 Task: Explore Airbnb accommodation in Lumut, Malaysia from 4th November, 2023 to 15th November, 2023 for 2 adults. Place can be entire room with 1  bedroom having 1 bed and 1 bathroom. Property type can be hotel.
Action: Mouse moved to (334, 100)
Screenshot: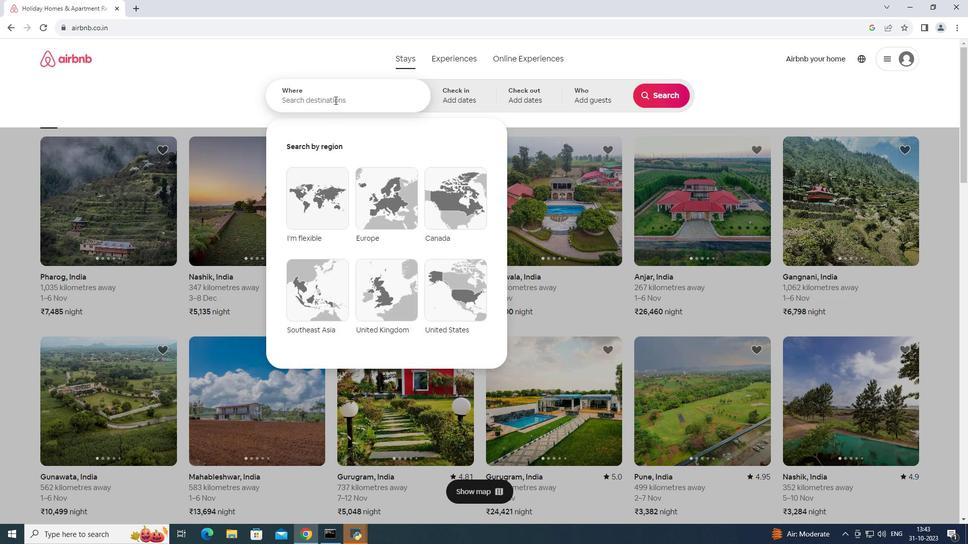 
Action: Mouse pressed left at (334, 100)
Screenshot: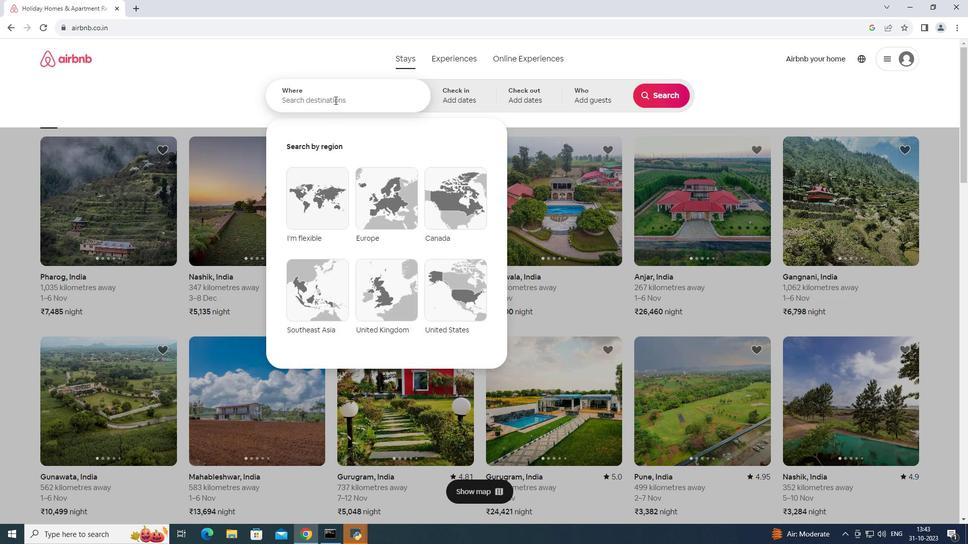 
Action: Key pressed lumut,<Key.space>mak<Key.backspace>laysis<Key.backspace>a
Screenshot: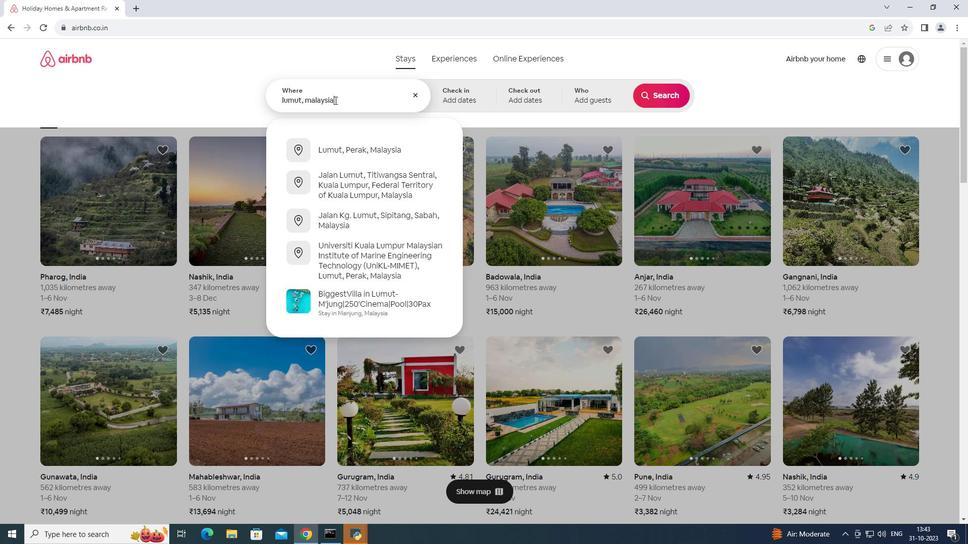 
Action: Mouse moved to (442, 93)
Screenshot: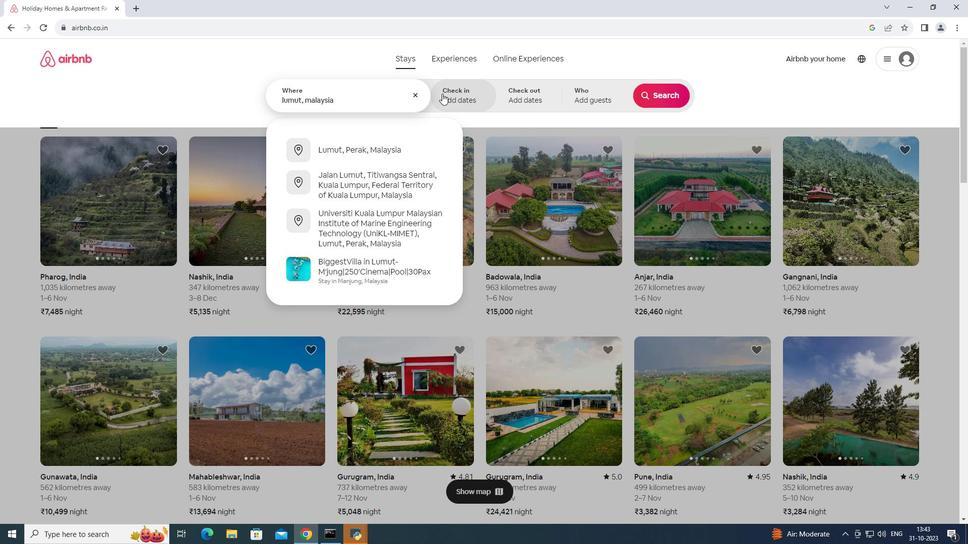 
Action: Mouse pressed left at (442, 93)
Screenshot: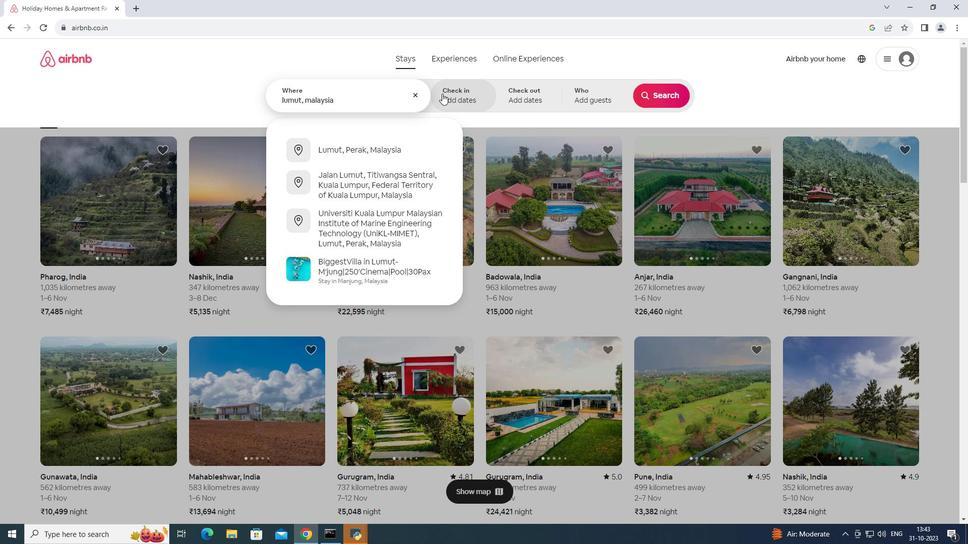 
Action: Mouse moved to (655, 222)
Screenshot: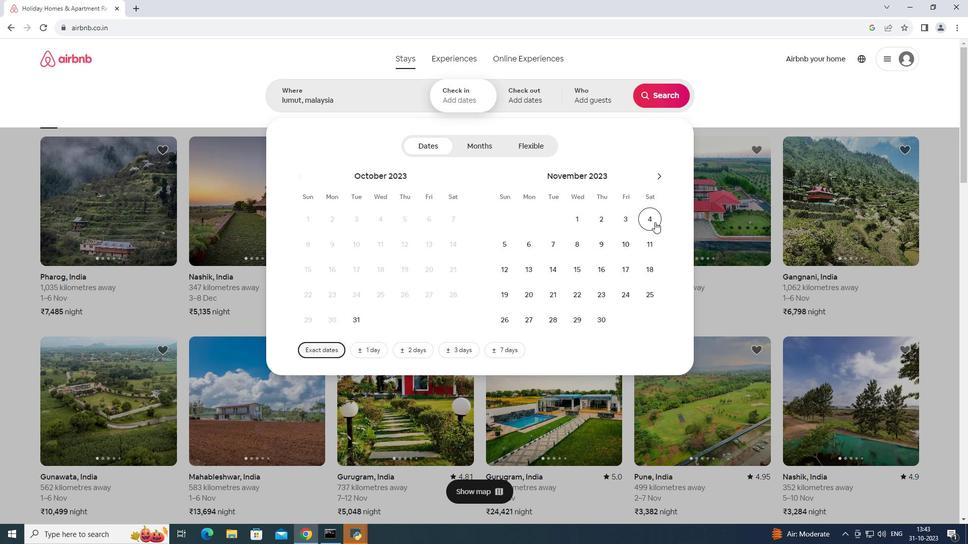 
Action: Mouse pressed left at (655, 222)
Screenshot: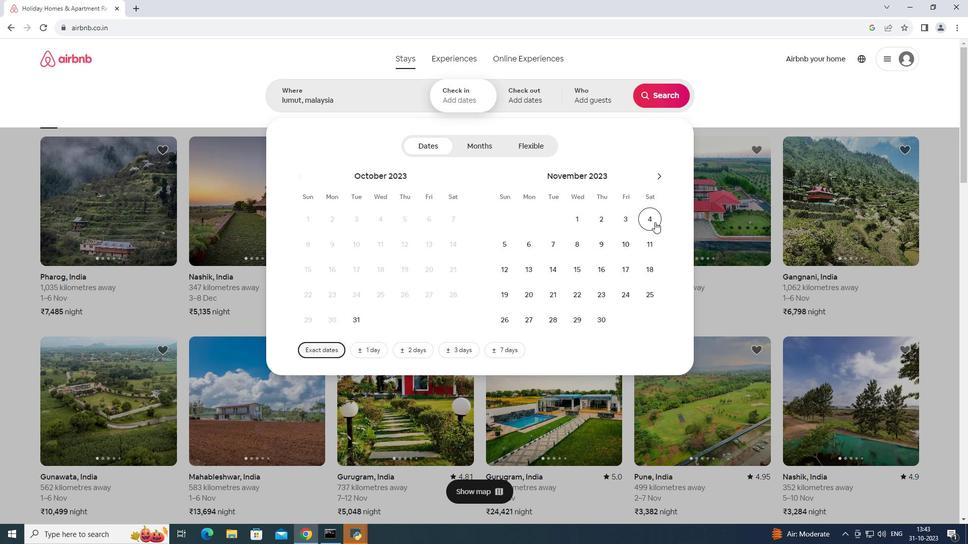 
Action: Mouse moved to (578, 267)
Screenshot: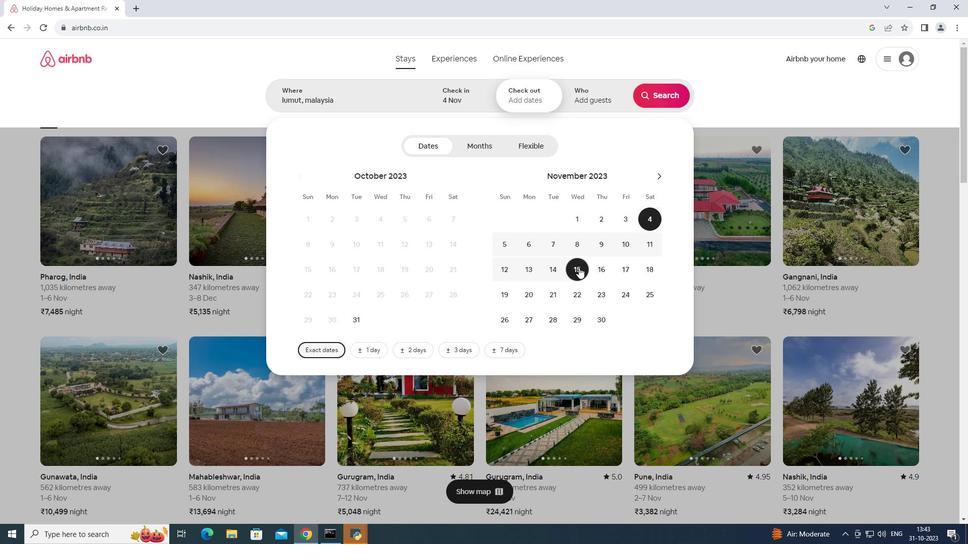 
Action: Mouse pressed left at (578, 267)
Screenshot: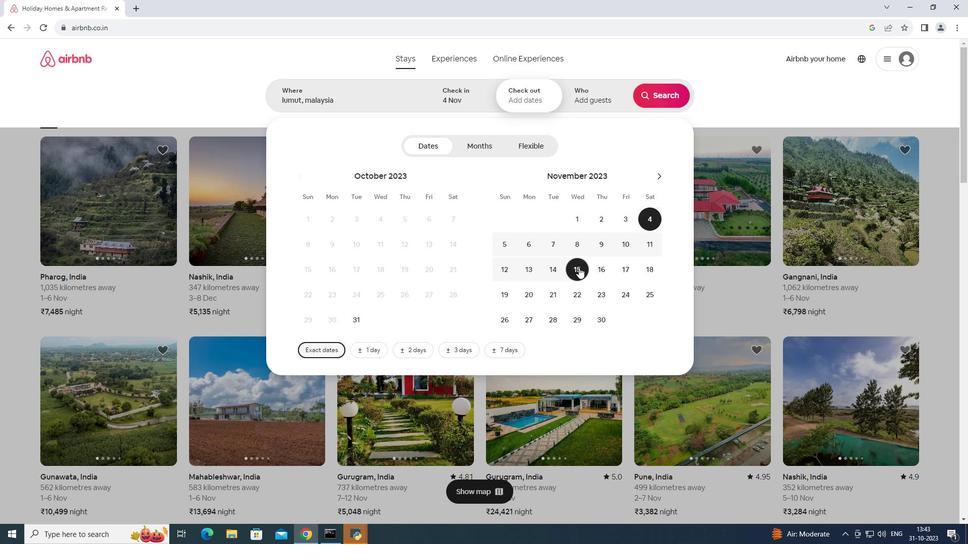 
Action: Mouse moved to (594, 99)
Screenshot: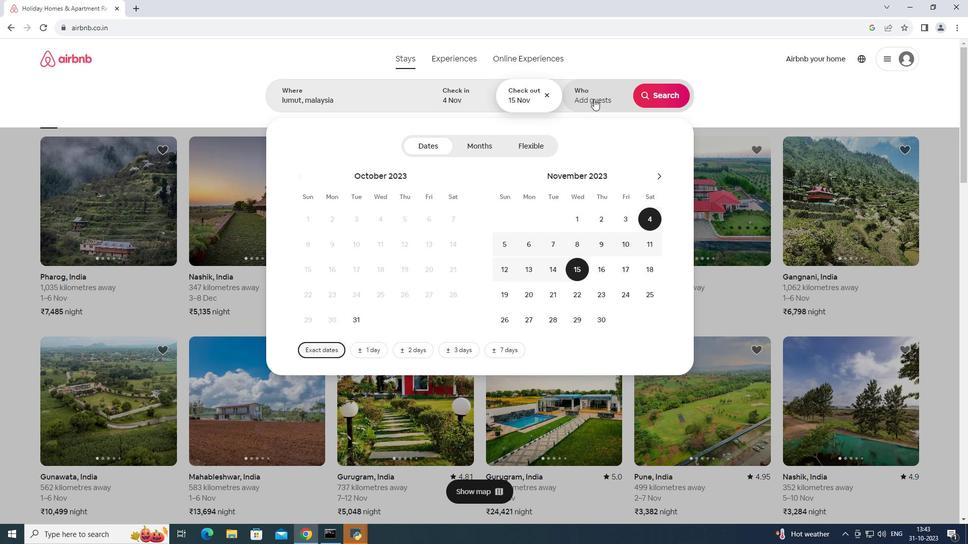 
Action: Mouse pressed left at (594, 99)
Screenshot: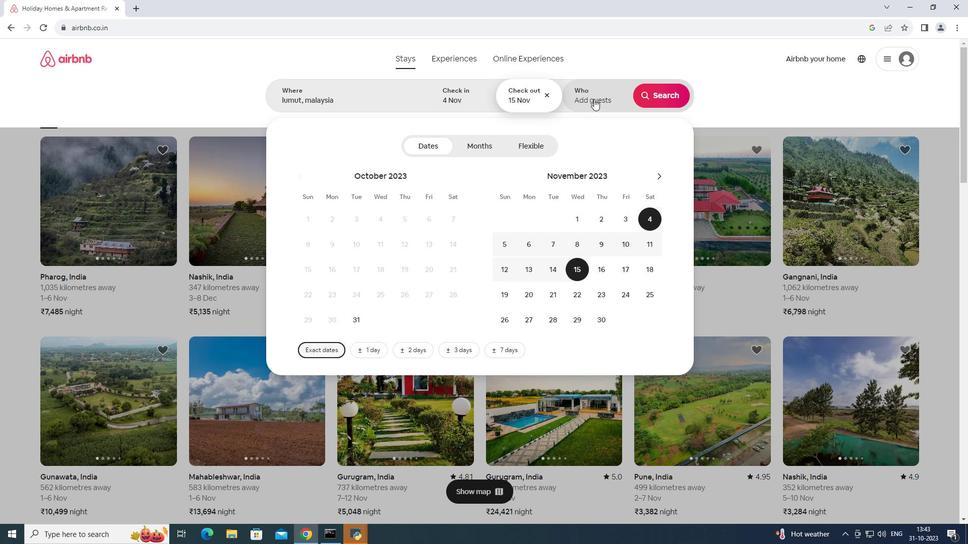 
Action: Mouse moved to (667, 146)
Screenshot: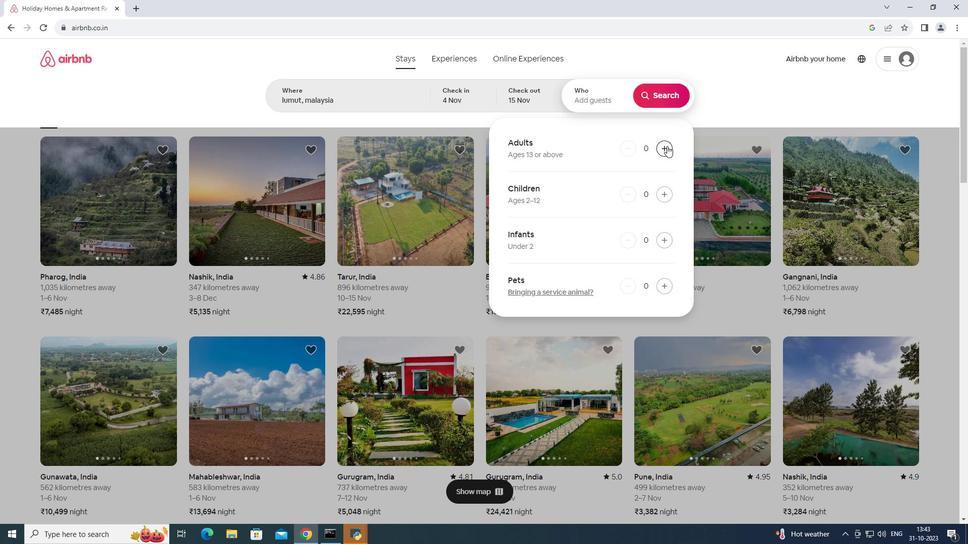 
Action: Mouse pressed left at (667, 146)
Screenshot: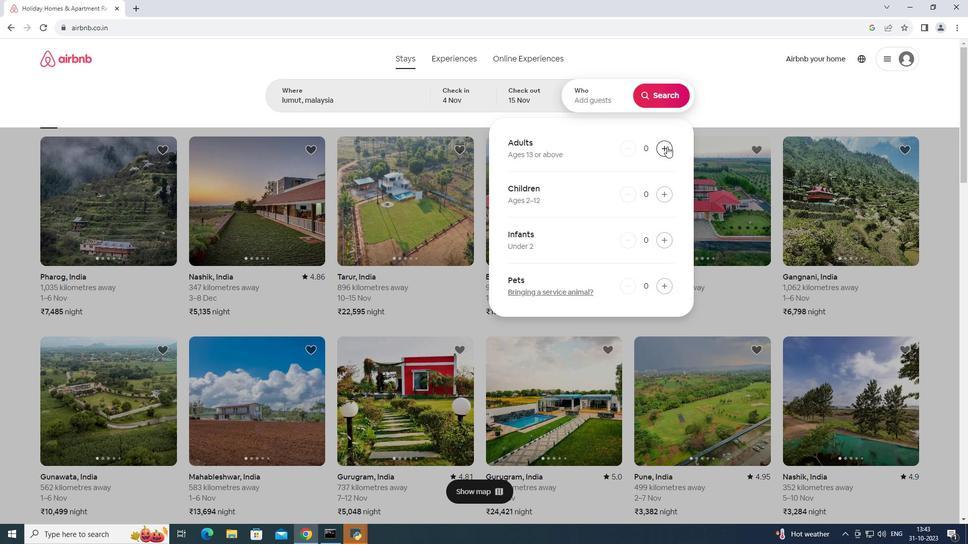 
Action: Mouse moved to (667, 146)
Screenshot: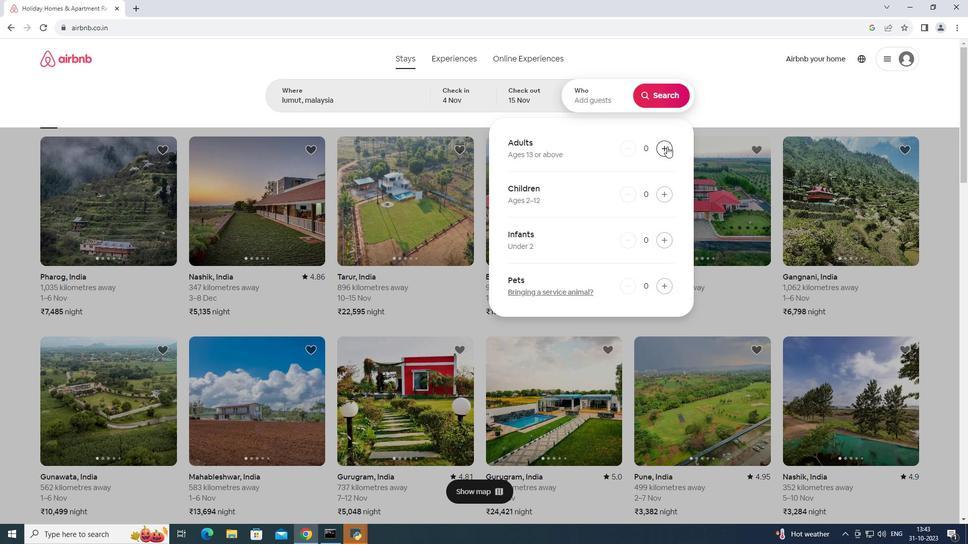 
Action: Mouse pressed left at (667, 146)
Screenshot: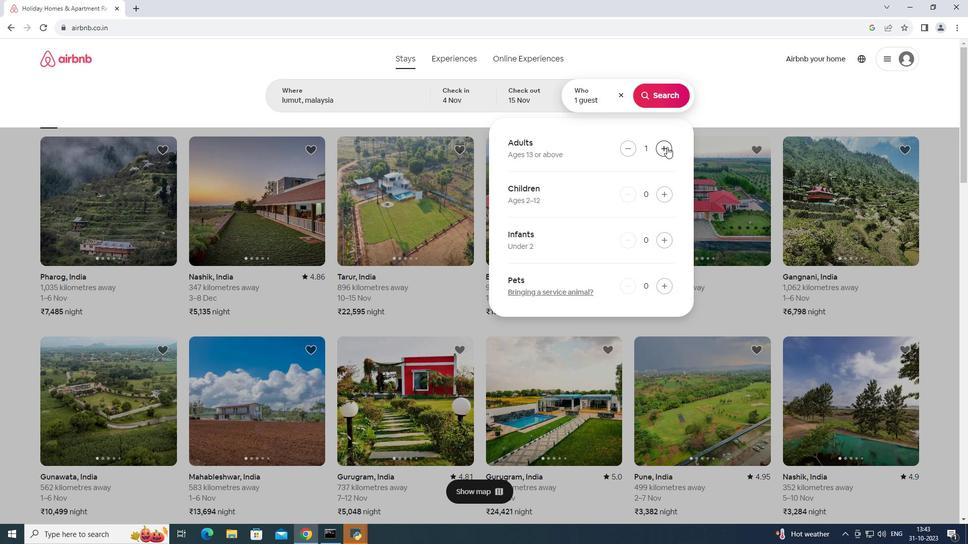 
Action: Mouse moved to (646, 86)
Screenshot: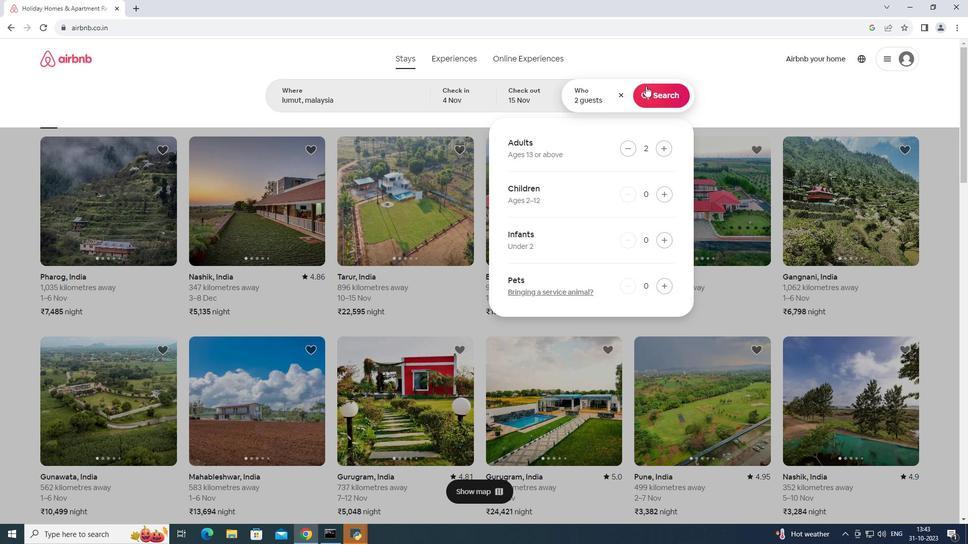 
Action: Mouse pressed left at (646, 86)
Screenshot: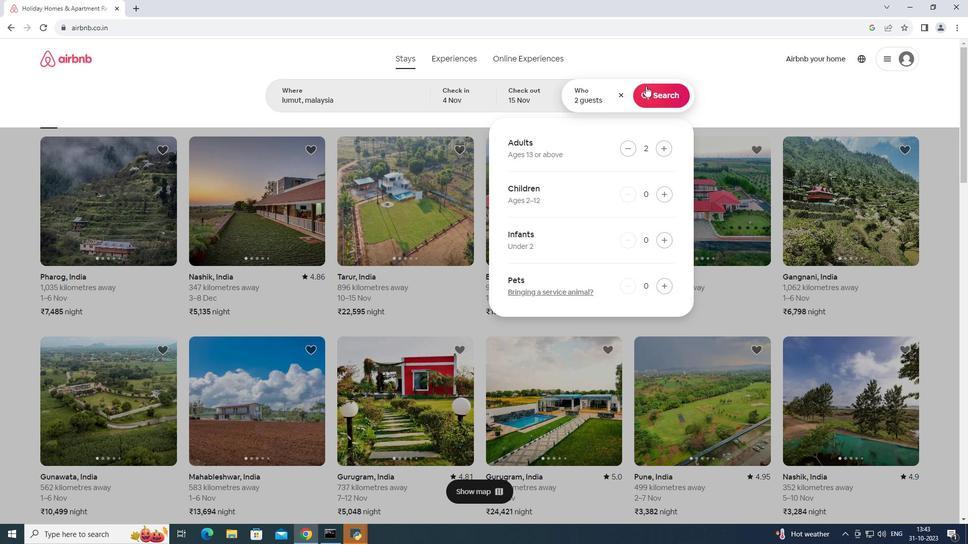 
Action: Mouse moved to (798, 98)
Screenshot: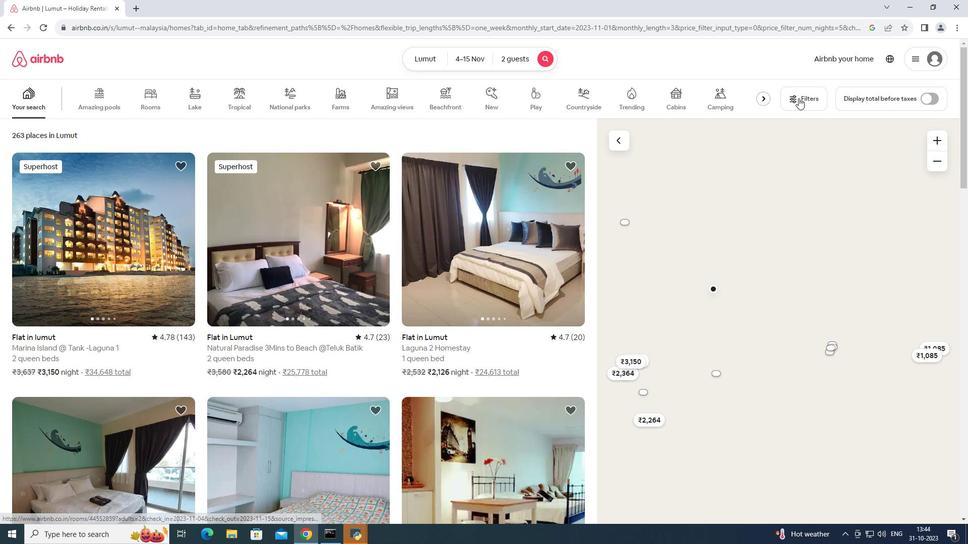
Action: Mouse pressed left at (798, 98)
Screenshot: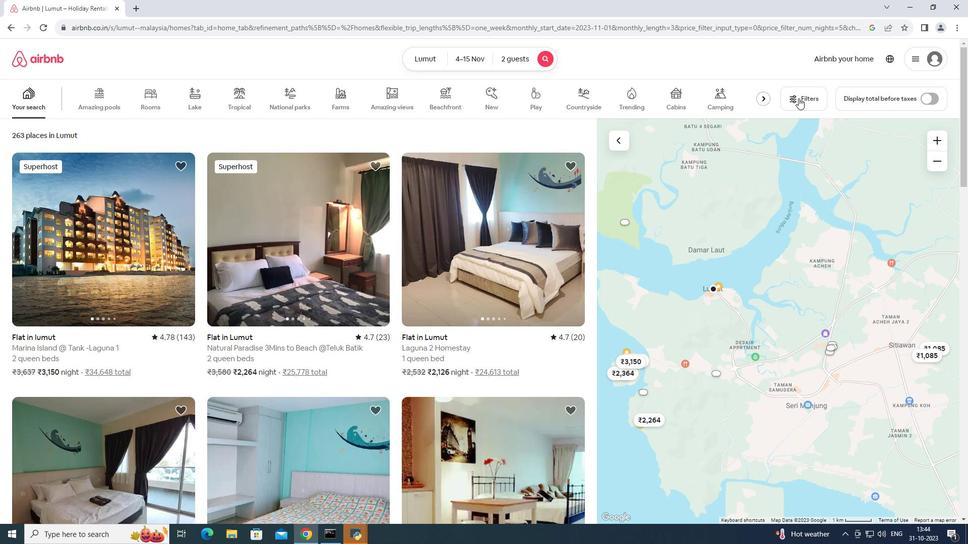 
Action: Mouse moved to (364, 419)
Screenshot: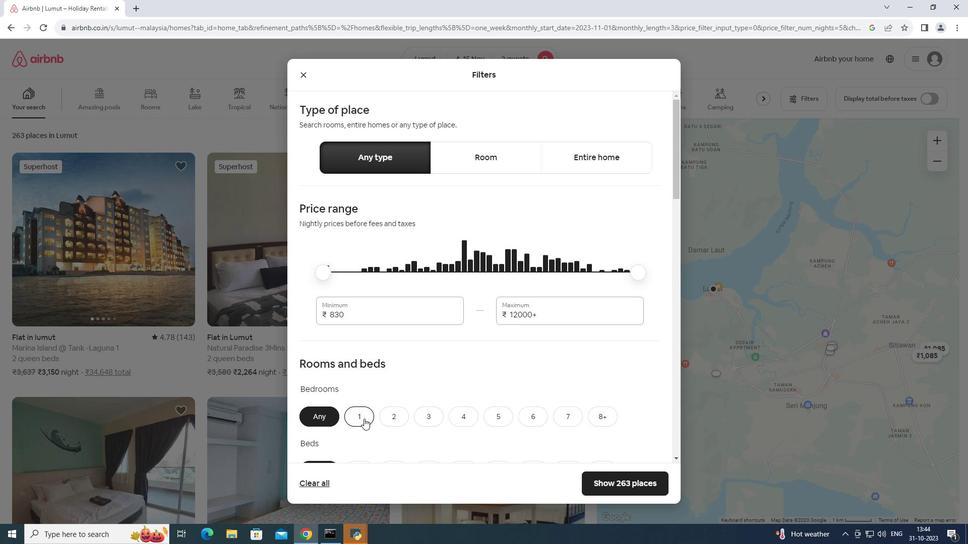 
Action: Mouse pressed left at (364, 419)
Screenshot: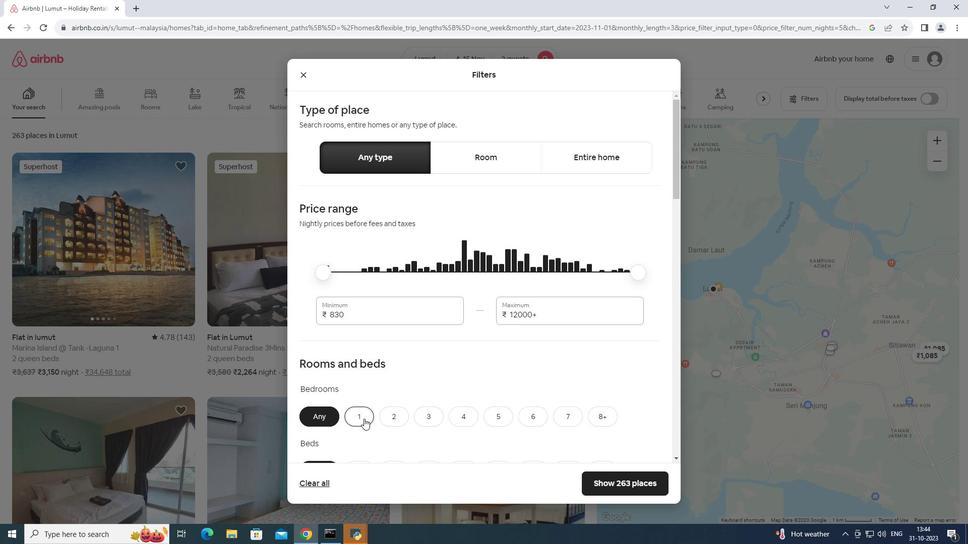 
Action: Mouse scrolled (364, 418) with delta (0, 0)
Screenshot: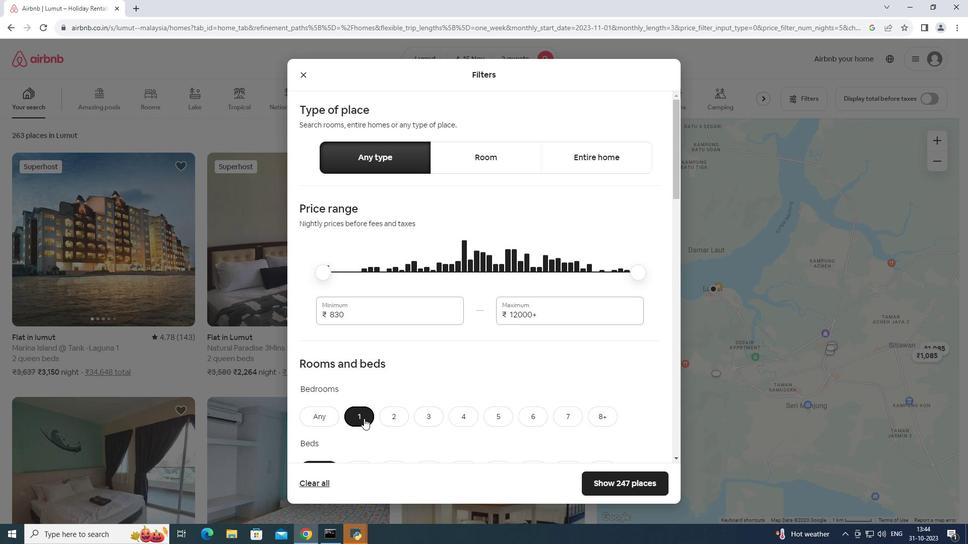 
Action: Mouse scrolled (364, 418) with delta (0, 0)
Screenshot: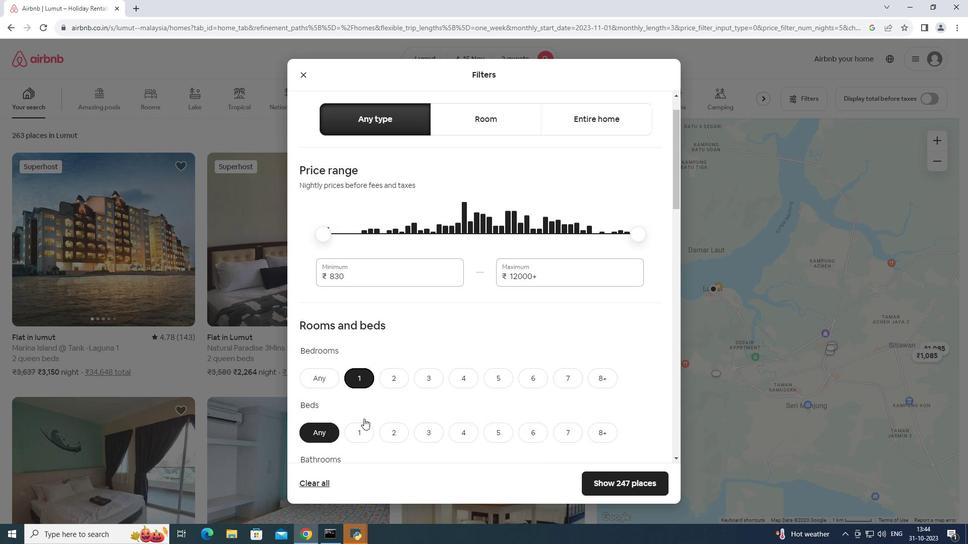 
Action: Mouse scrolled (364, 418) with delta (0, 0)
Screenshot: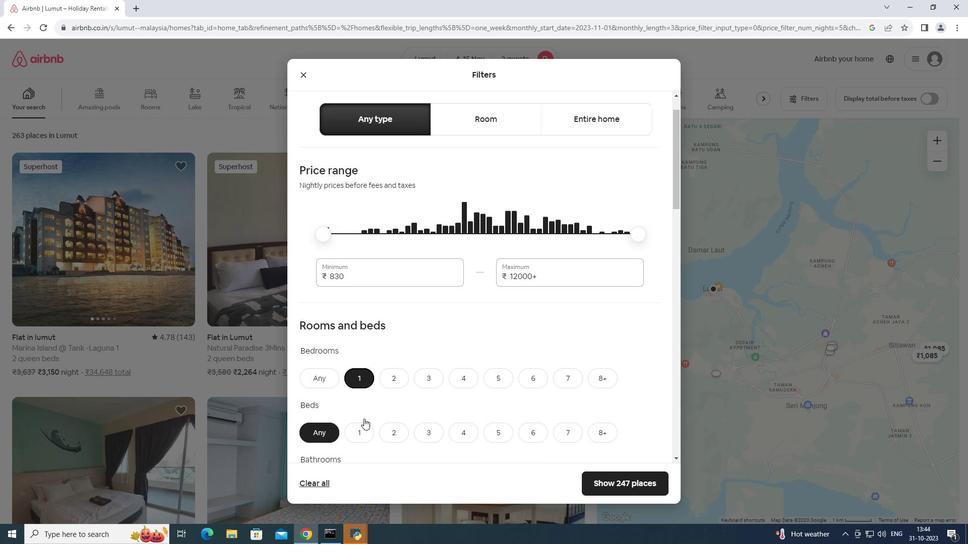
Action: Mouse moved to (364, 324)
Screenshot: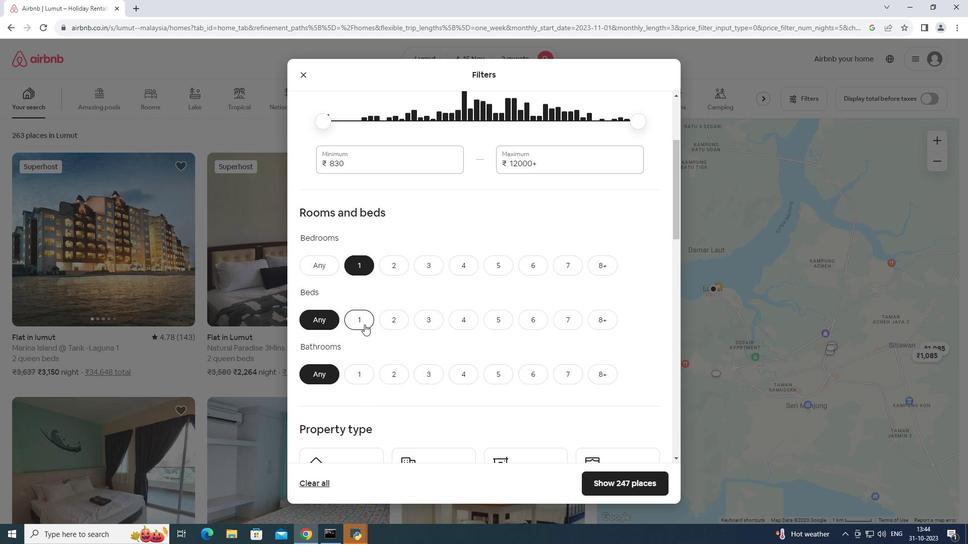 
Action: Mouse pressed left at (364, 324)
Screenshot: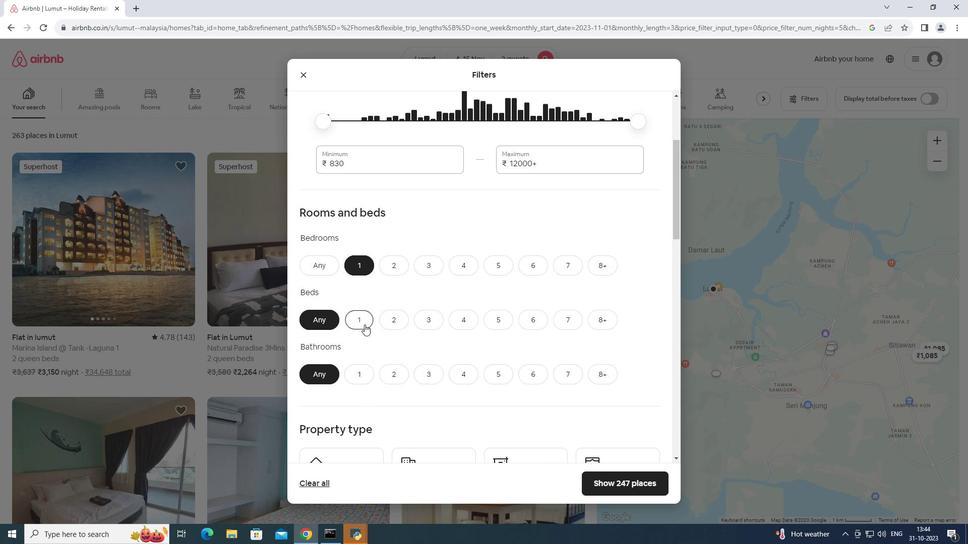 
Action: Mouse moved to (354, 367)
Screenshot: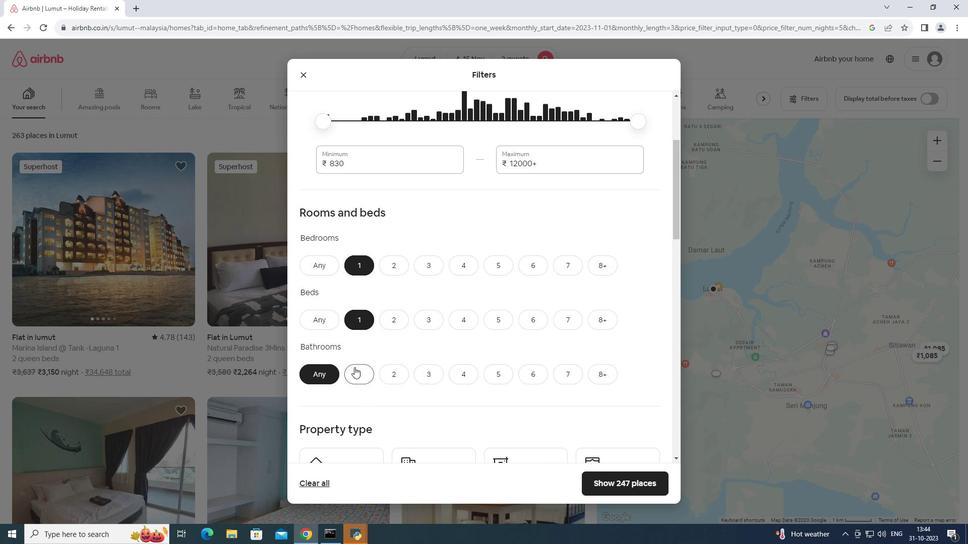 
Action: Mouse pressed left at (354, 367)
Screenshot: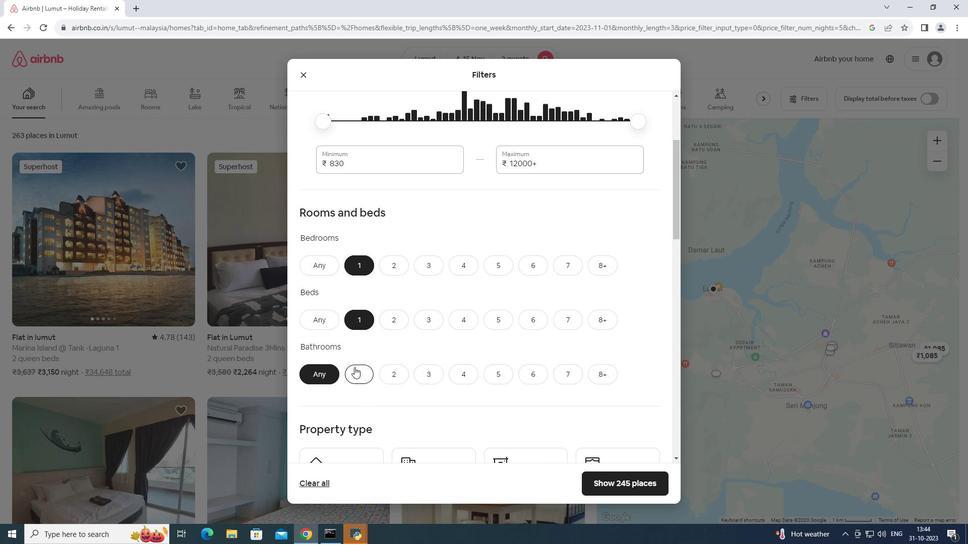 
Action: Mouse moved to (356, 366)
Screenshot: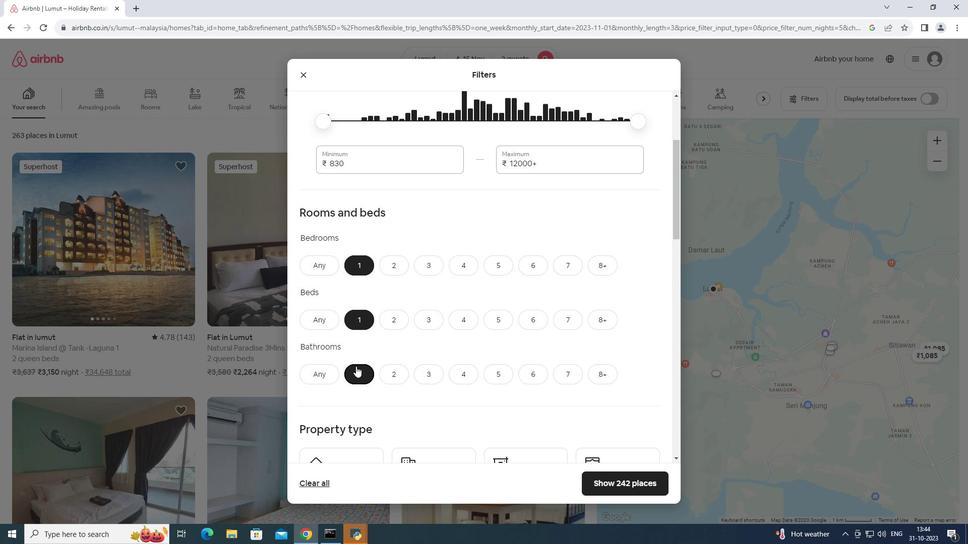 
Action: Mouse scrolled (356, 366) with delta (0, 0)
Screenshot: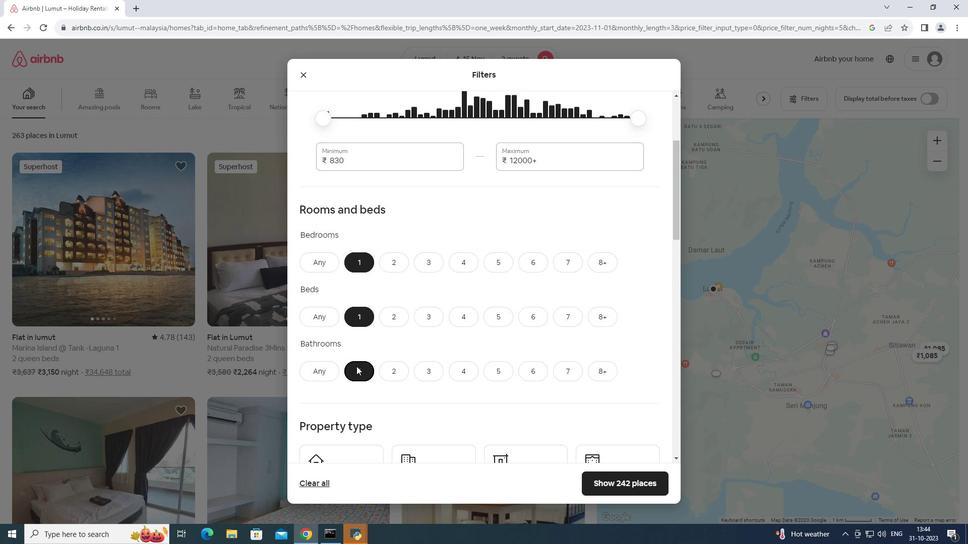 
Action: Mouse scrolled (356, 366) with delta (0, 0)
Screenshot: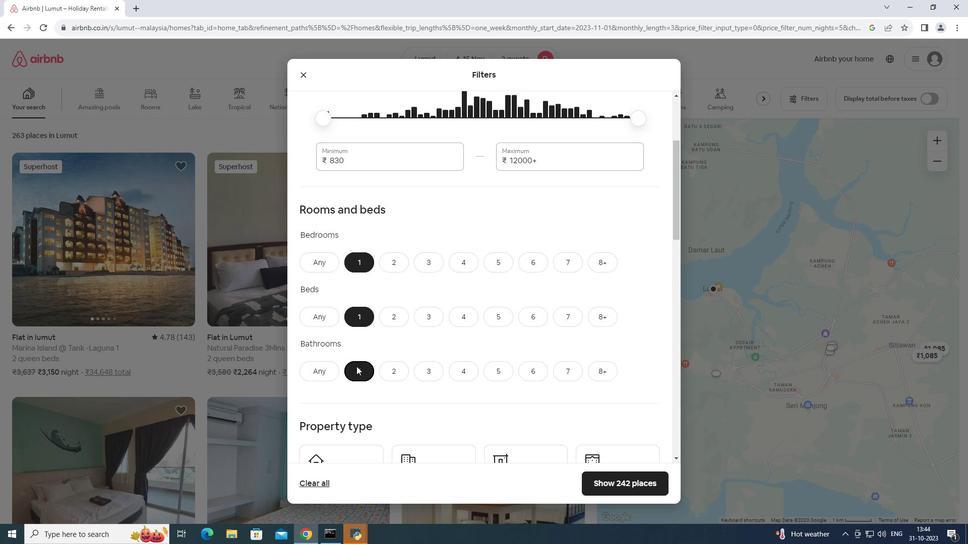 
Action: Mouse moved to (356, 366)
Screenshot: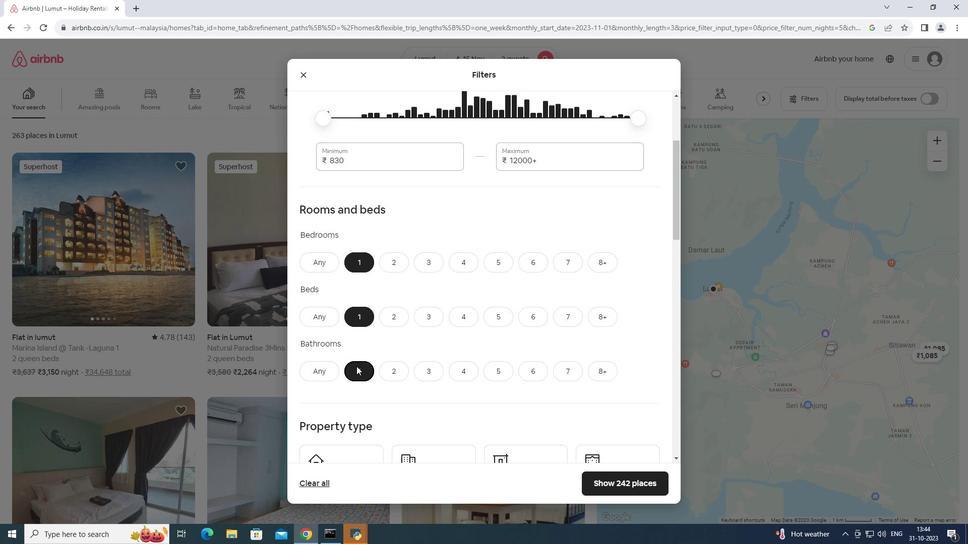 
Action: Mouse scrolled (356, 366) with delta (0, 0)
Screenshot: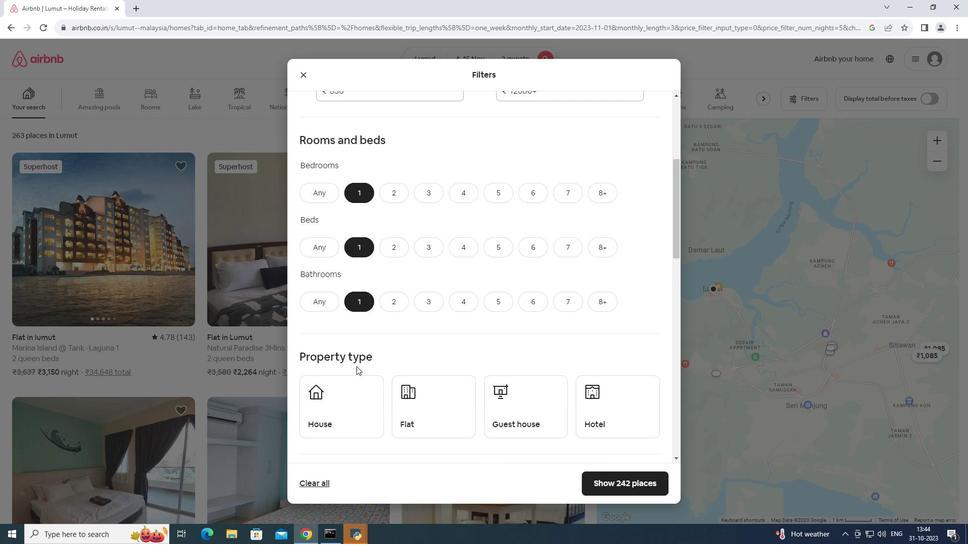
Action: Mouse moved to (590, 329)
Screenshot: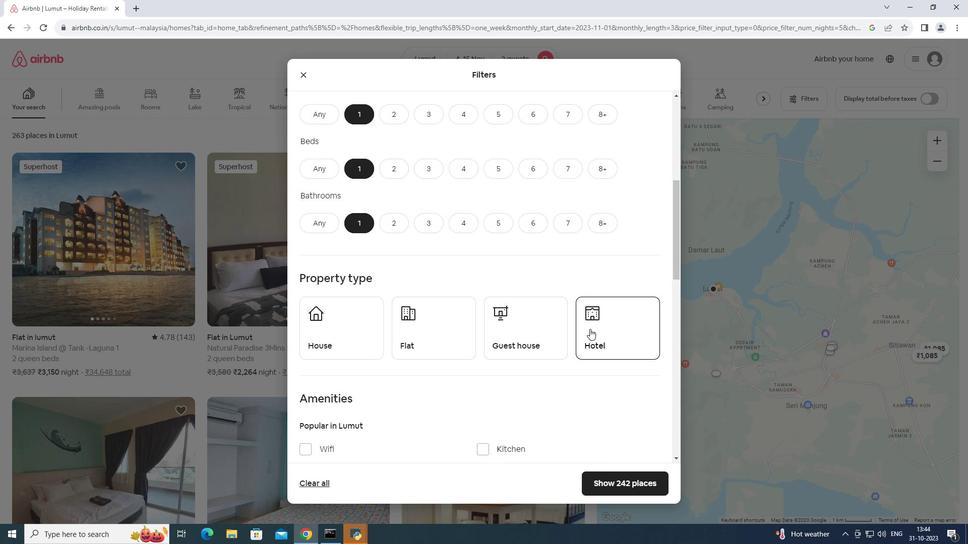 
Action: Mouse pressed left at (590, 329)
Screenshot: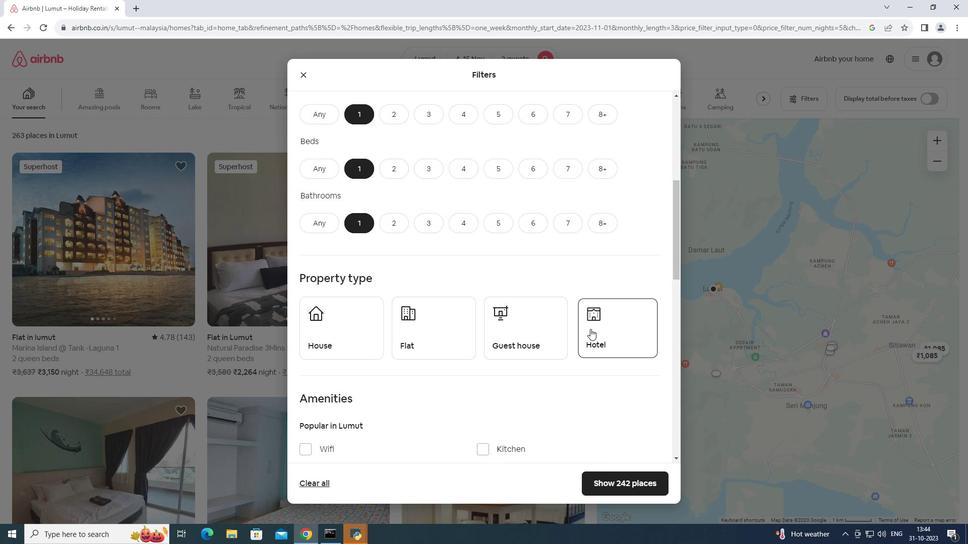 
Action: Mouse moved to (632, 482)
Screenshot: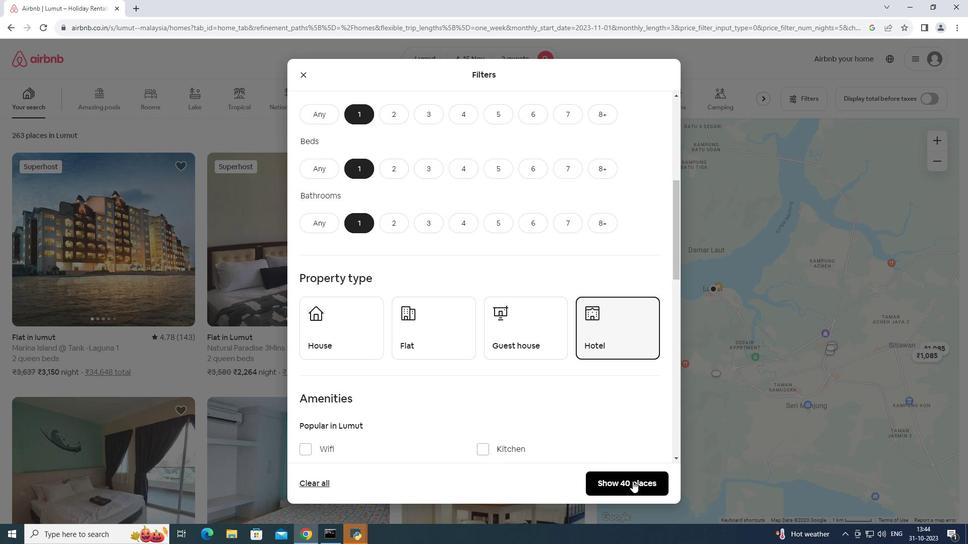
Action: Mouse pressed left at (632, 482)
Screenshot: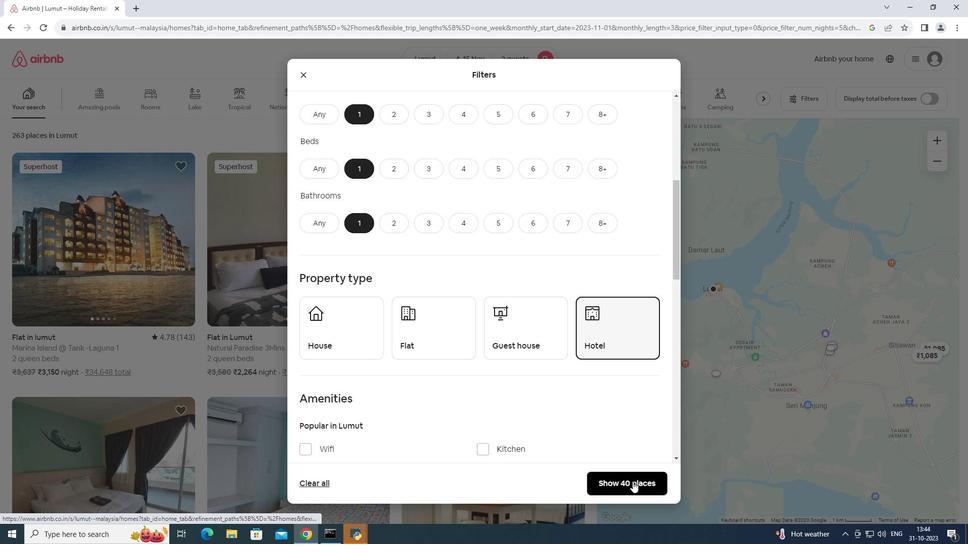 
Action: Mouse moved to (108, 289)
Screenshot: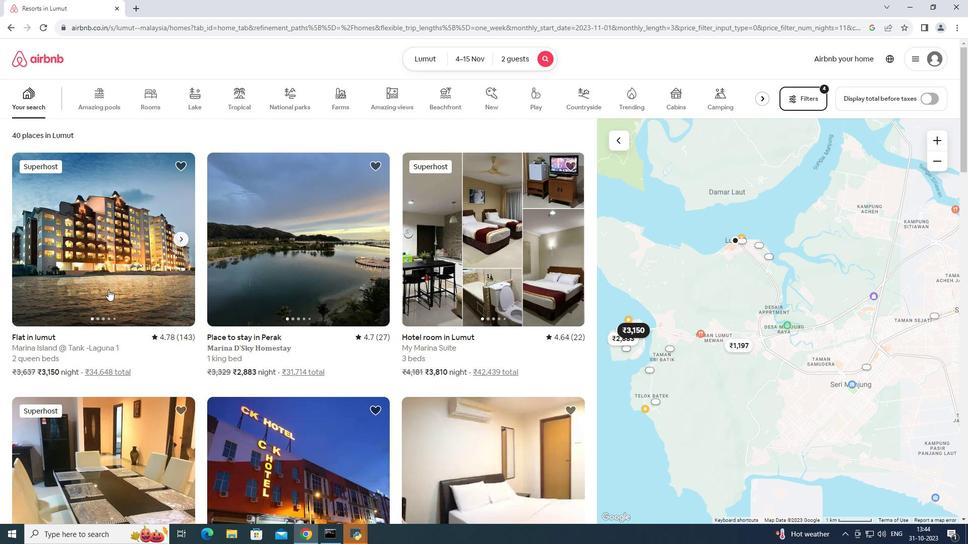 
Action: Mouse pressed left at (108, 289)
Screenshot: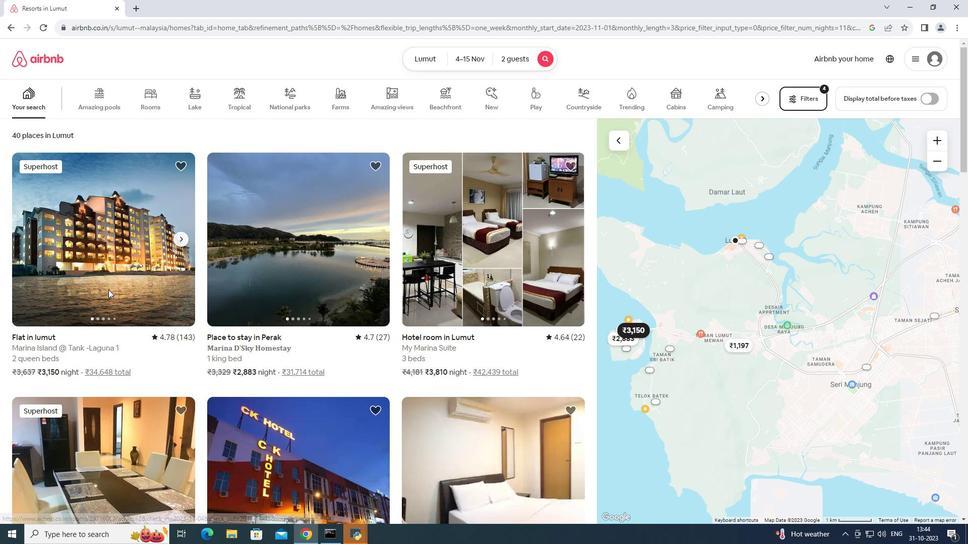 
Action: Mouse moved to (237, 6)
Screenshot: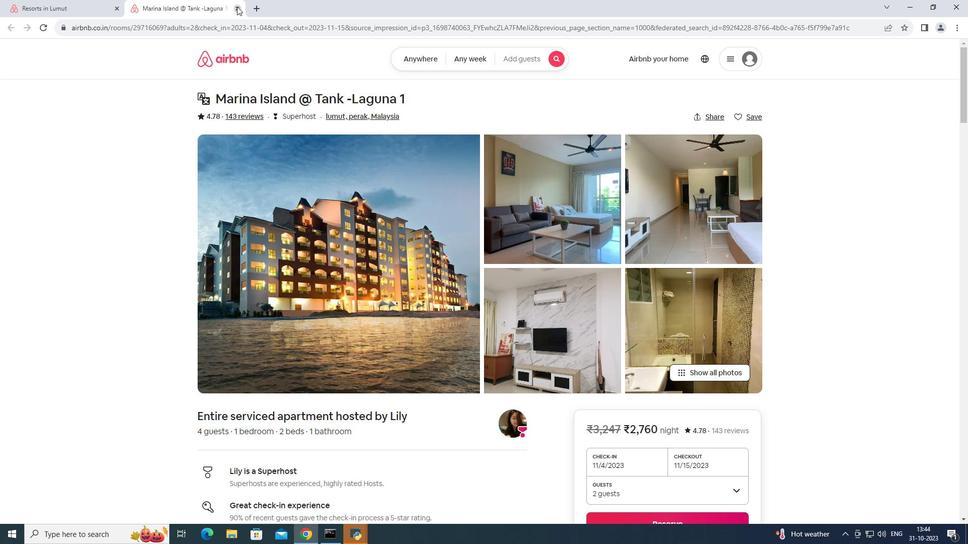 
Action: Mouse pressed left at (237, 6)
Screenshot: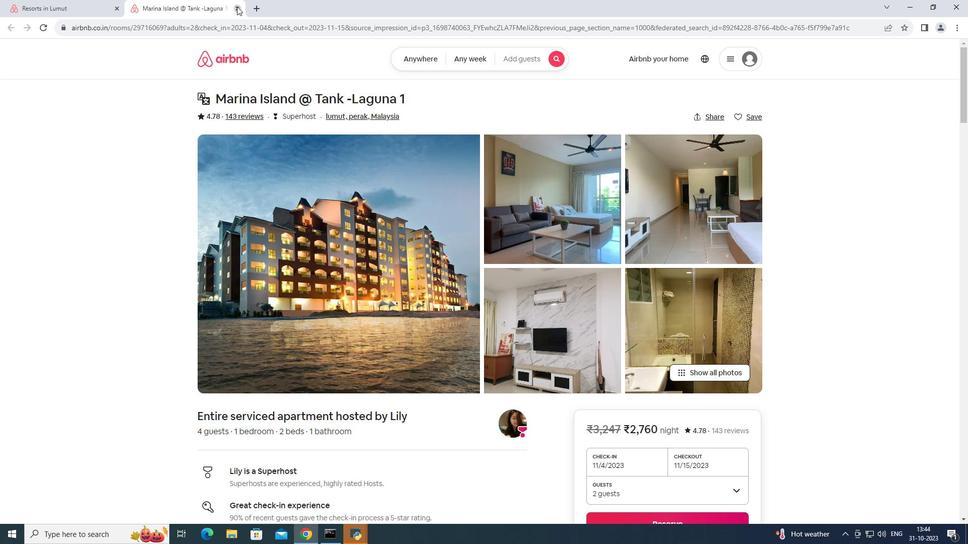 
Action: Mouse moved to (325, 256)
Screenshot: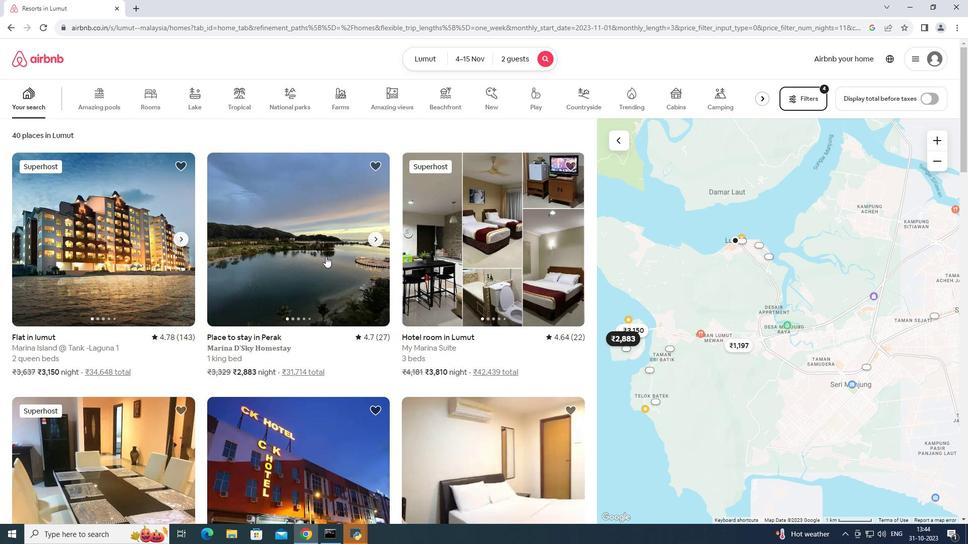 
Action: Mouse pressed left at (325, 256)
Screenshot: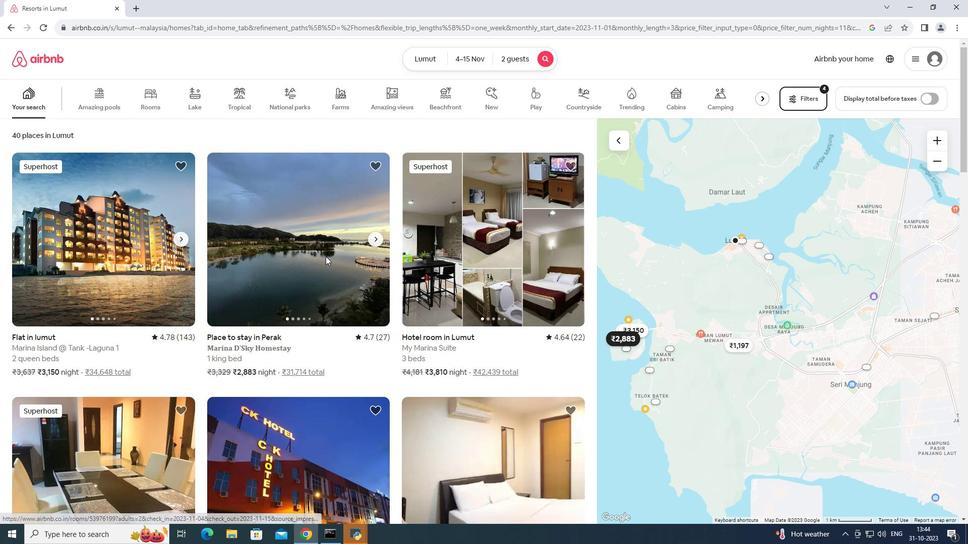
Action: Mouse moved to (711, 370)
Screenshot: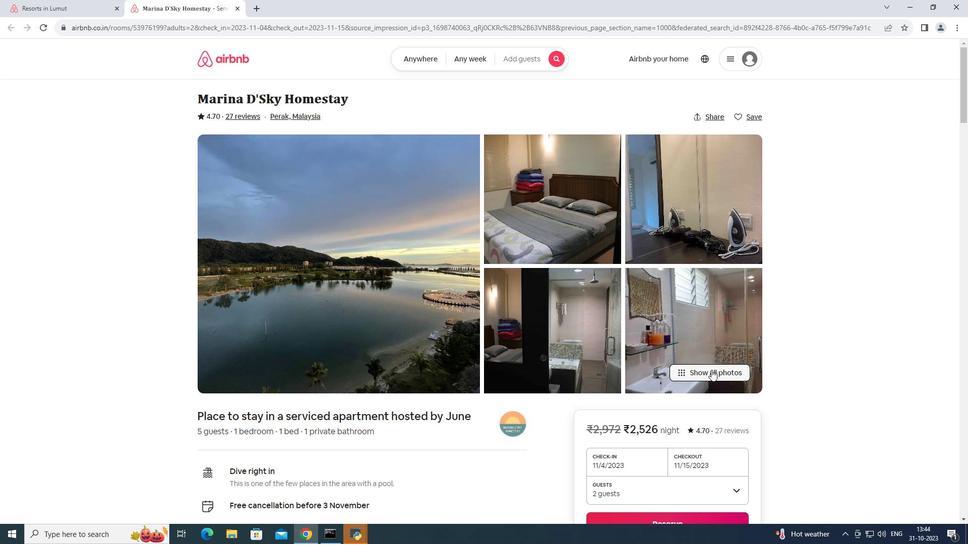 
Action: Mouse pressed left at (711, 370)
Screenshot: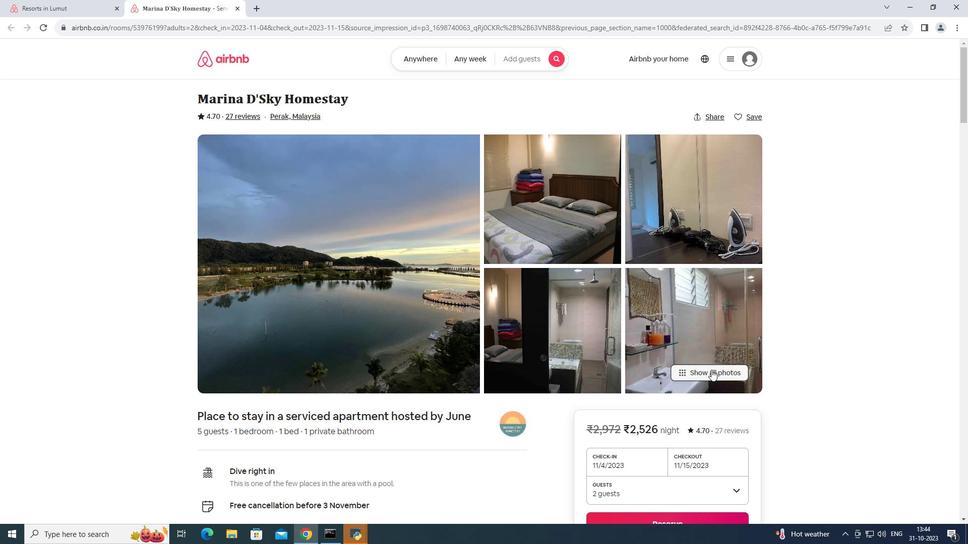 
Action: Mouse moved to (588, 343)
Screenshot: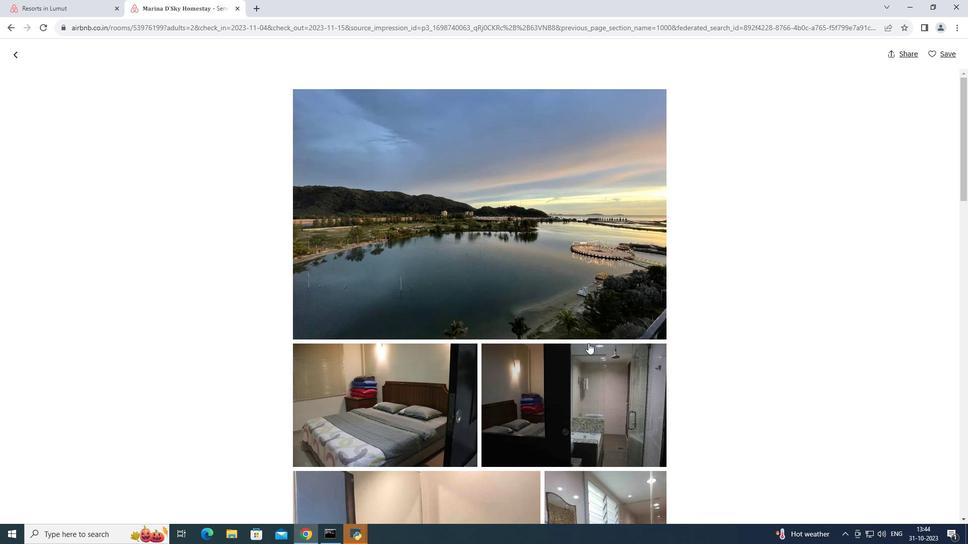 
Action: Mouse scrolled (588, 342) with delta (0, 0)
Screenshot: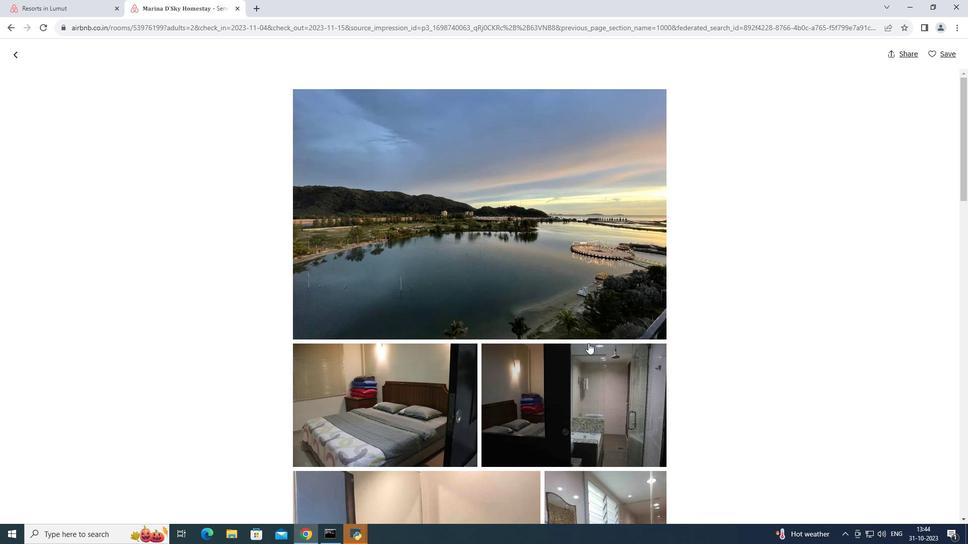 
Action: Mouse scrolled (588, 342) with delta (0, 0)
Screenshot: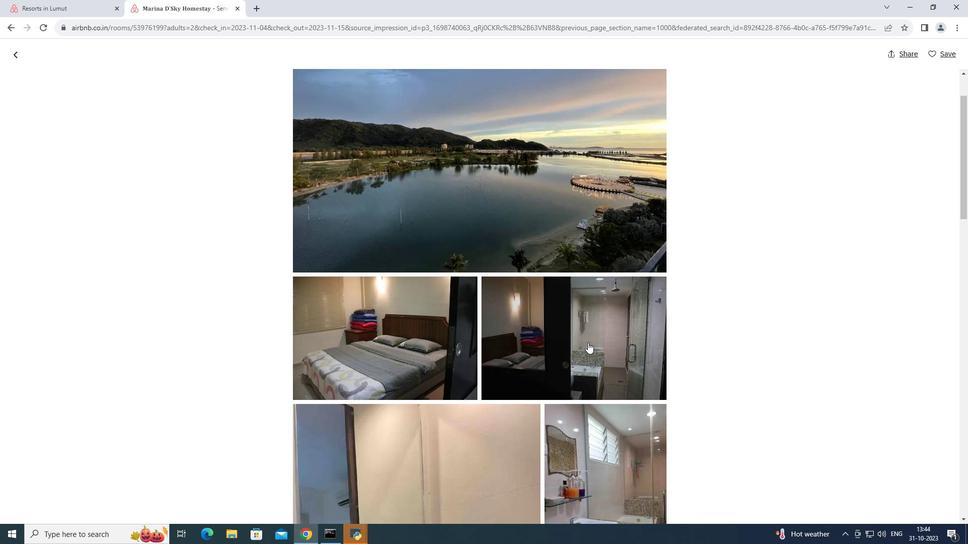 
Action: Mouse moved to (588, 342)
Screenshot: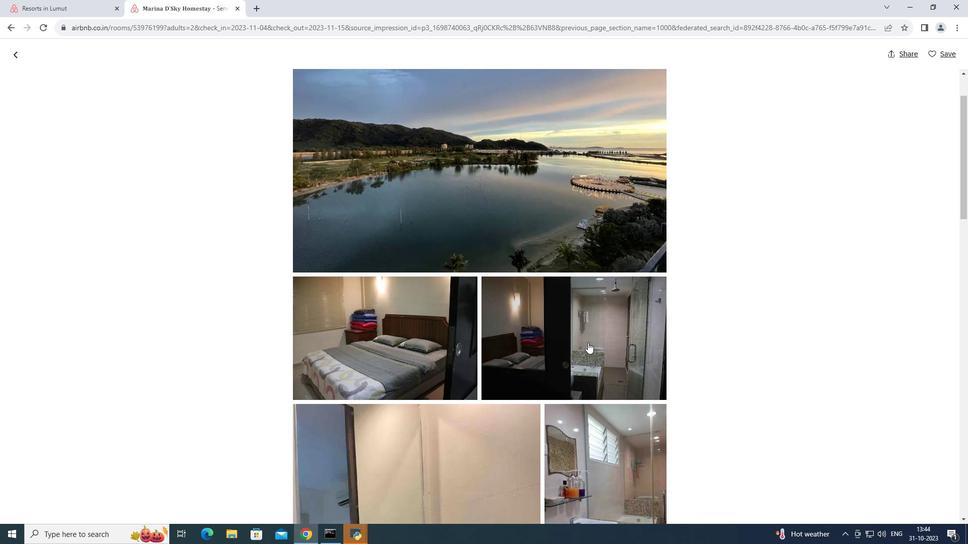 
Action: Mouse scrolled (588, 342) with delta (0, 0)
Screenshot: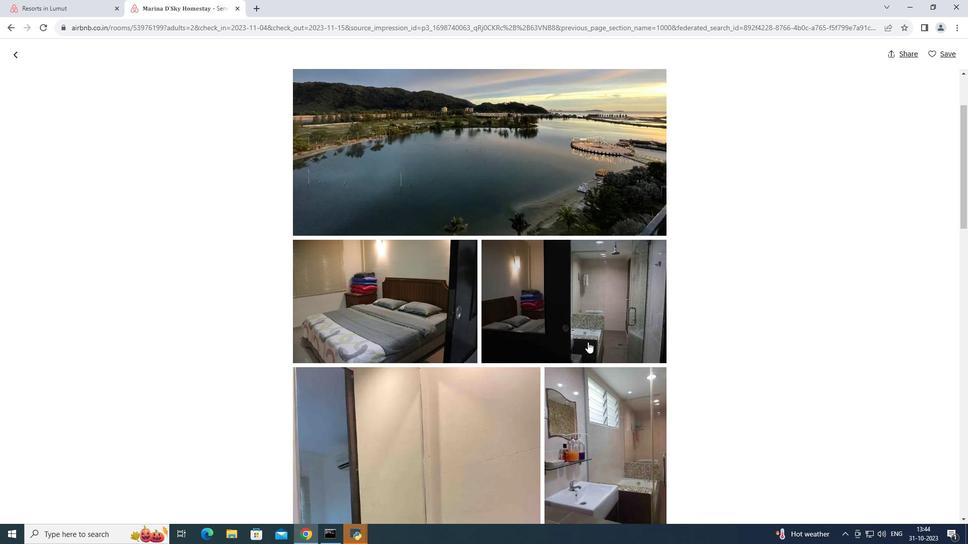 
Action: Mouse scrolled (588, 342) with delta (0, 0)
Screenshot: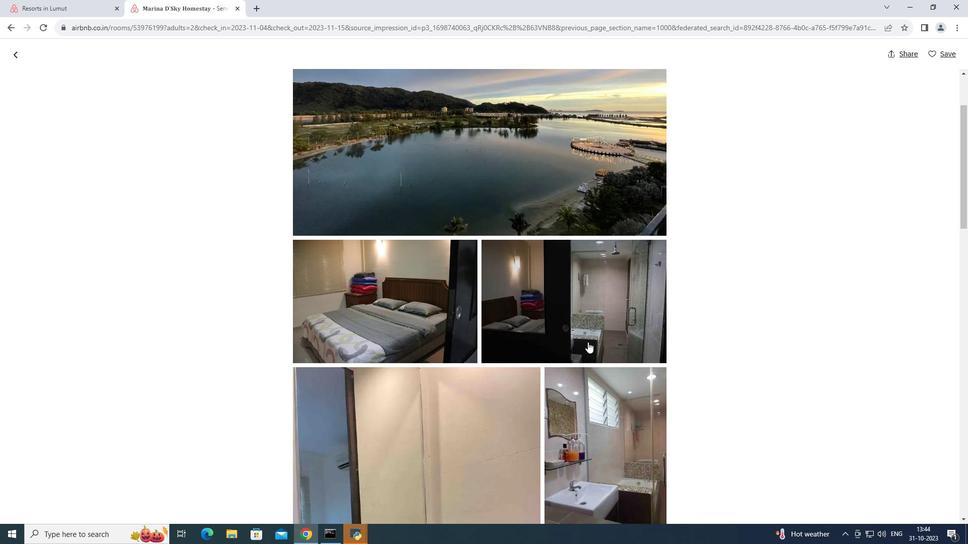 
Action: Mouse moved to (588, 342)
Screenshot: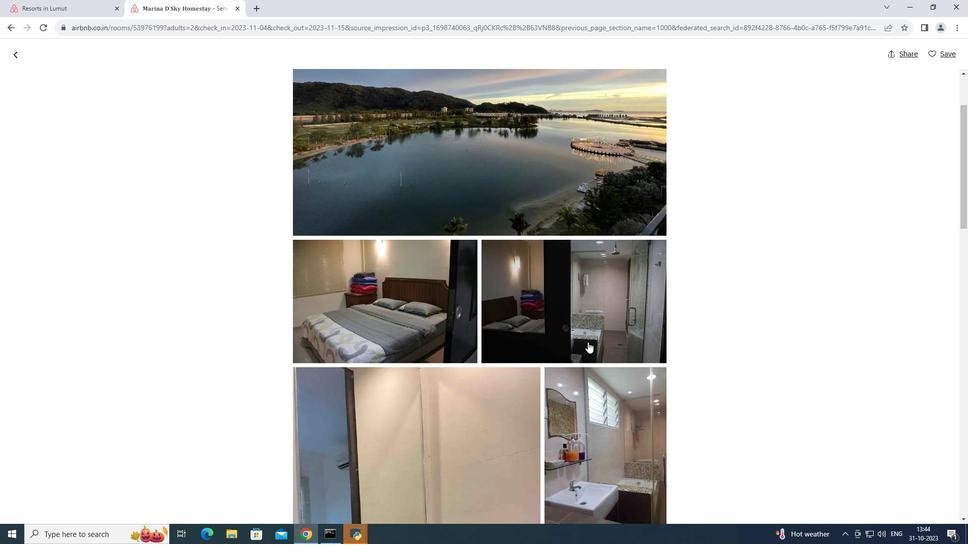 
Action: Mouse scrolled (588, 341) with delta (0, 0)
Screenshot: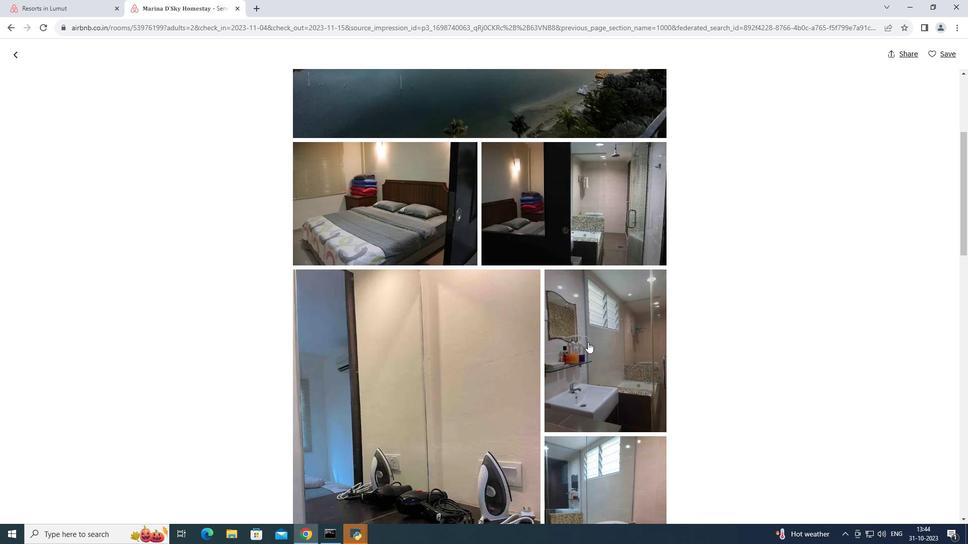 
Action: Mouse scrolled (588, 341) with delta (0, 0)
Screenshot: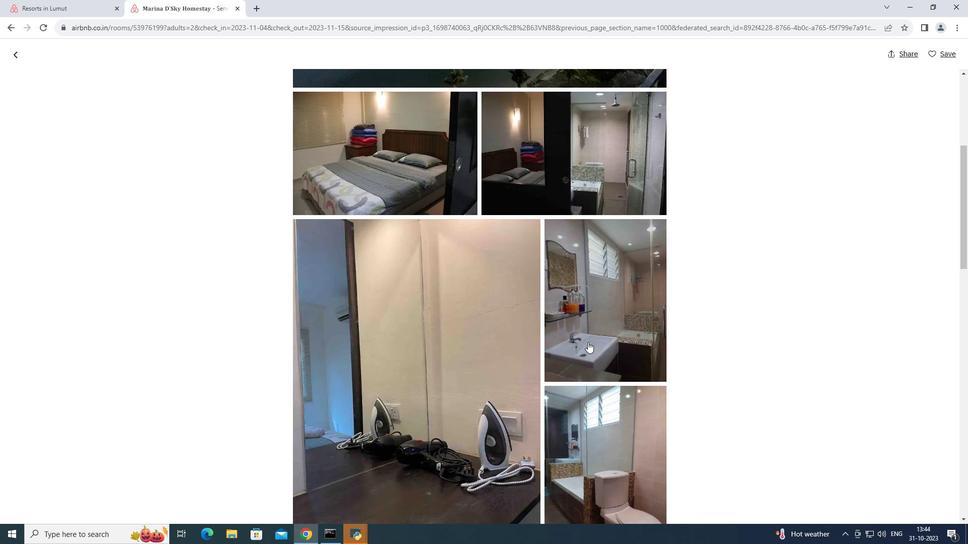 
Action: Mouse scrolled (588, 341) with delta (0, 0)
Screenshot: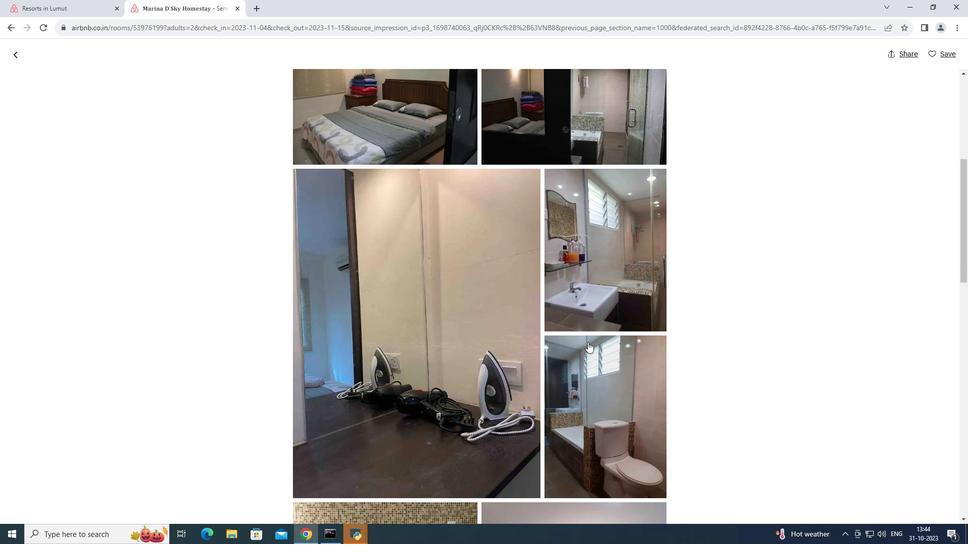 
Action: Mouse moved to (588, 340)
Screenshot: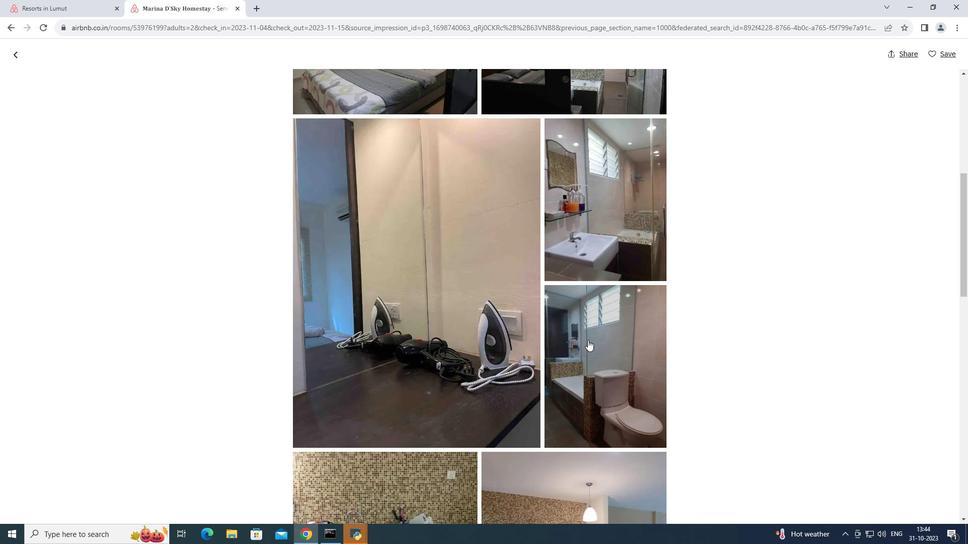 
Action: Mouse scrolled (588, 339) with delta (0, 0)
Screenshot: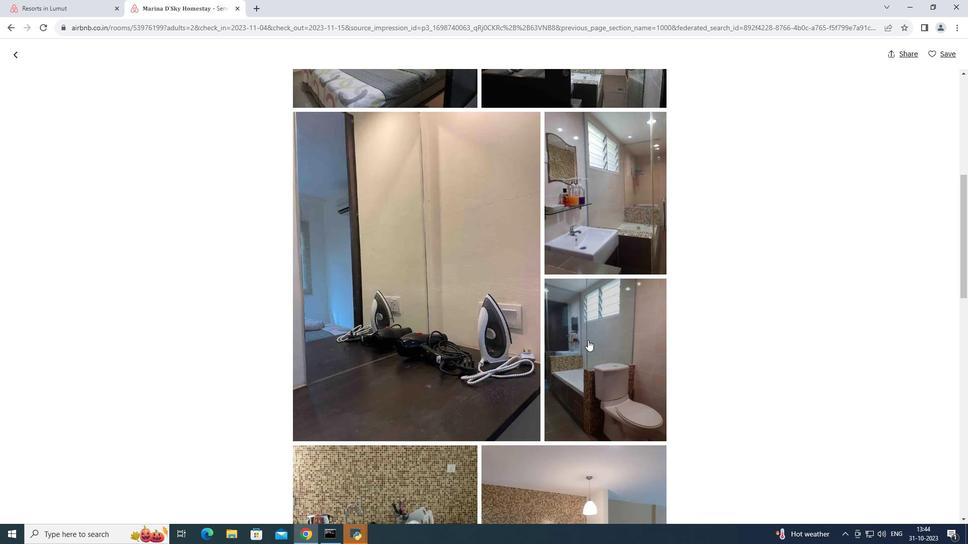 
Action: Mouse scrolled (588, 339) with delta (0, 0)
Screenshot: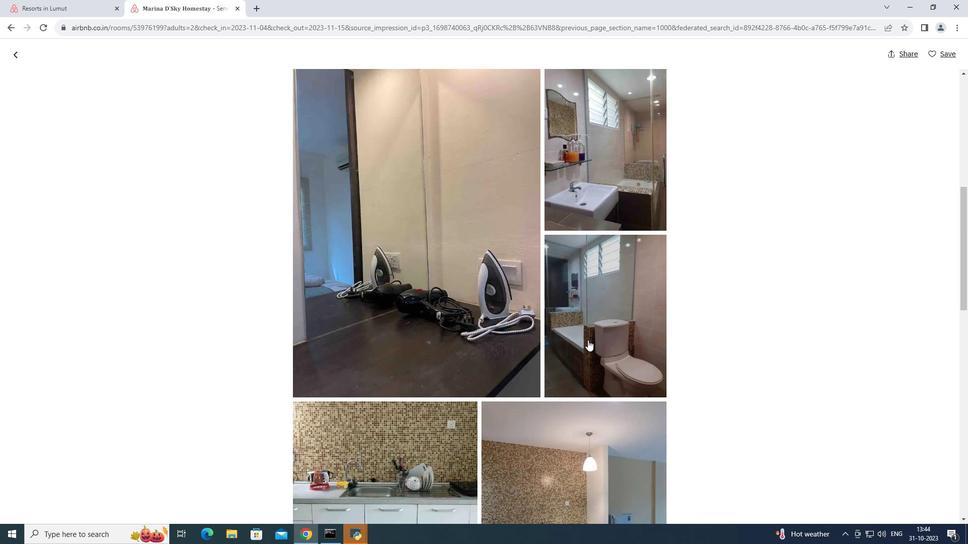 
Action: Mouse moved to (588, 340)
Screenshot: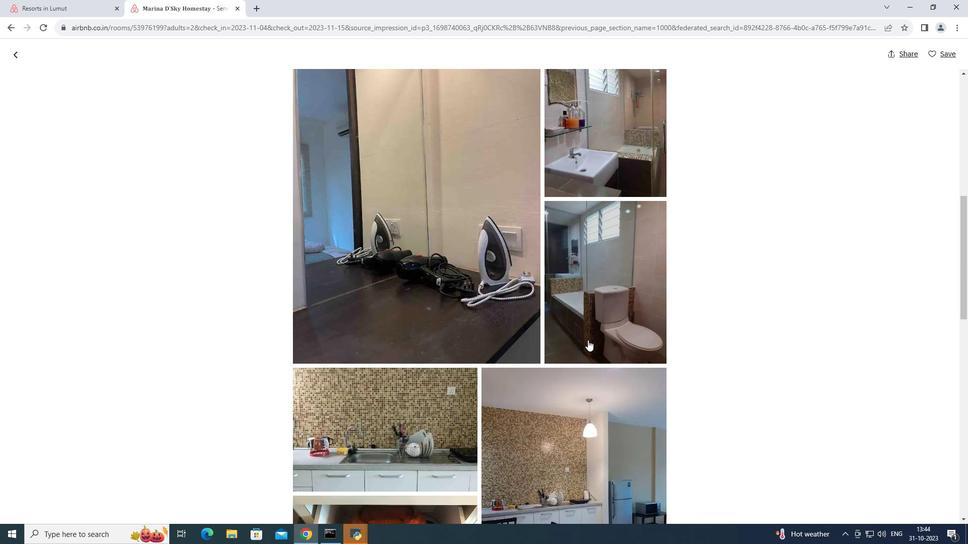 
Action: Mouse scrolled (588, 339) with delta (0, 0)
Screenshot: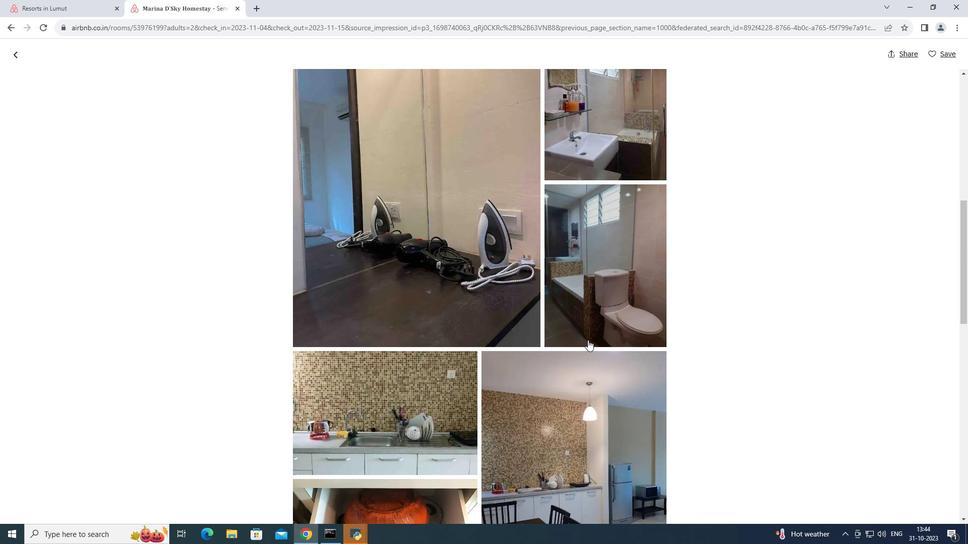 
Action: Mouse scrolled (588, 339) with delta (0, 0)
Screenshot: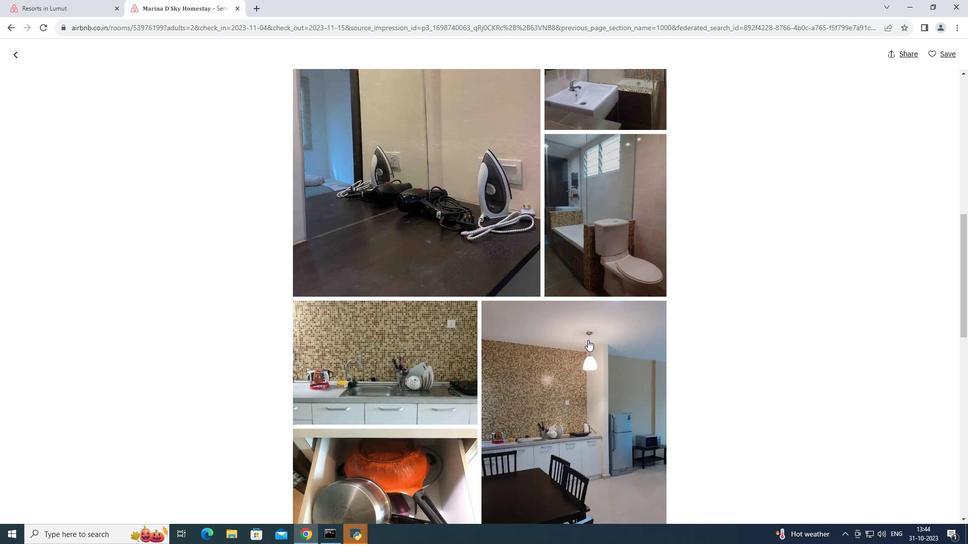 
Action: Mouse scrolled (588, 339) with delta (0, 0)
Screenshot: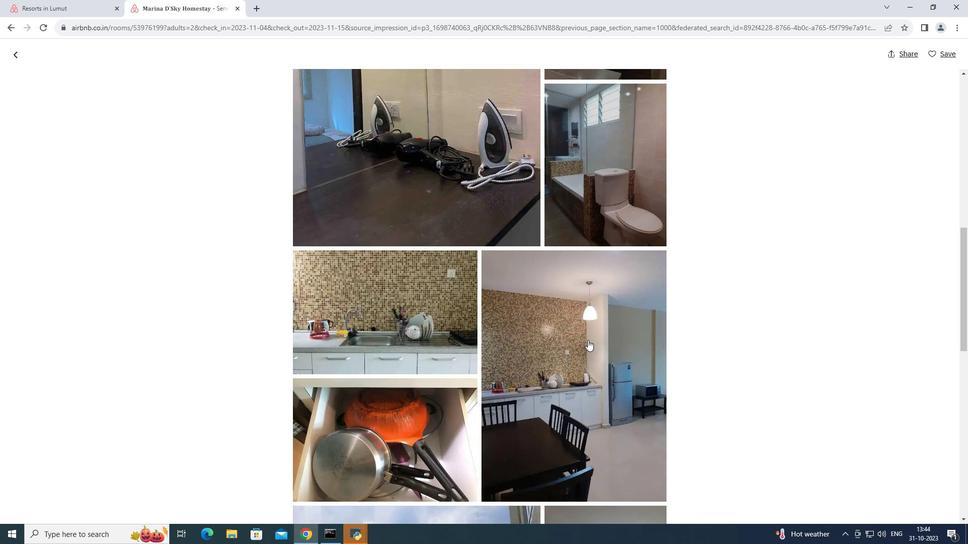 
Action: Mouse scrolled (588, 339) with delta (0, 0)
Screenshot: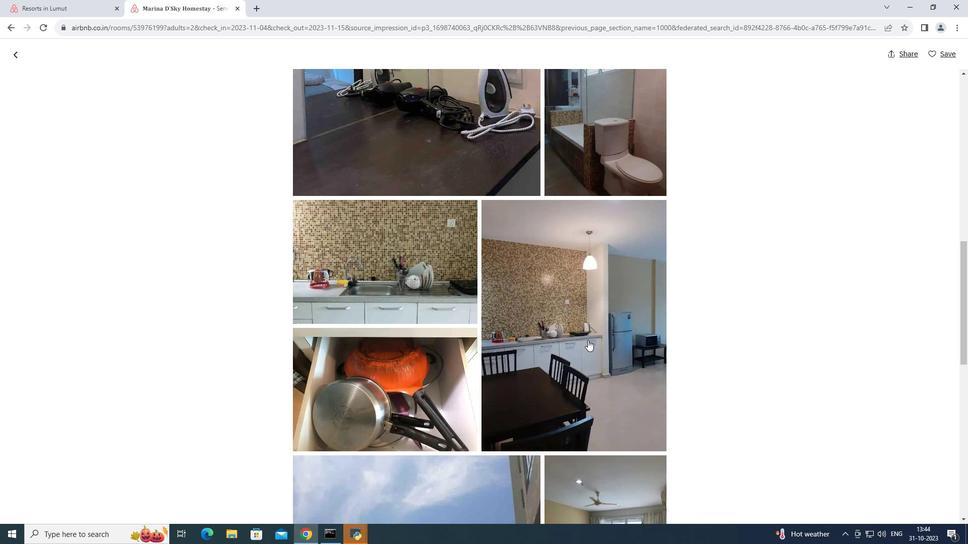 
Action: Mouse scrolled (588, 339) with delta (0, 0)
Screenshot: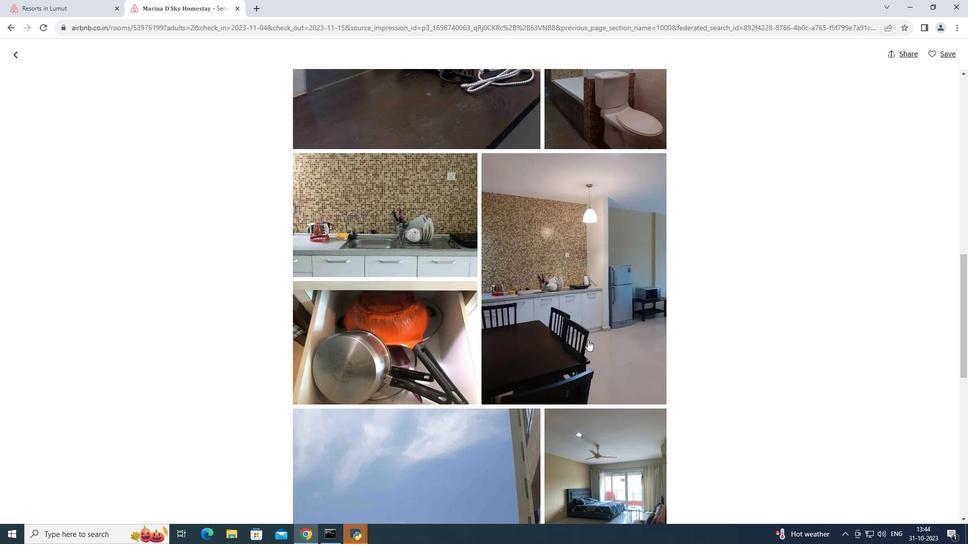 
Action: Mouse moved to (588, 339)
Screenshot: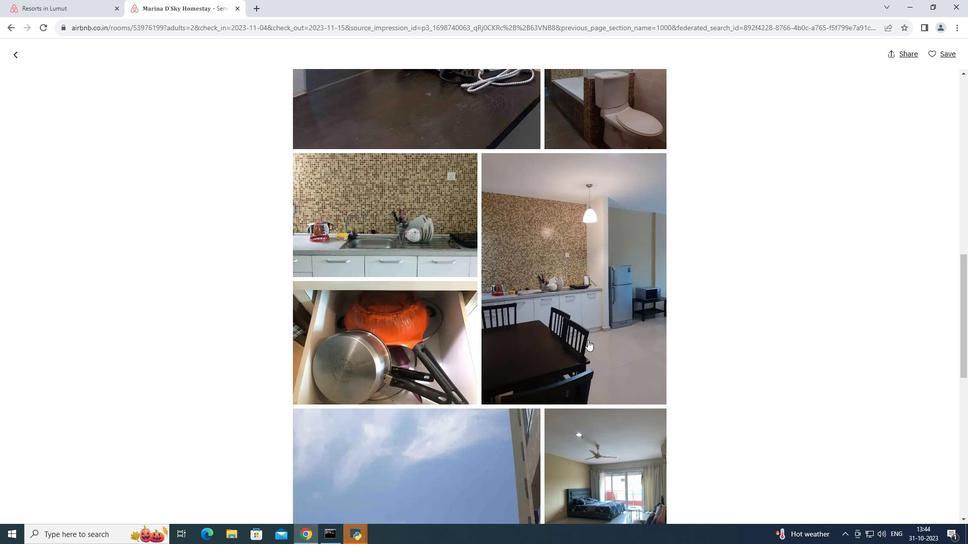 
Action: Mouse scrolled (588, 339) with delta (0, 0)
Screenshot: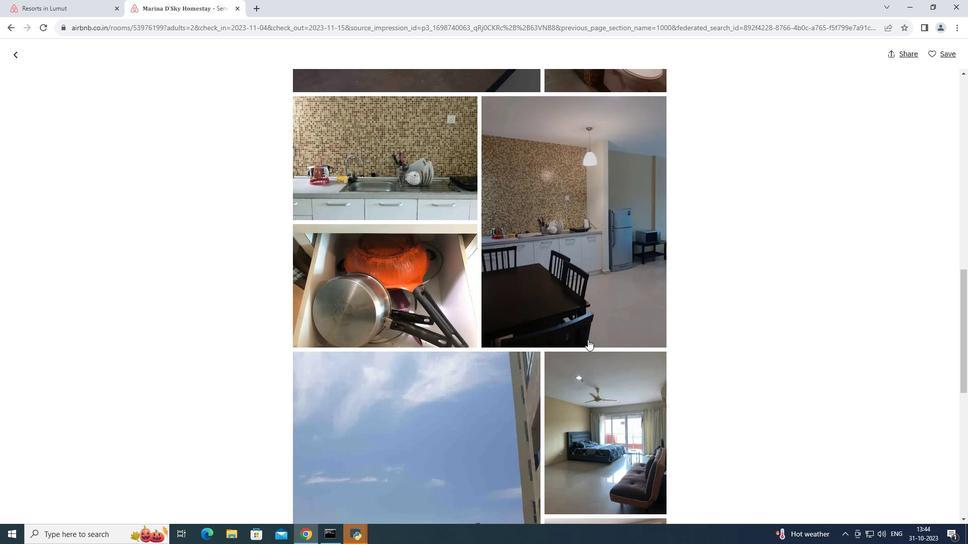 
Action: Mouse moved to (588, 339)
Screenshot: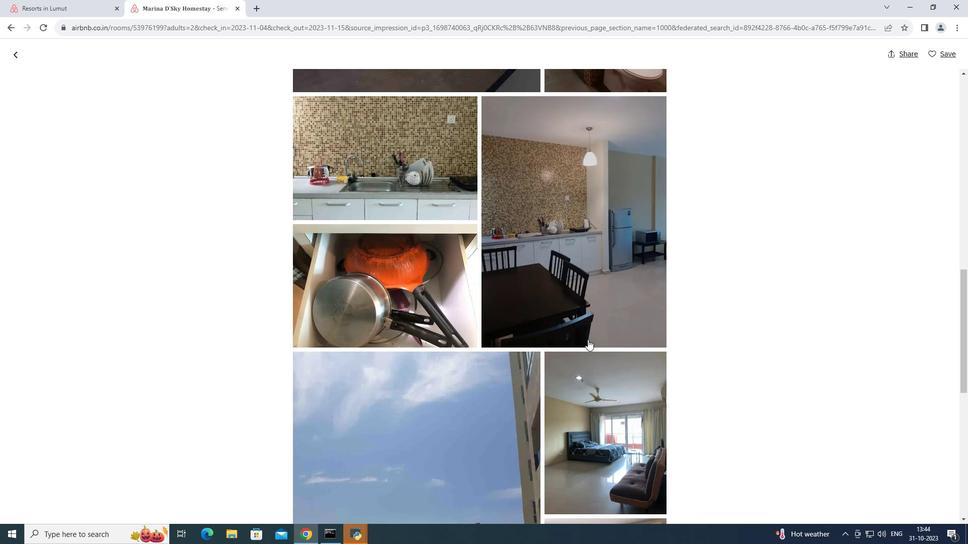 
Action: Mouse scrolled (588, 338) with delta (0, 0)
Screenshot: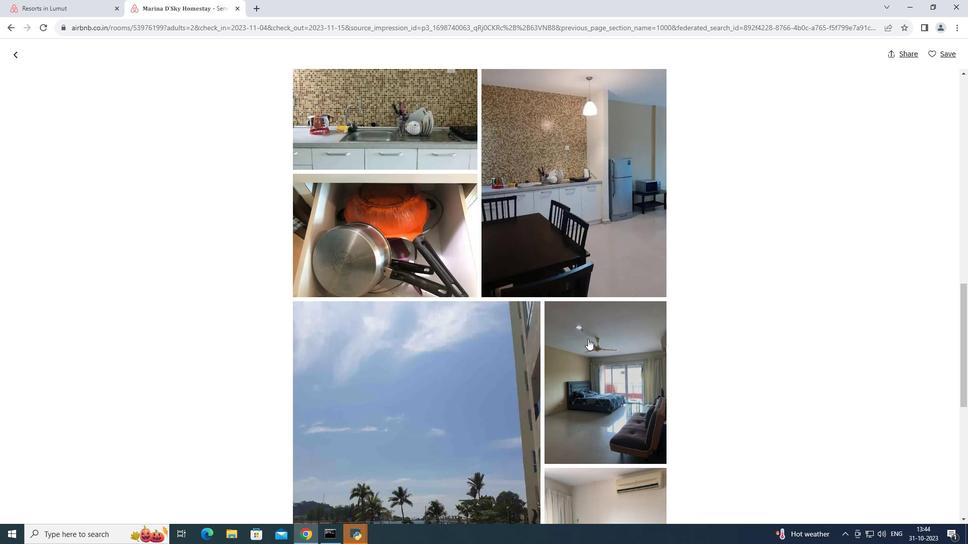 
Action: Mouse scrolled (588, 338) with delta (0, 0)
Screenshot: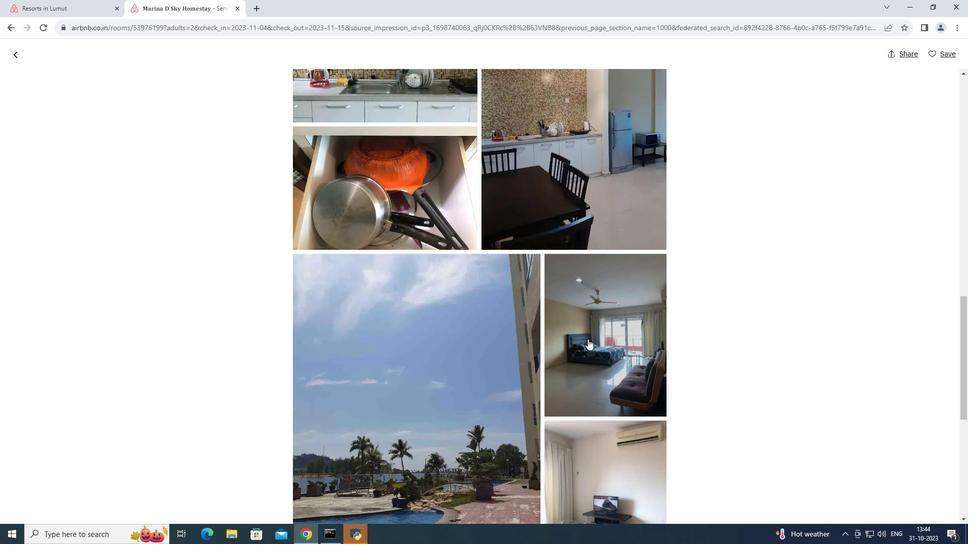 
Action: Mouse scrolled (588, 338) with delta (0, 0)
Screenshot: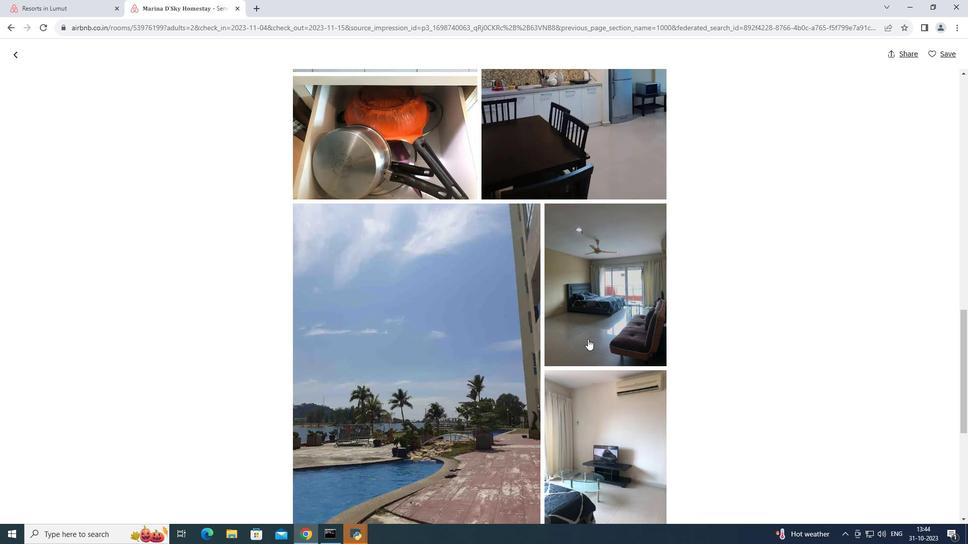 
Action: Mouse moved to (588, 338)
Screenshot: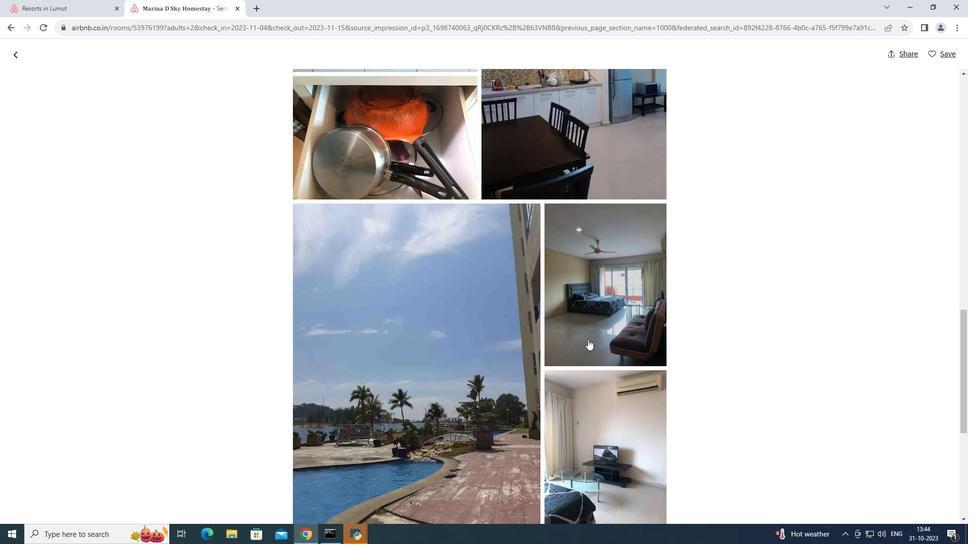 
Action: Mouse scrolled (588, 338) with delta (0, 0)
Screenshot: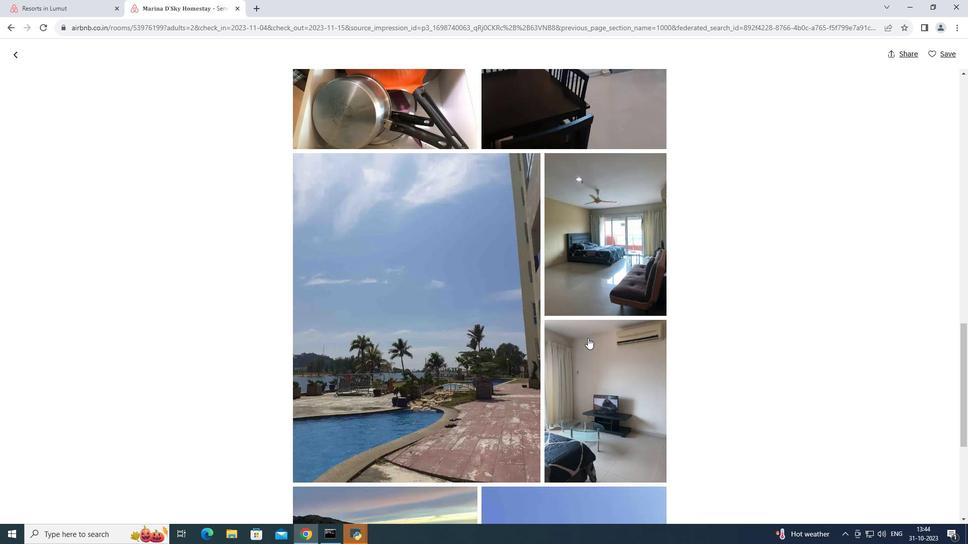 
Action: Mouse moved to (588, 337)
Screenshot: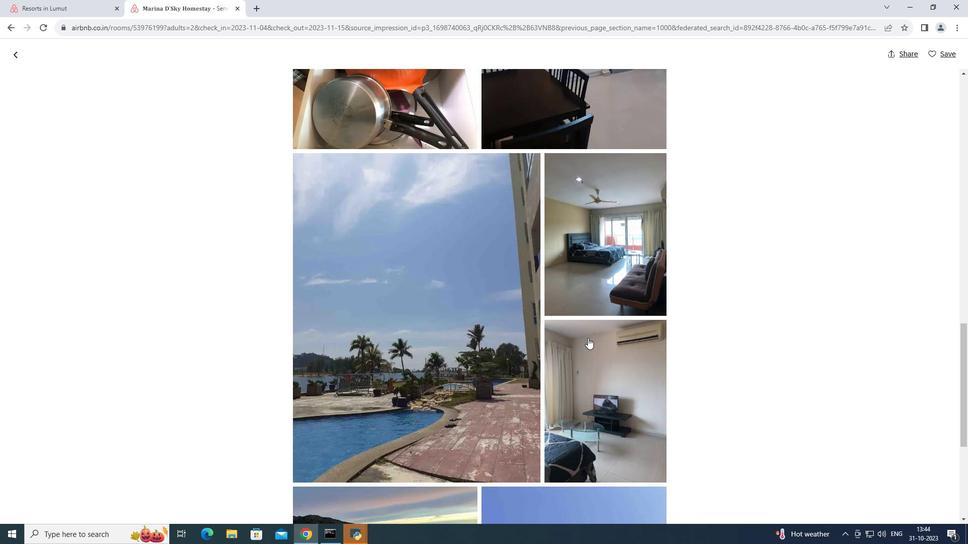 
Action: Mouse scrolled (588, 337) with delta (0, 0)
Screenshot: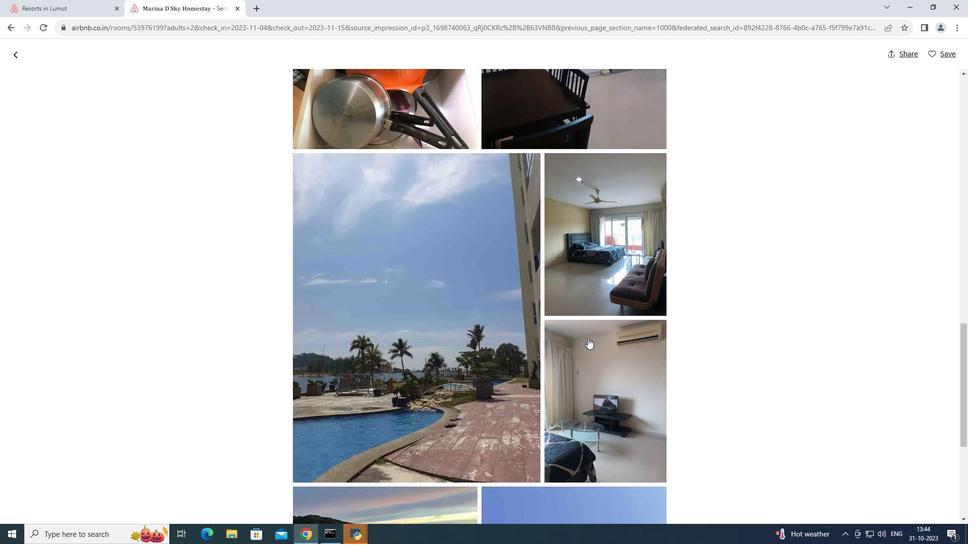 
Action: Mouse moved to (588, 336)
Screenshot: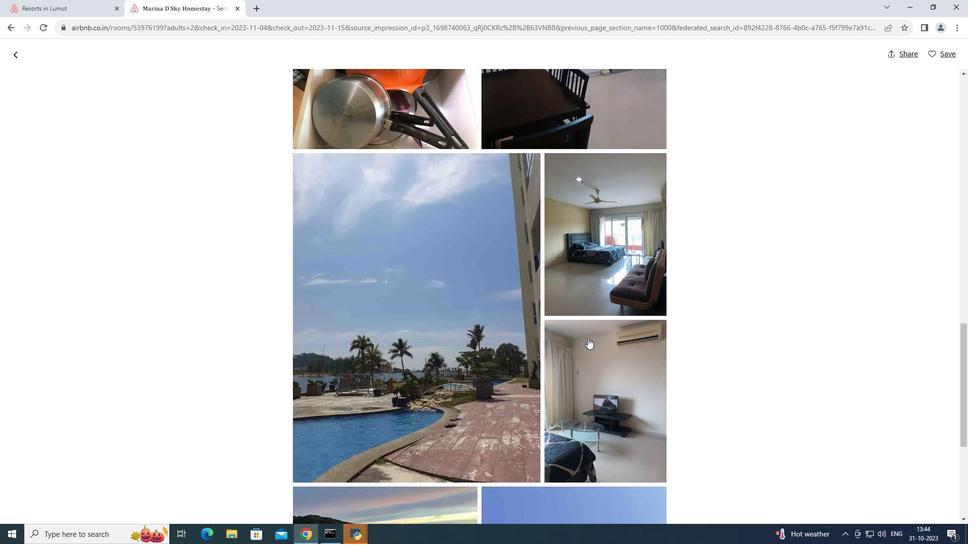 
Action: Mouse scrolled (588, 336) with delta (0, 0)
Screenshot: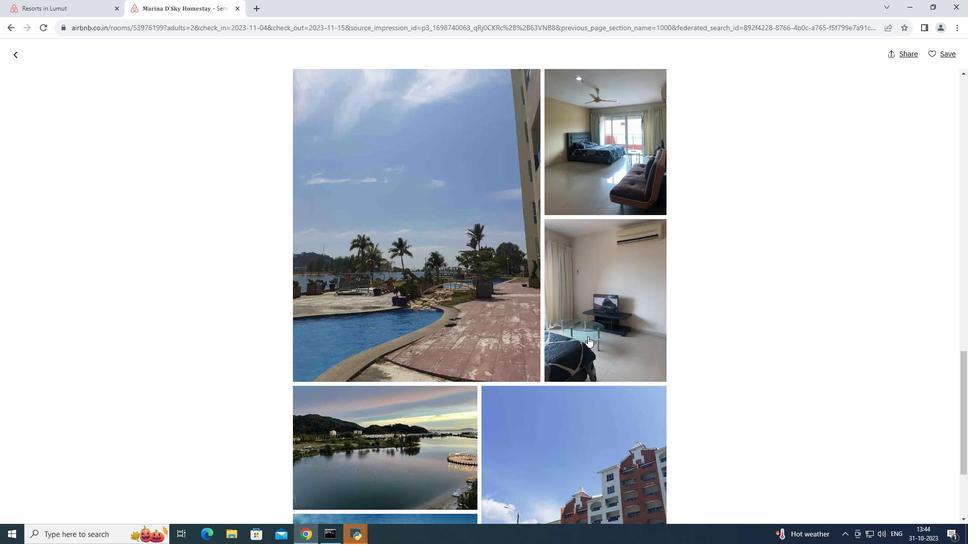 
Action: Mouse scrolled (588, 336) with delta (0, 0)
Screenshot: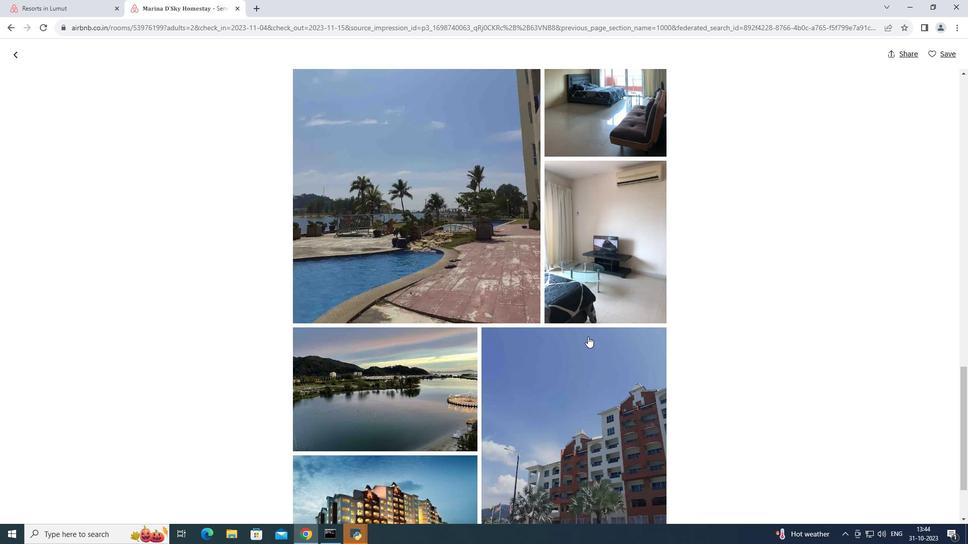 
Action: Mouse scrolled (588, 336) with delta (0, 0)
Screenshot: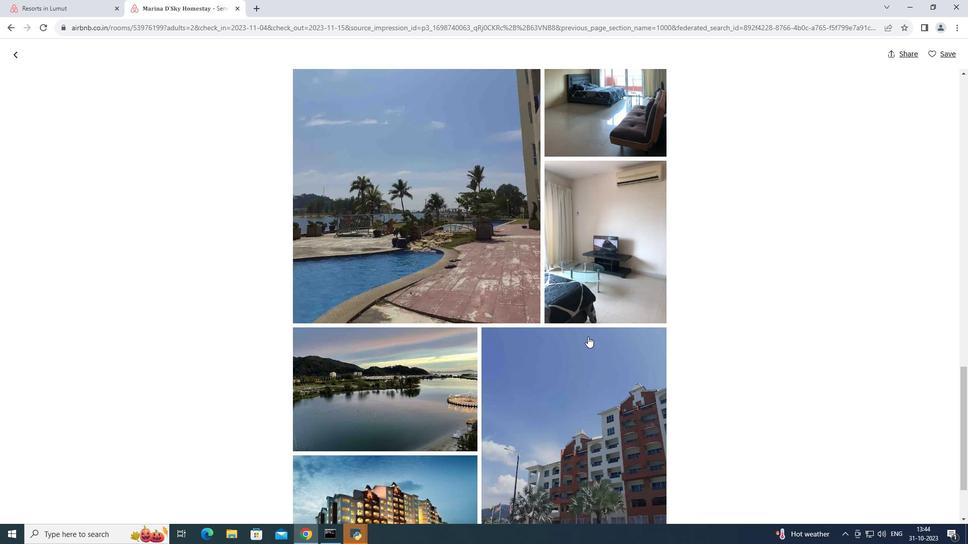 
Action: Mouse scrolled (588, 336) with delta (0, 0)
Screenshot: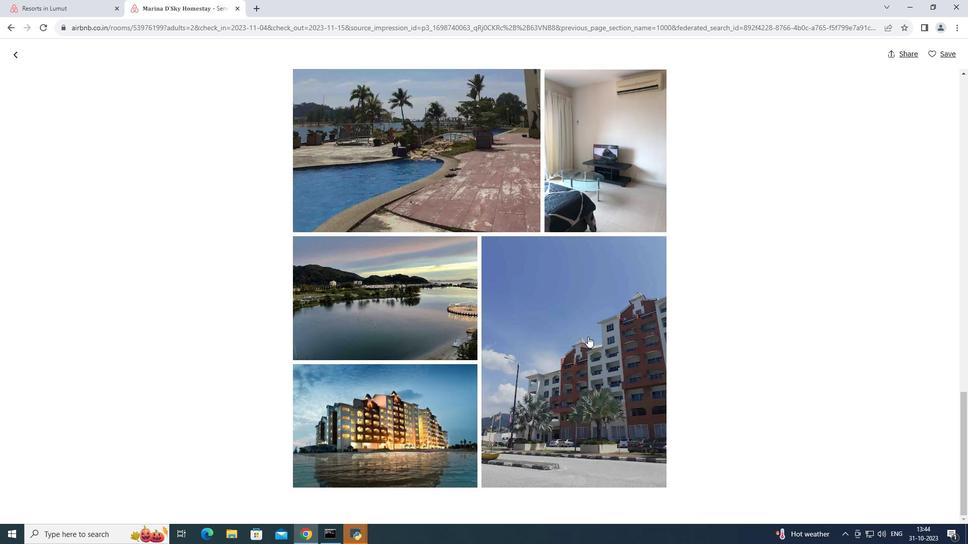
Action: Mouse scrolled (588, 336) with delta (0, 0)
Screenshot: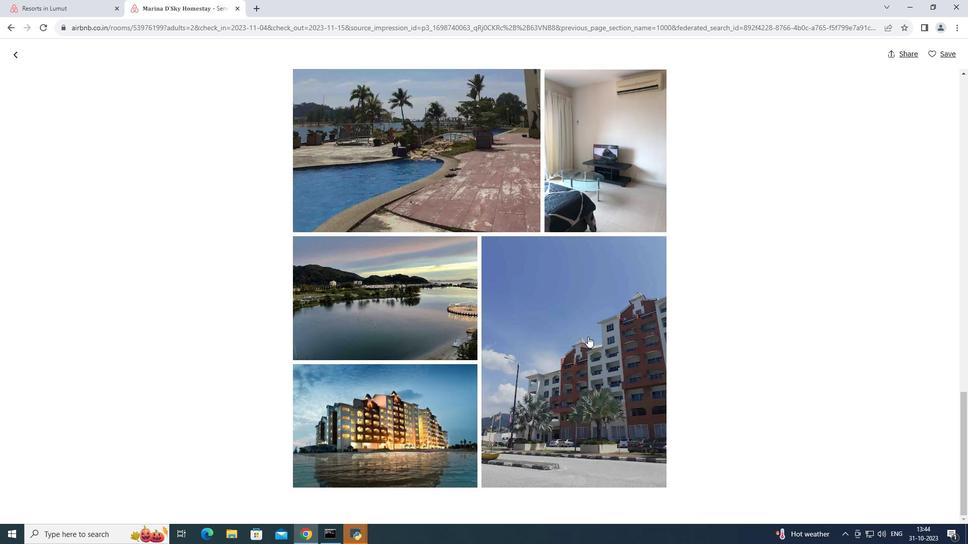 
Action: Mouse scrolled (588, 336) with delta (0, 0)
Screenshot: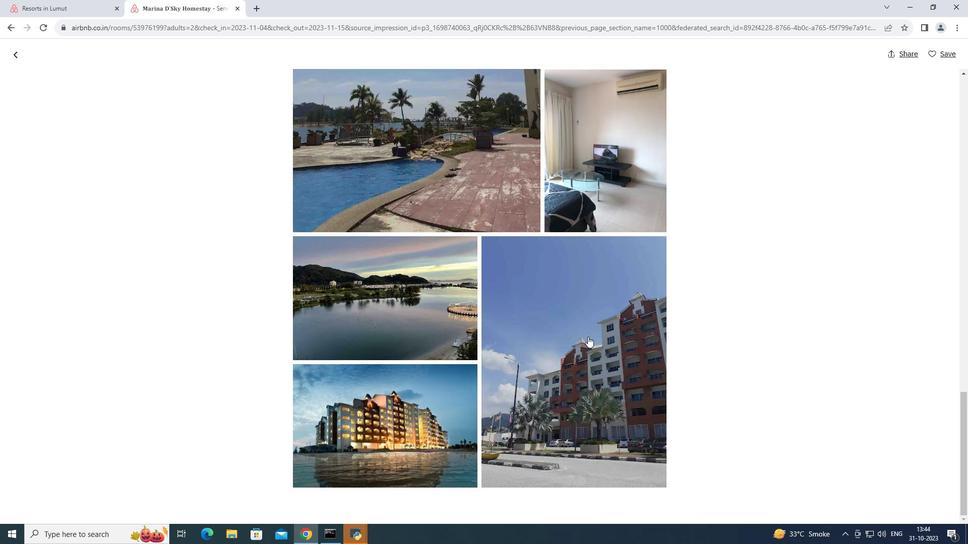 
Action: Mouse scrolled (588, 336) with delta (0, 0)
Screenshot: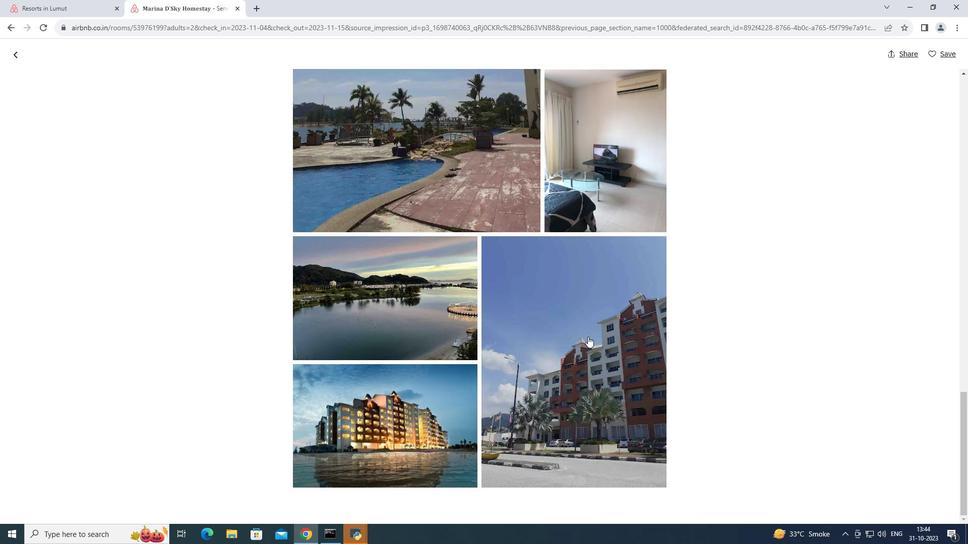 
Action: Mouse scrolled (588, 336) with delta (0, 0)
Screenshot: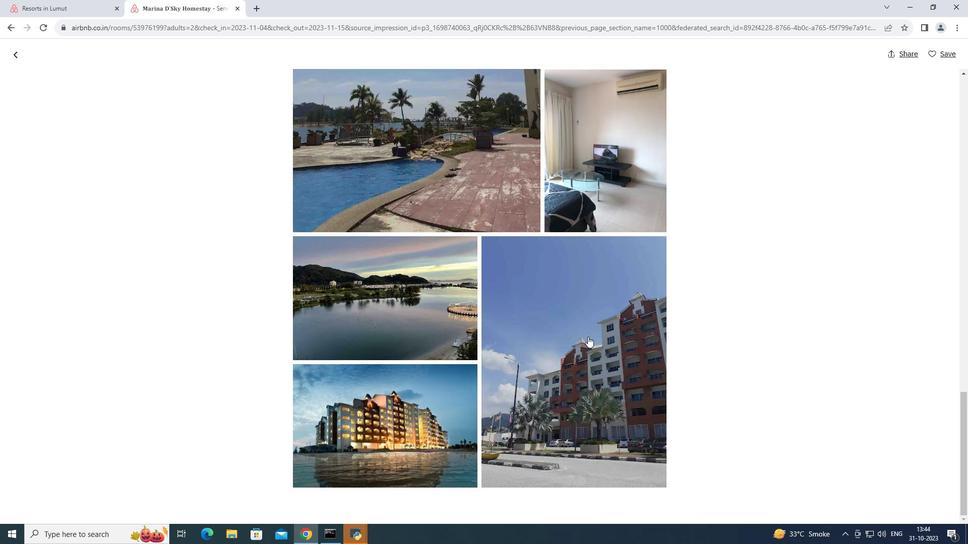 
Action: Mouse scrolled (588, 336) with delta (0, 0)
Screenshot: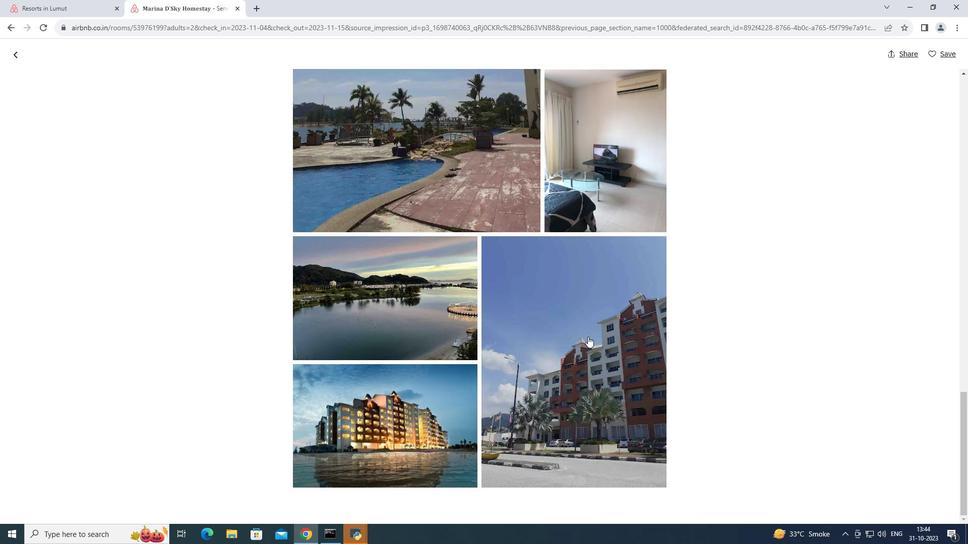 
Action: Mouse moved to (12, 54)
Screenshot: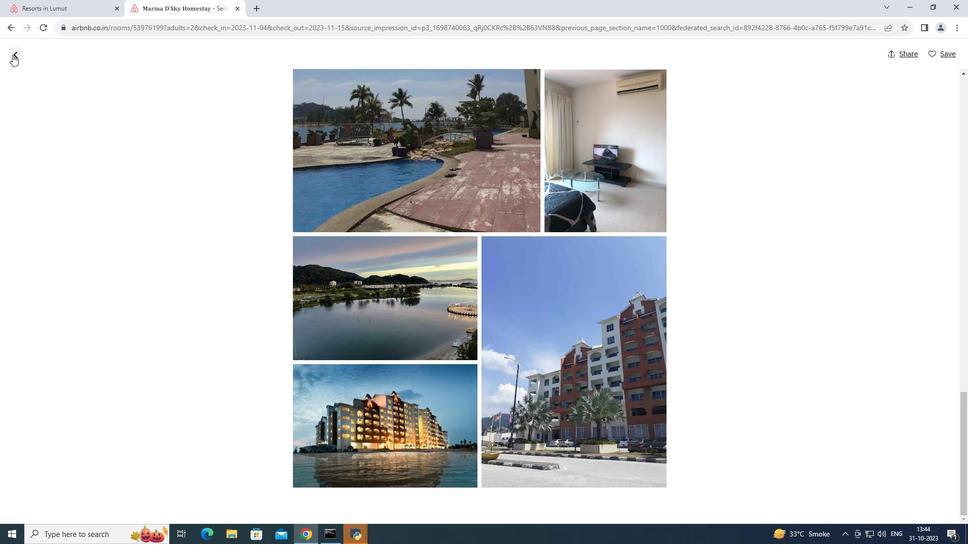 
Action: Mouse pressed left at (12, 54)
Screenshot: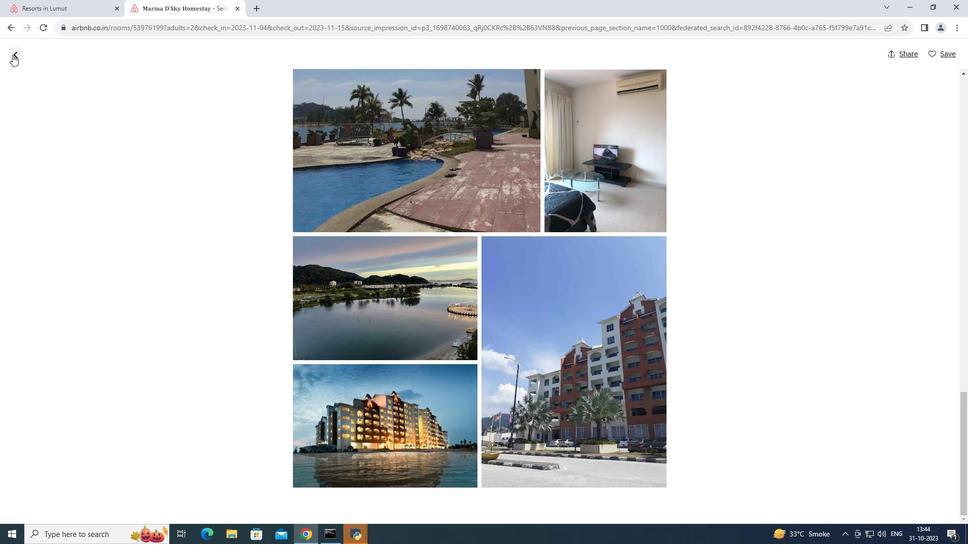 
Action: Mouse moved to (367, 281)
Screenshot: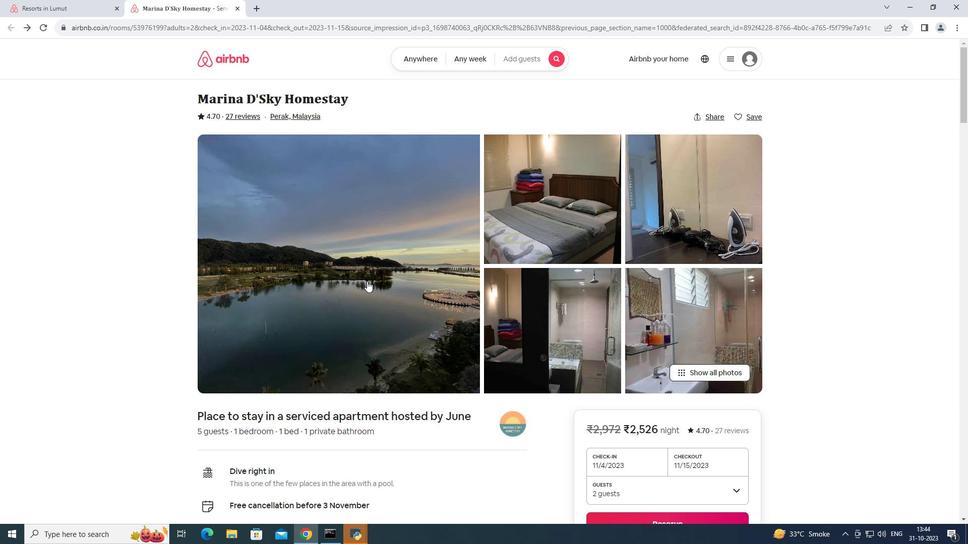 
Action: Mouse scrolled (367, 280) with delta (0, 0)
Screenshot: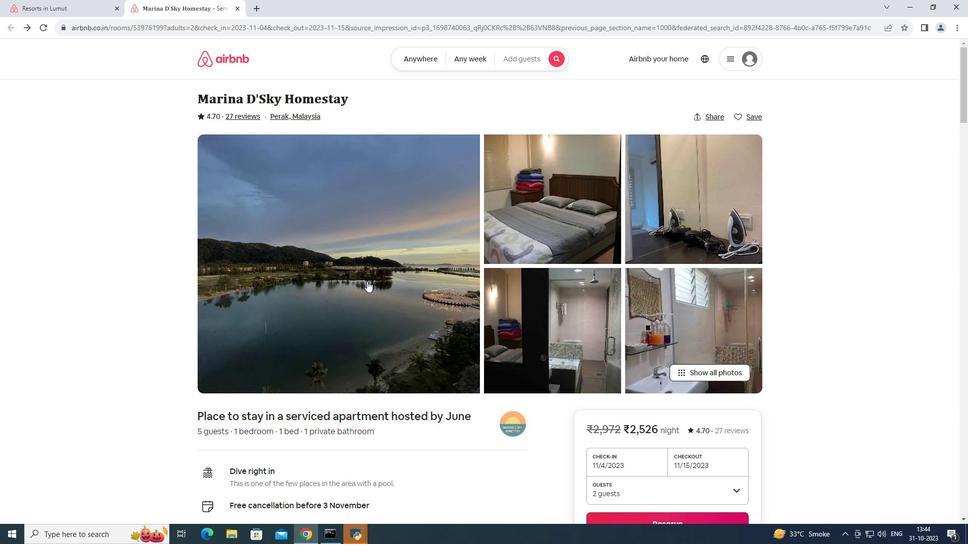 
Action: Mouse scrolled (367, 280) with delta (0, 0)
Screenshot: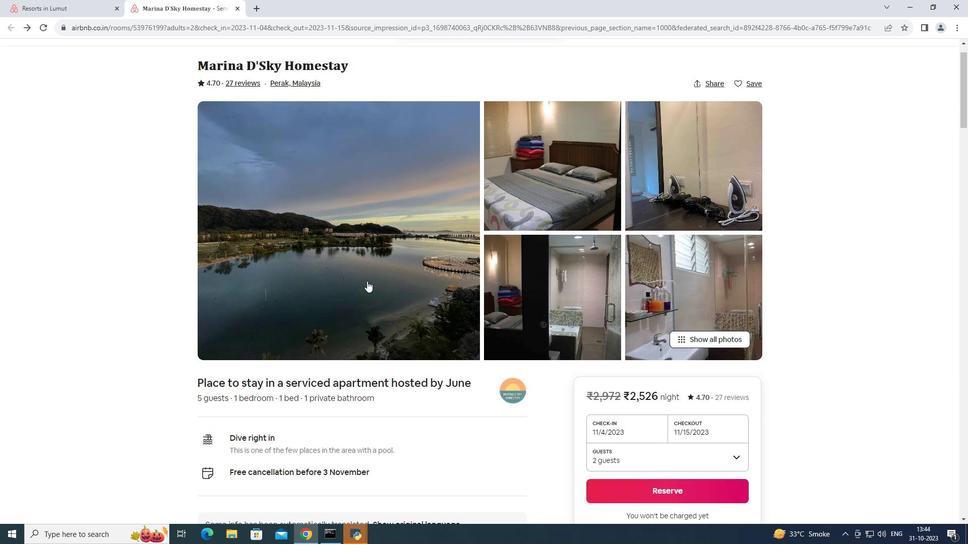 
Action: Mouse moved to (367, 279)
Screenshot: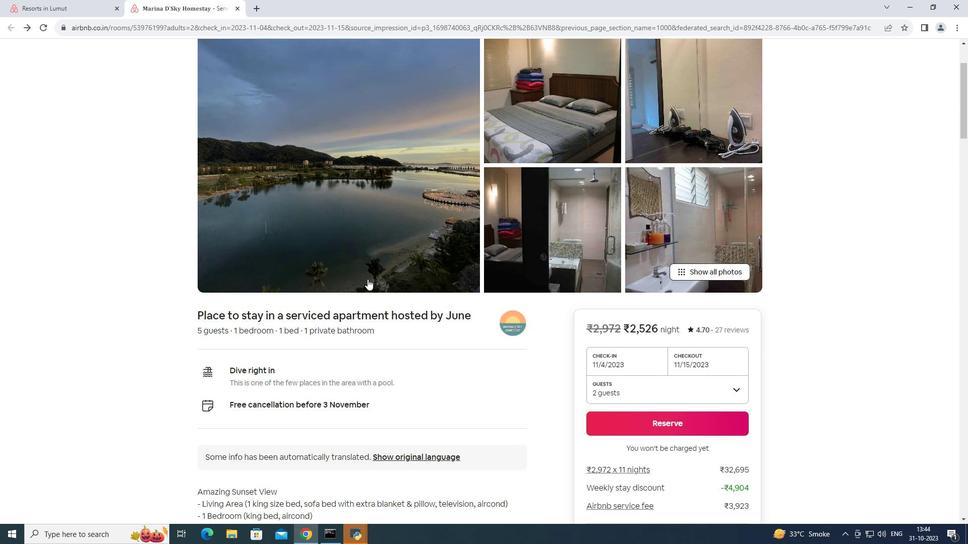 
Action: Mouse scrolled (367, 278) with delta (0, 0)
Screenshot: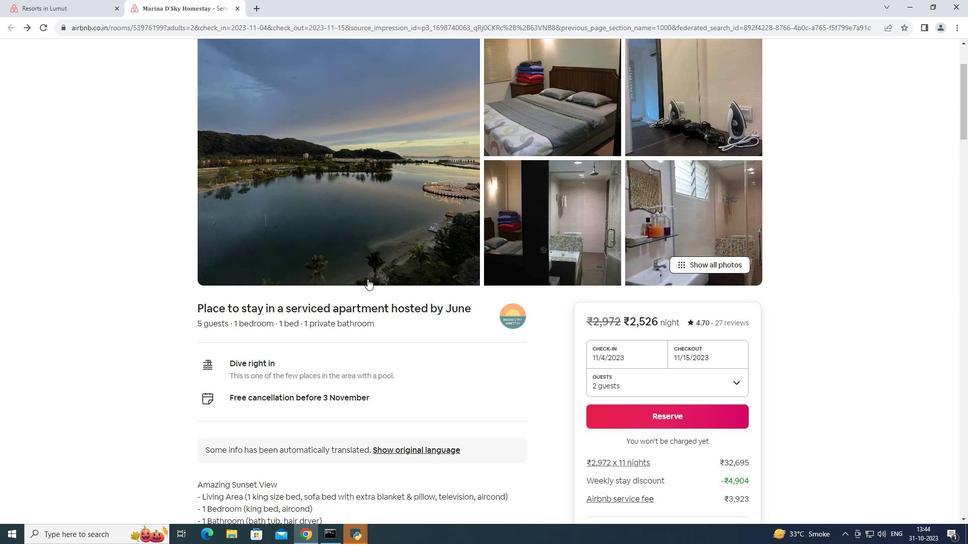 
Action: Mouse scrolled (367, 278) with delta (0, 0)
Screenshot: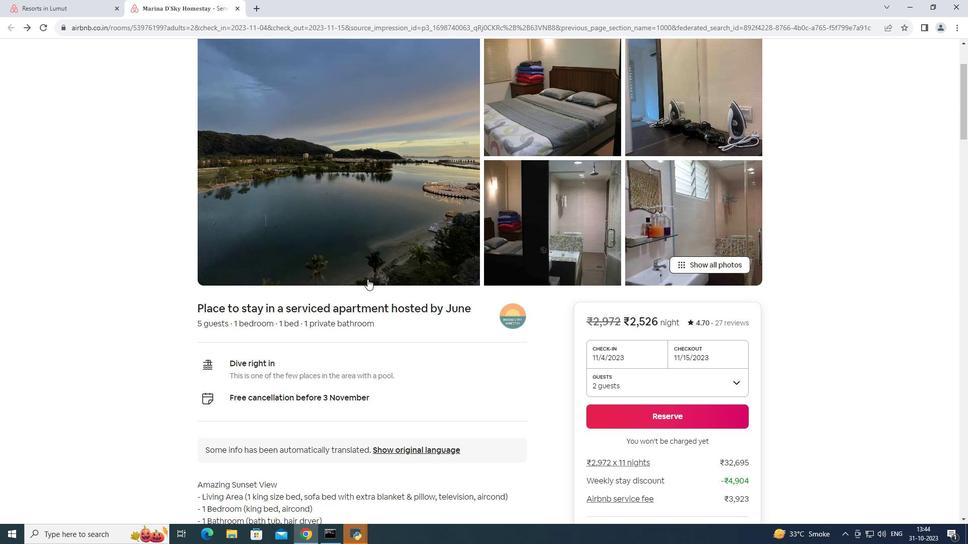 
Action: Mouse scrolled (367, 278) with delta (0, 0)
Screenshot: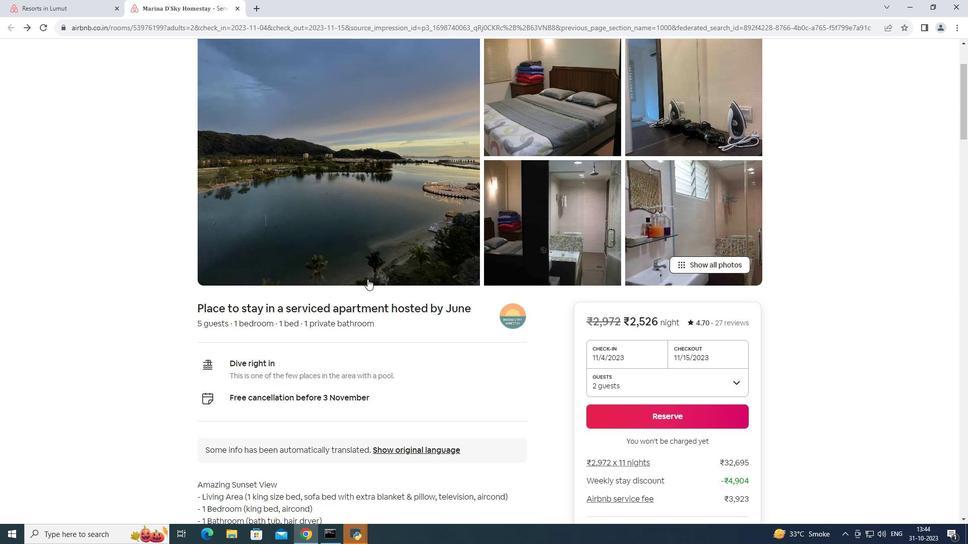
Action: Mouse moved to (369, 272)
Screenshot: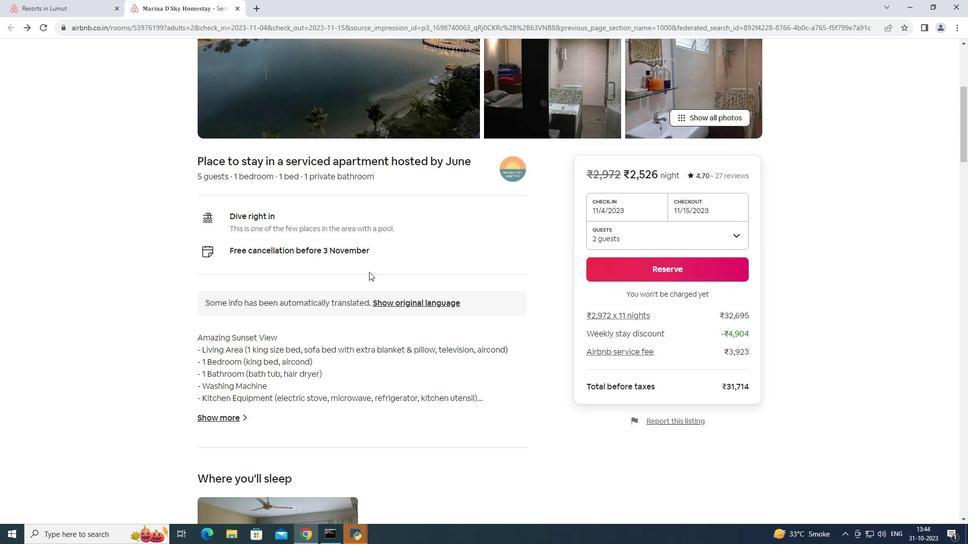 
Action: Mouse scrolled (369, 271) with delta (0, 0)
Screenshot: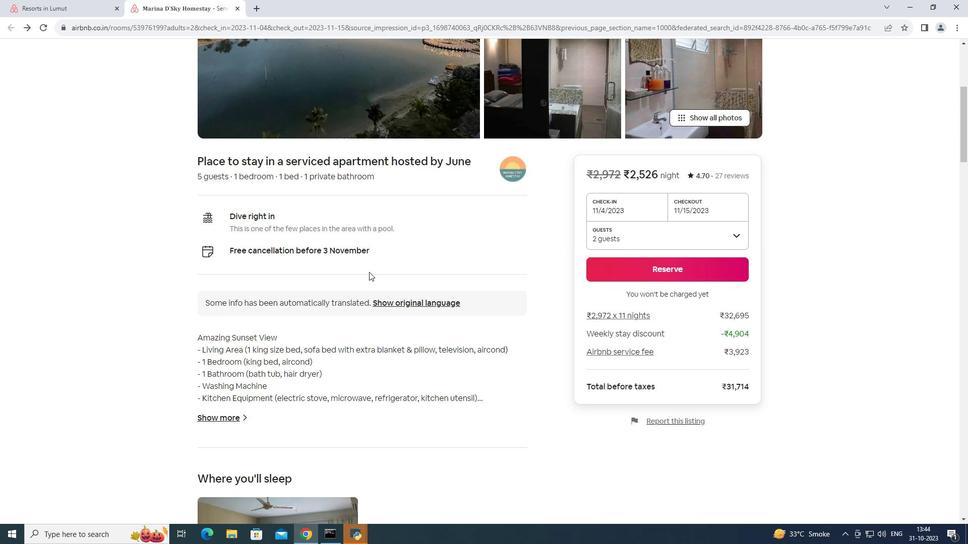 
Action: Mouse scrolled (369, 271) with delta (0, 0)
Screenshot: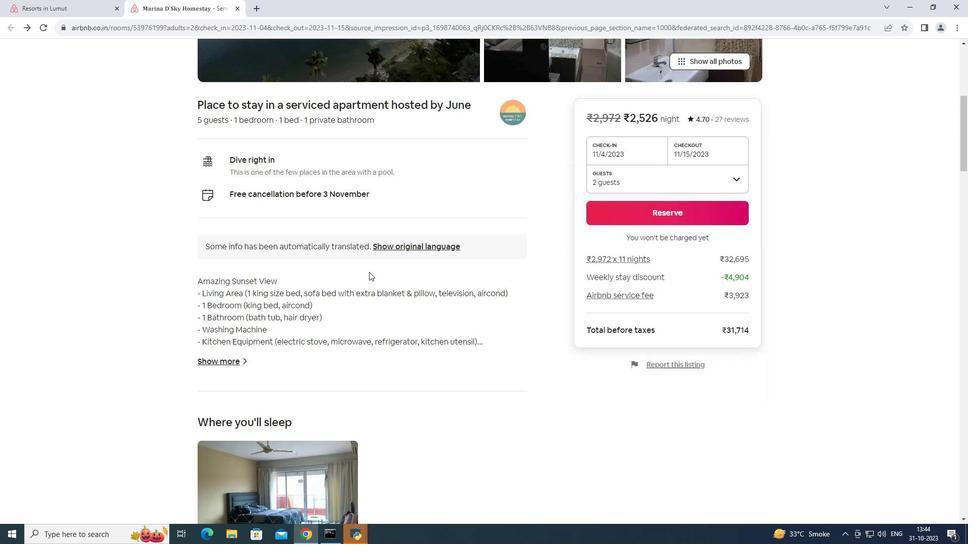 
Action: Mouse moved to (227, 321)
Screenshot: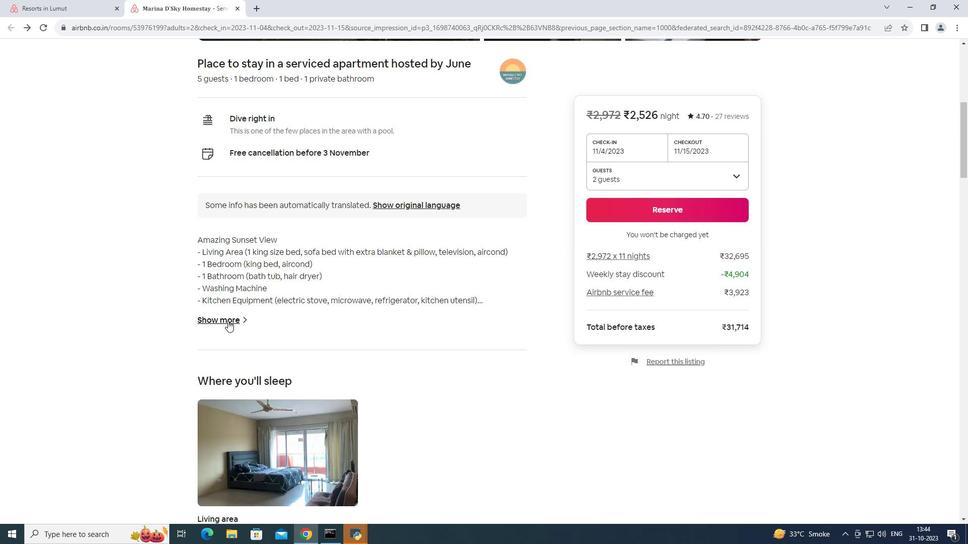 
Action: Mouse pressed left at (227, 321)
Screenshot: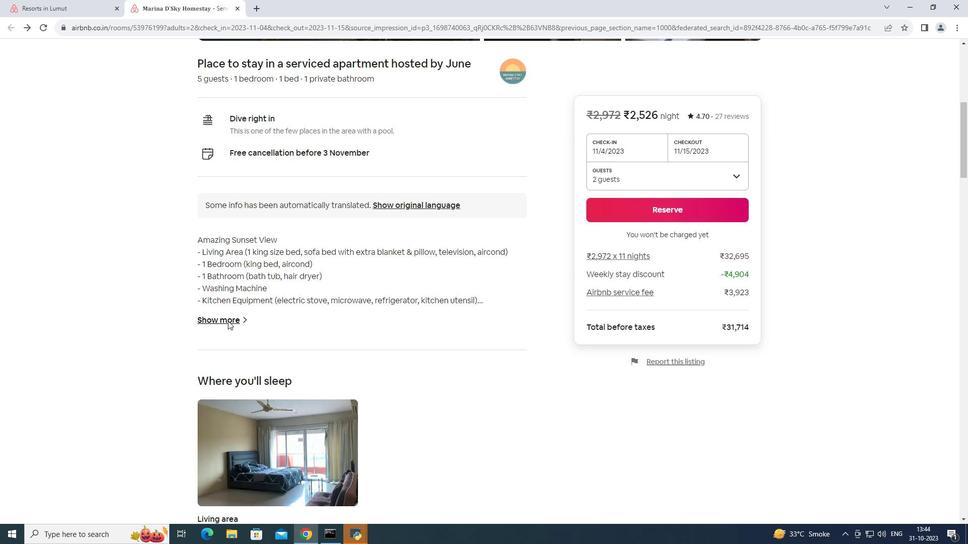 
Action: Mouse moved to (369, 286)
Screenshot: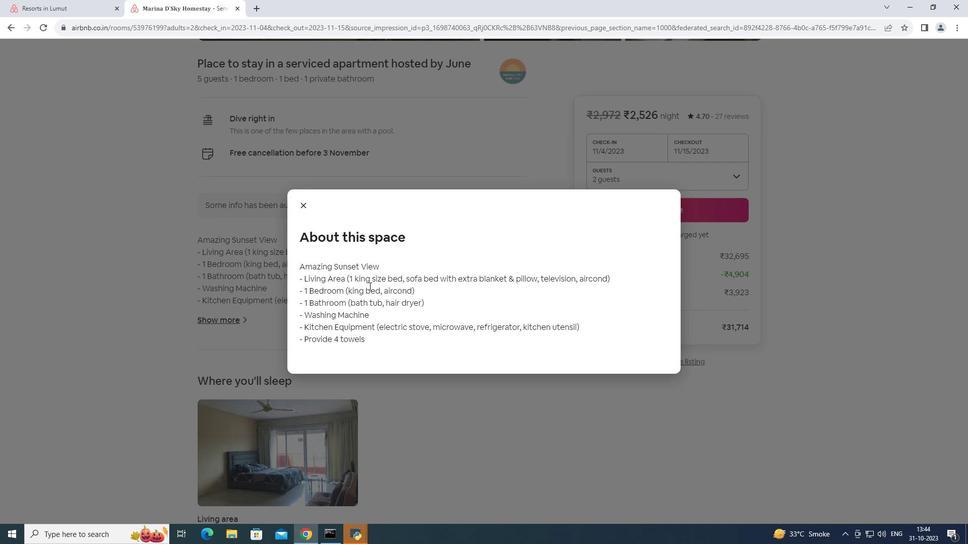 
Action: Mouse scrolled (369, 285) with delta (0, 0)
Screenshot: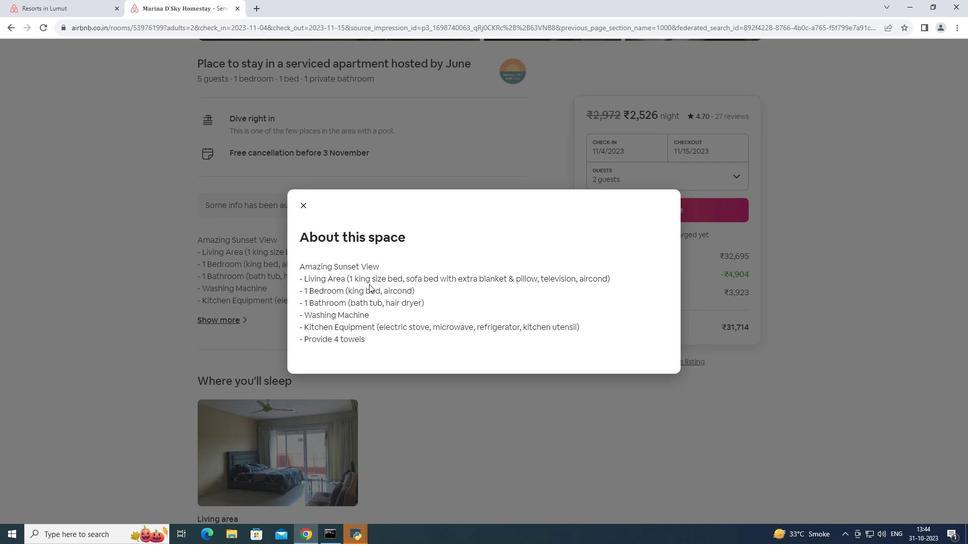 
Action: Mouse scrolled (369, 285) with delta (0, 0)
Screenshot: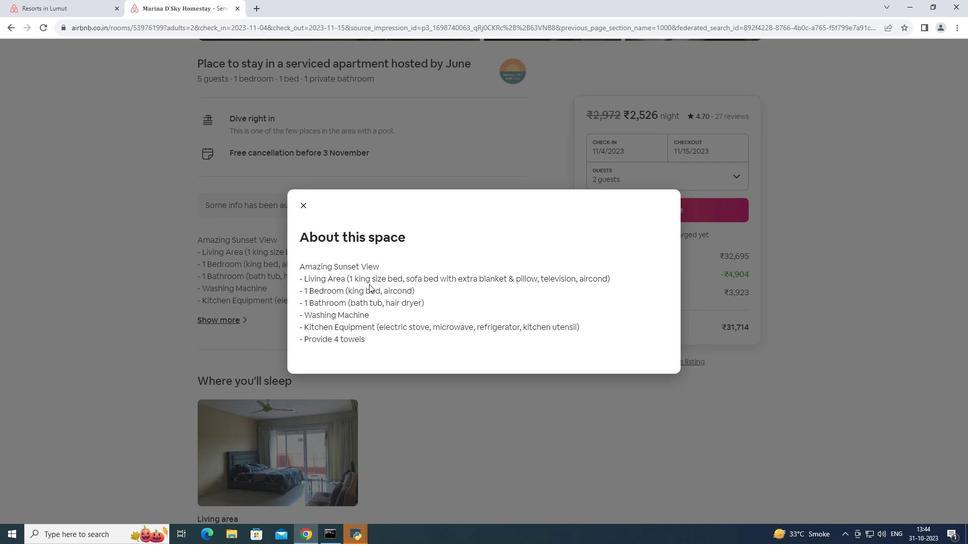 
Action: Mouse scrolled (369, 285) with delta (0, 0)
Screenshot: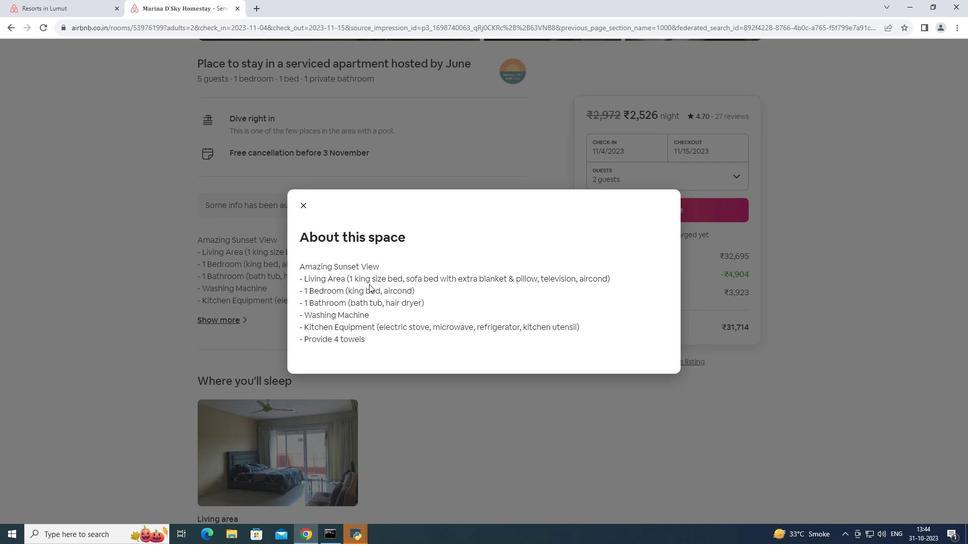
Action: Mouse moved to (305, 210)
Screenshot: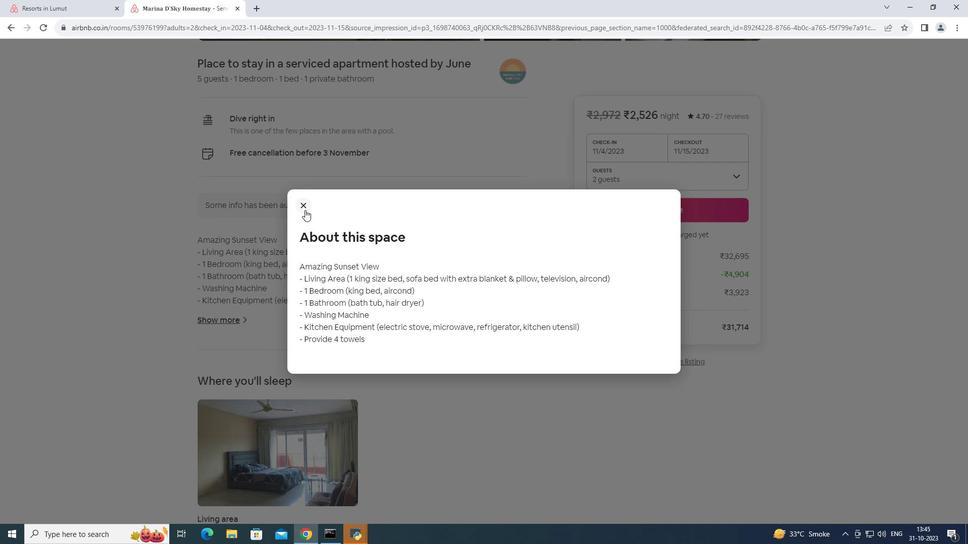 
Action: Mouse pressed left at (305, 210)
Screenshot: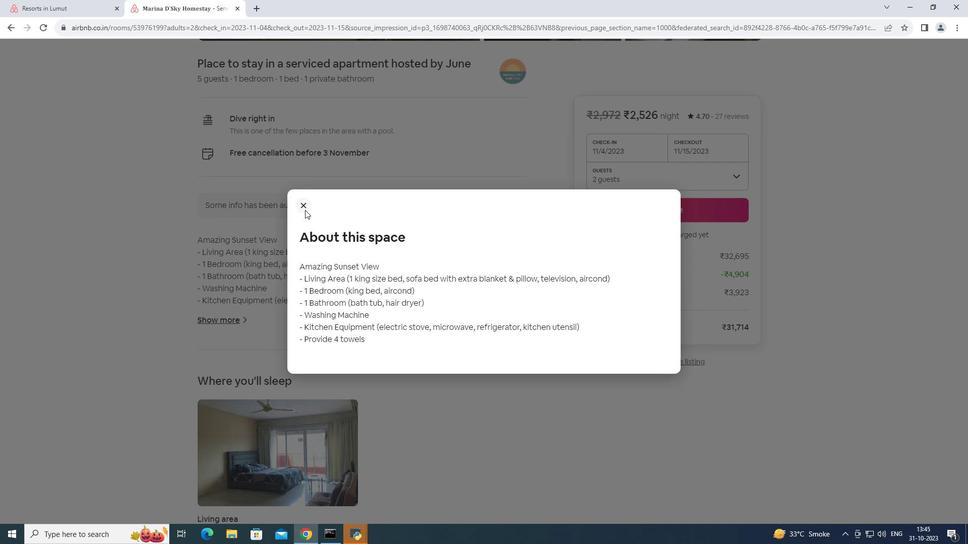 
Action: Mouse moved to (447, 305)
Screenshot: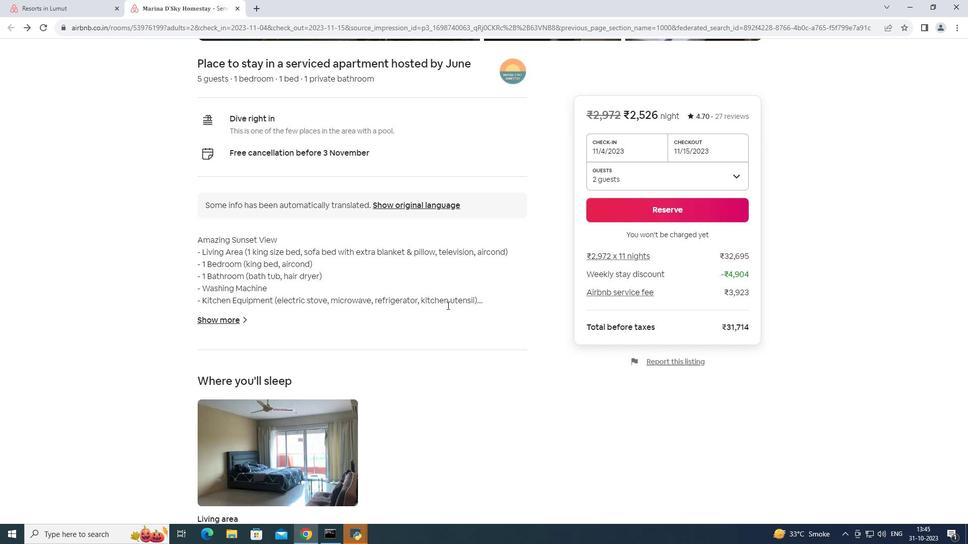 
Action: Mouse scrolled (447, 305) with delta (0, 0)
Screenshot: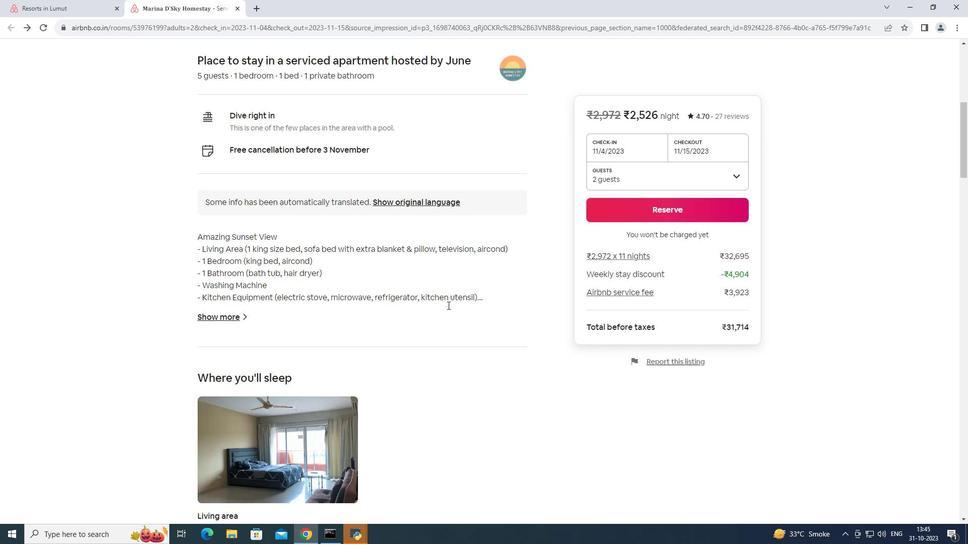 
Action: Mouse scrolled (447, 305) with delta (0, 0)
Screenshot: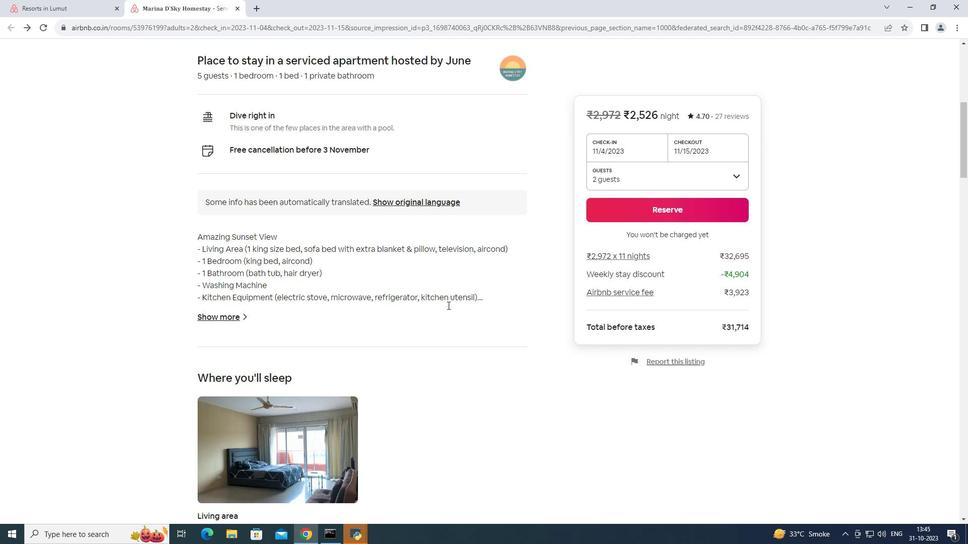 
Action: Mouse scrolled (447, 305) with delta (0, 0)
Screenshot: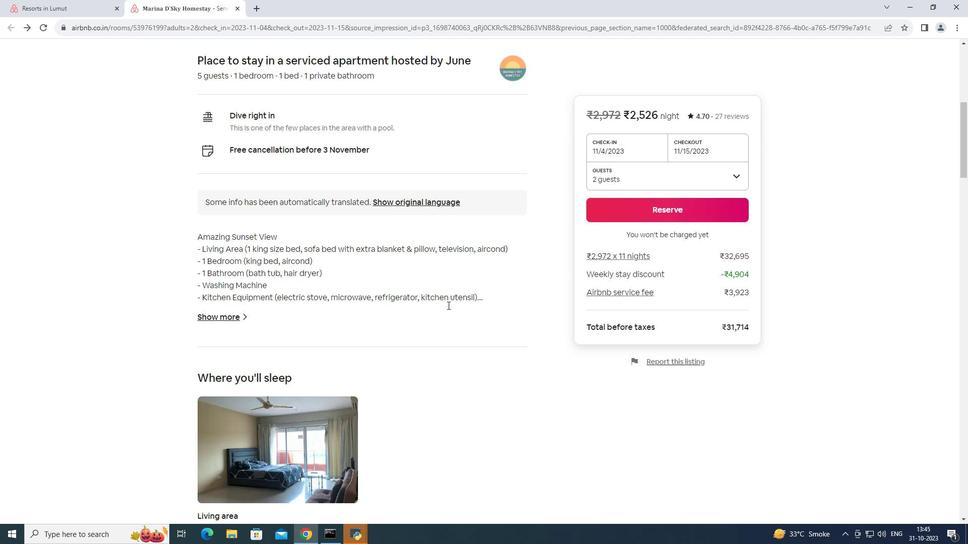 
Action: Mouse moved to (450, 303)
Screenshot: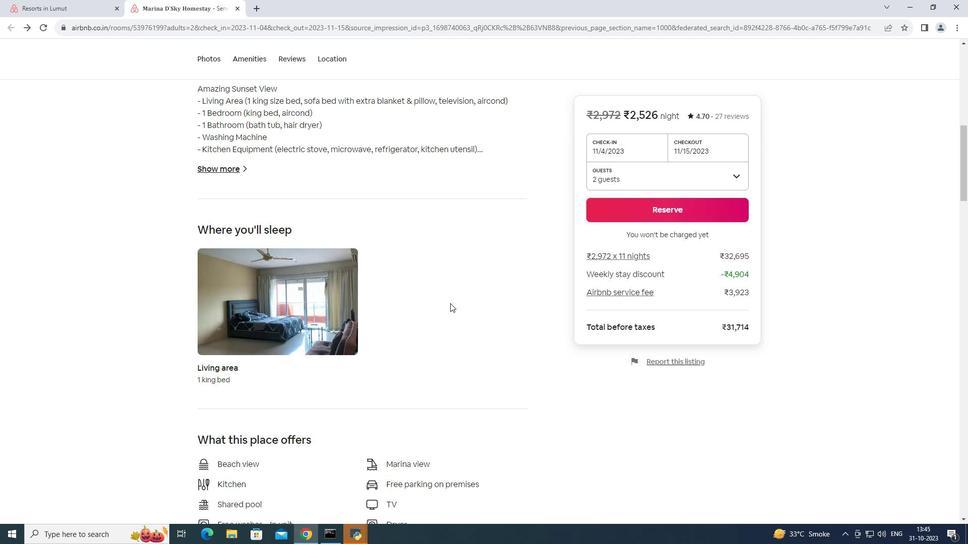 
Action: Mouse scrolled (450, 303) with delta (0, 0)
Screenshot: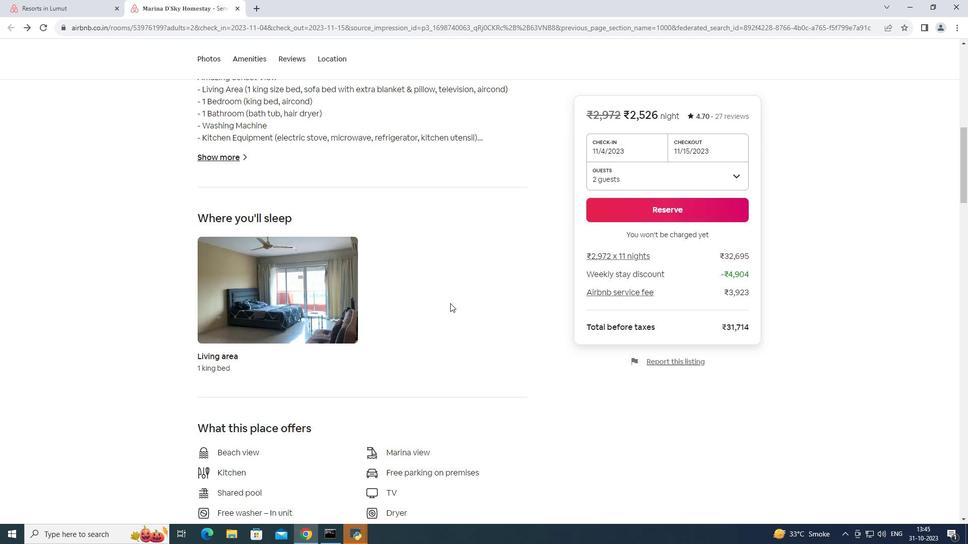 
Action: Mouse scrolled (450, 303) with delta (0, 0)
Screenshot: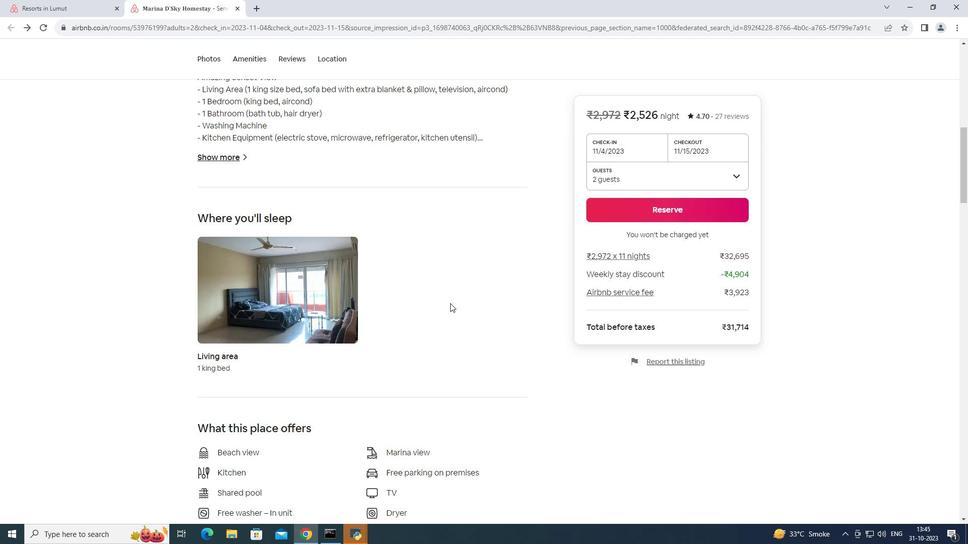 
Action: Mouse moved to (450, 303)
Screenshot: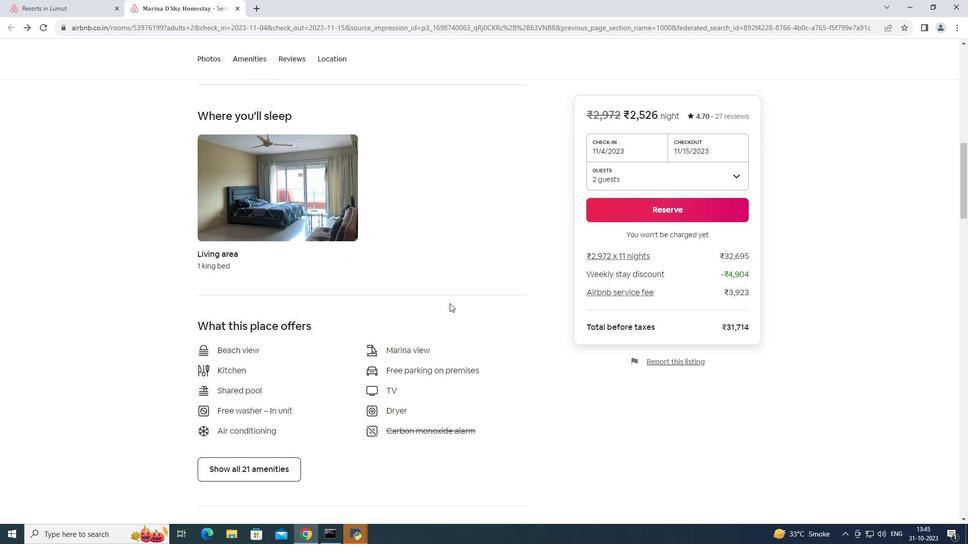 
Action: Mouse scrolled (450, 303) with delta (0, 0)
Screenshot: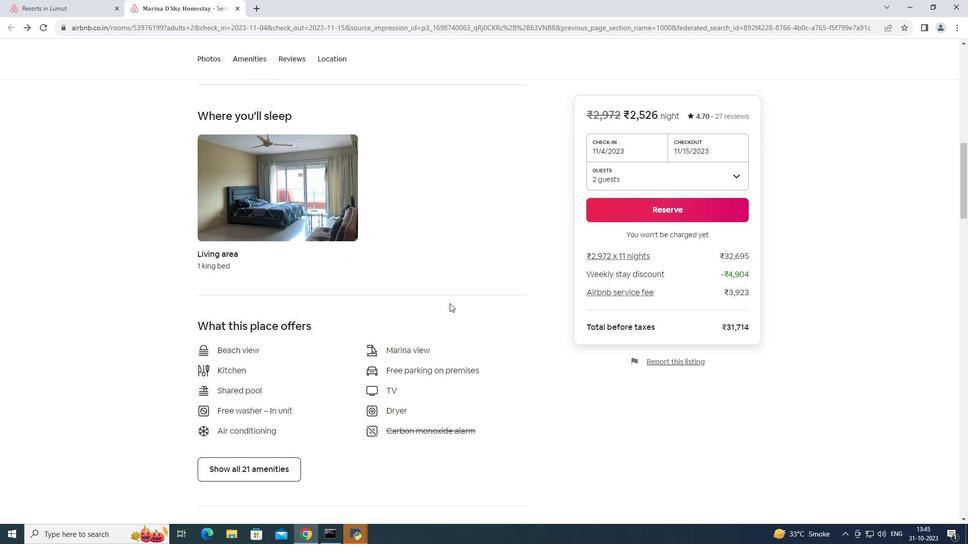 
Action: Mouse scrolled (450, 303) with delta (0, 0)
Screenshot: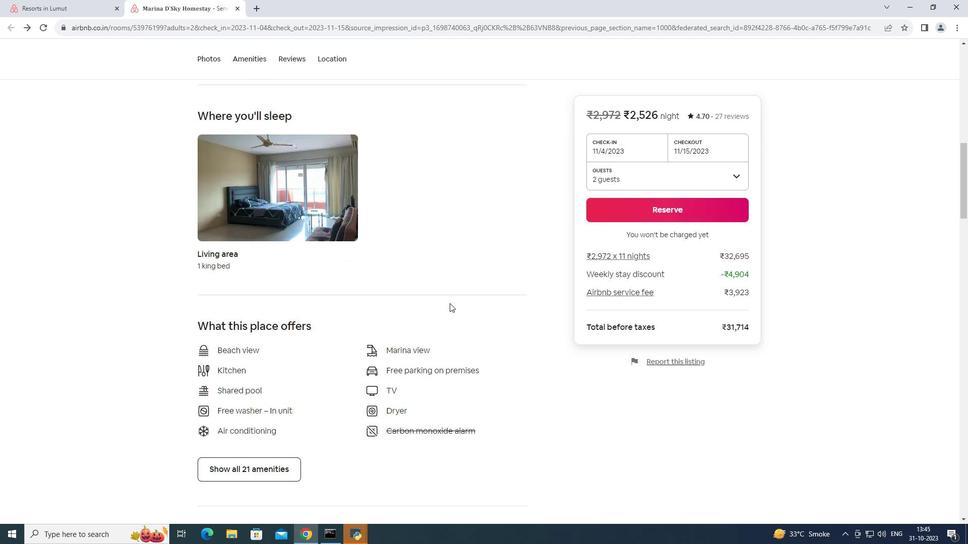 
Action: Mouse moved to (448, 303)
Screenshot: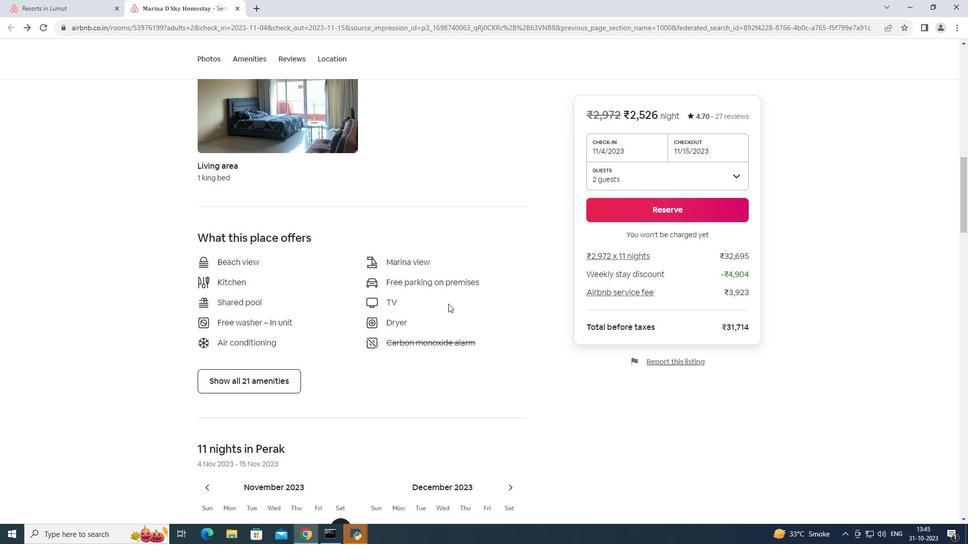 
Action: Mouse scrolled (448, 303) with delta (0, 0)
Screenshot: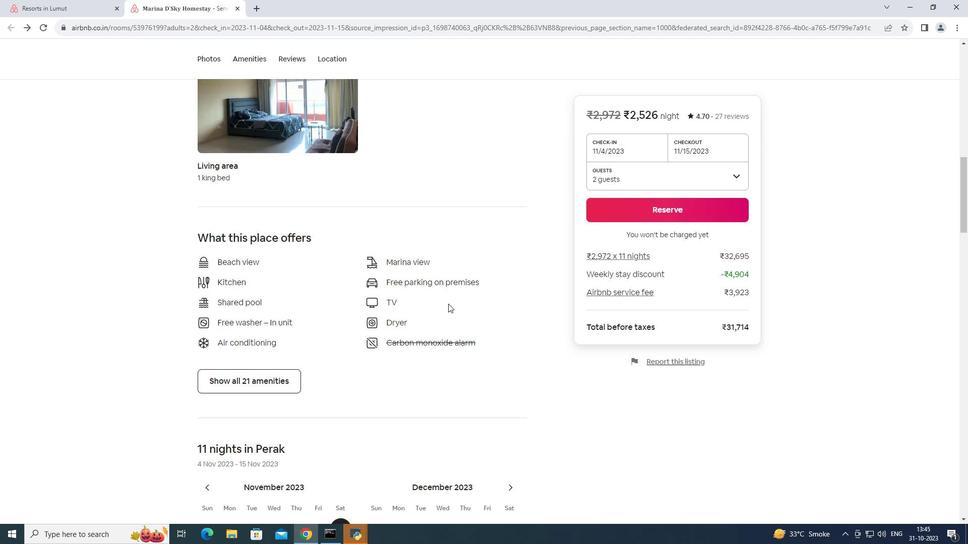 
Action: Mouse moved to (264, 328)
Screenshot: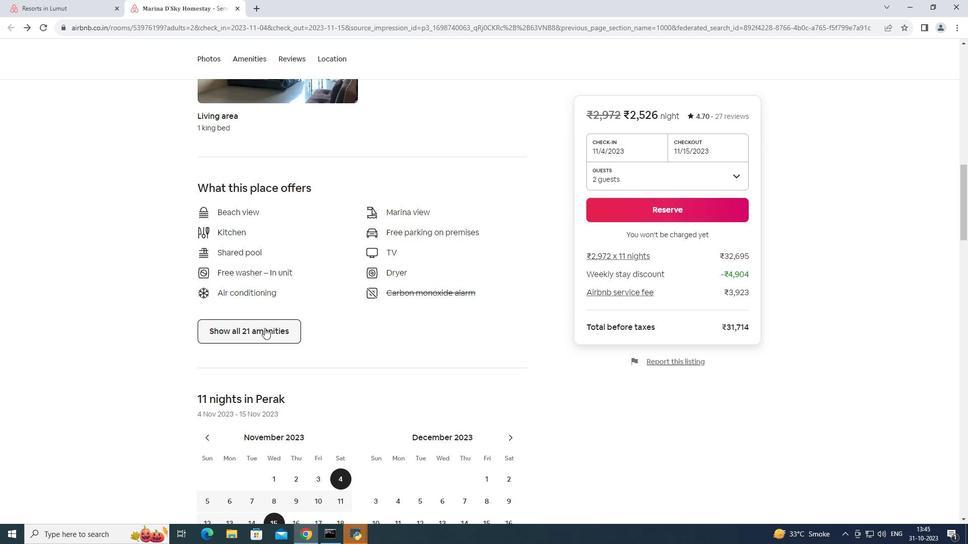 
Action: Mouse pressed left at (264, 328)
Screenshot: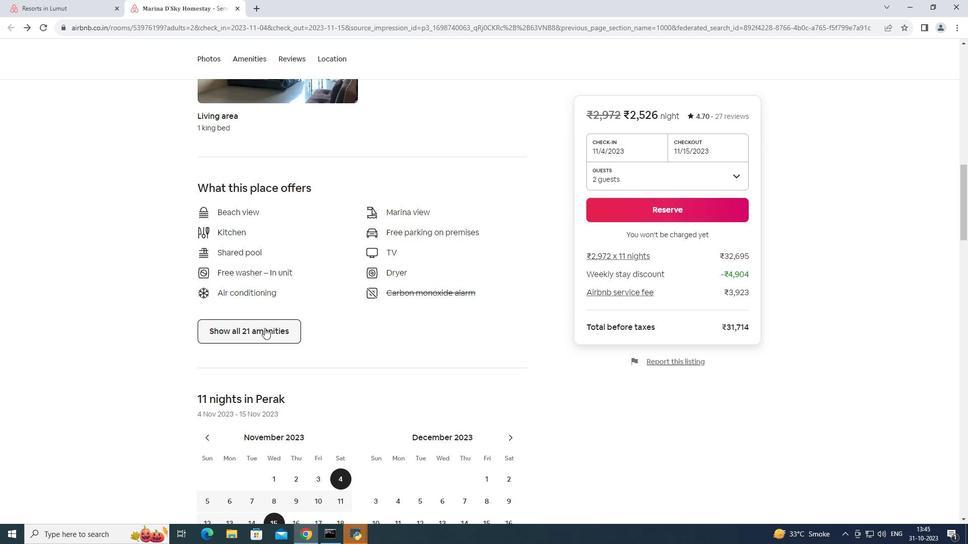 
Action: Mouse moved to (351, 299)
Screenshot: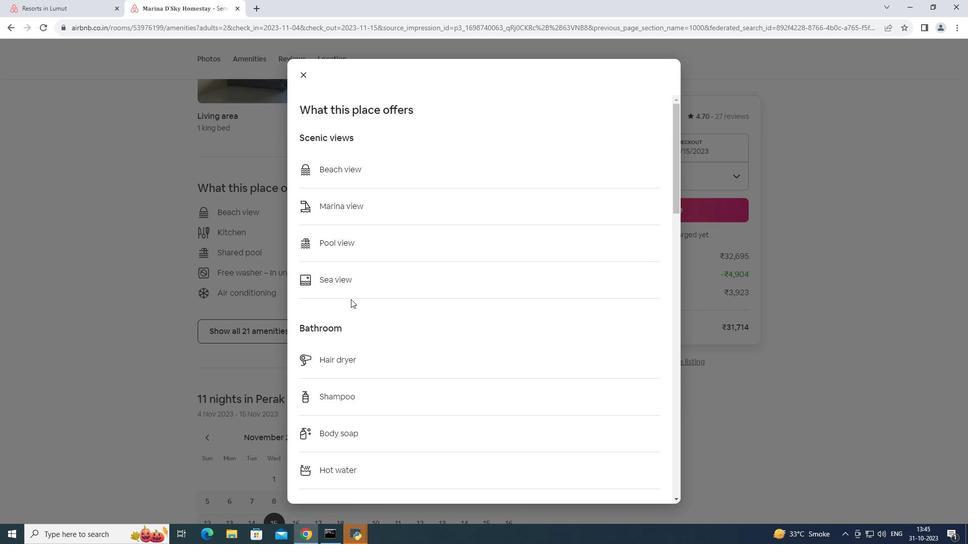 
Action: Mouse scrolled (351, 299) with delta (0, 0)
Screenshot: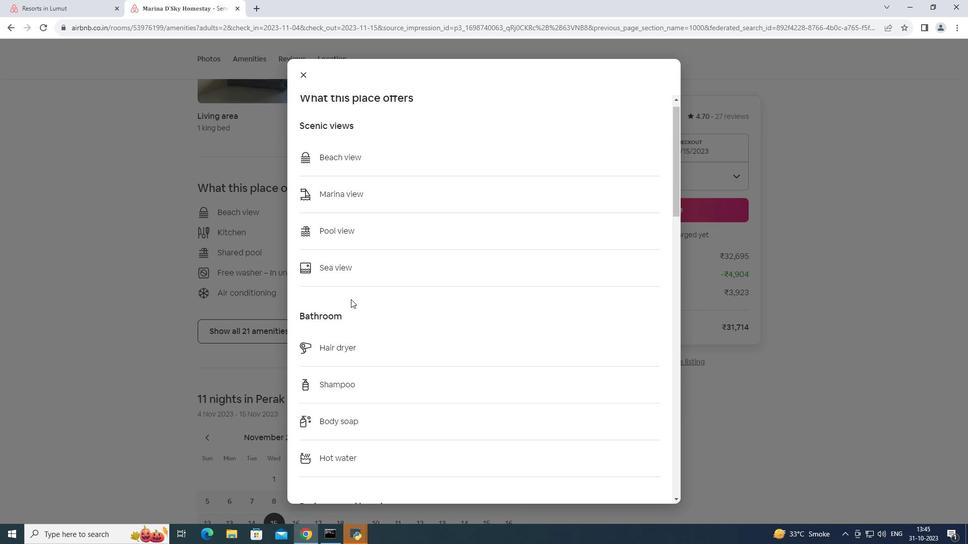 
Action: Mouse moved to (351, 299)
Screenshot: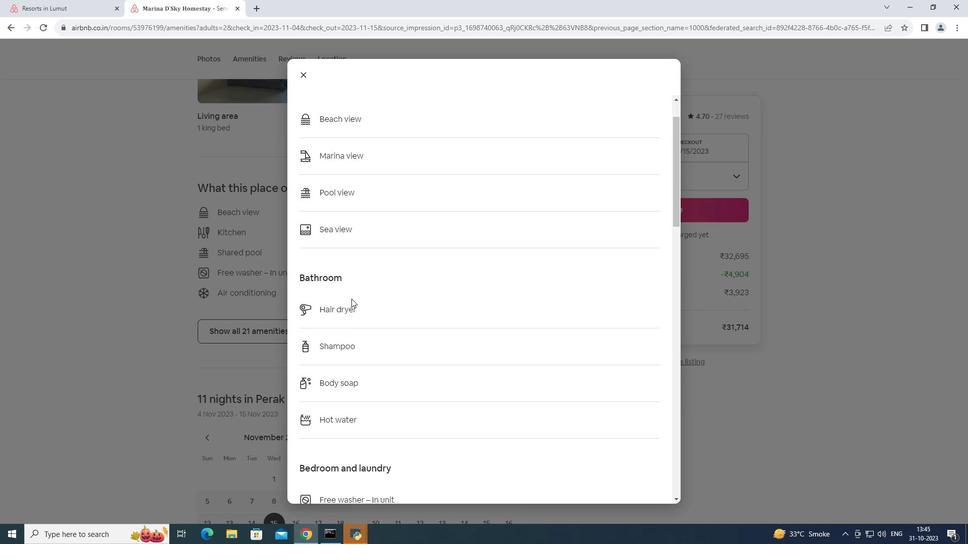 
Action: Mouse scrolled (351, 298) with delta (0, 0)
Screenshot: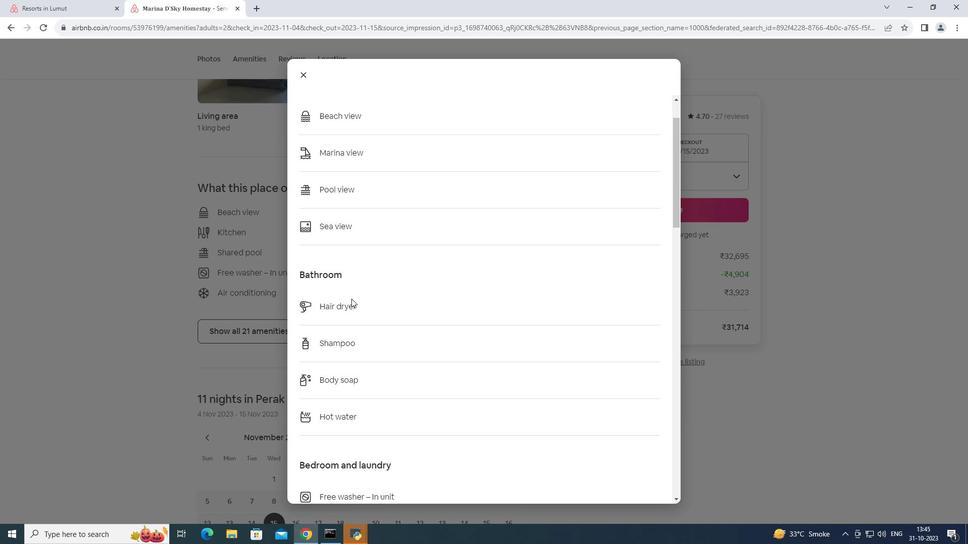 
Action: Mouse scrolled (351, 298) with delta (0, 0)
Screenshot: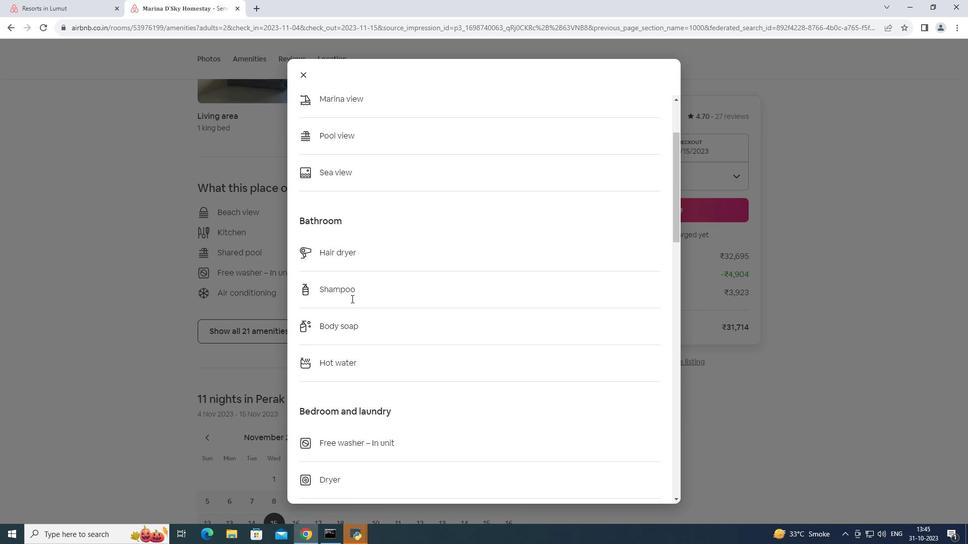 
Action: Mouse moved to (352, 298)
Screenshot: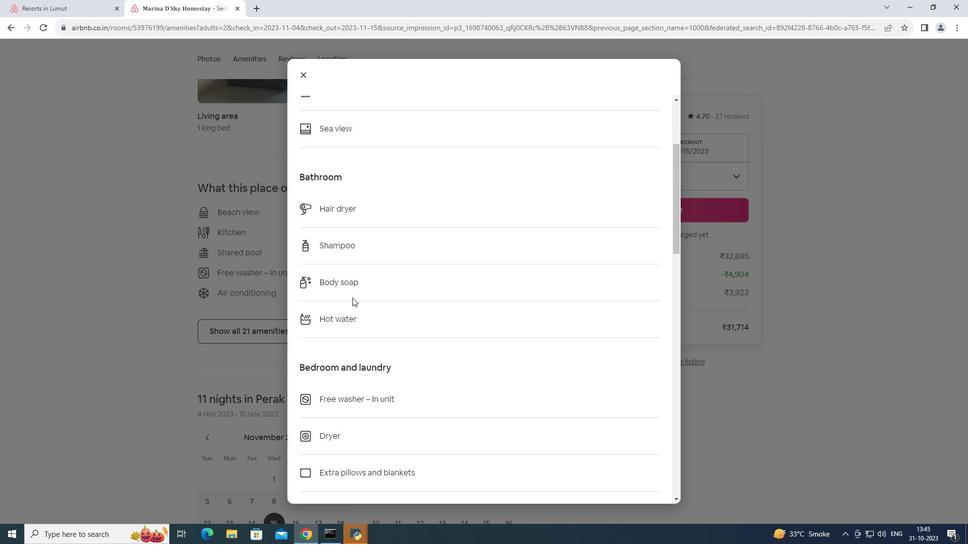 
Action: Mouse scrolled (352, 297) with delta (0, 0)
Screenshot: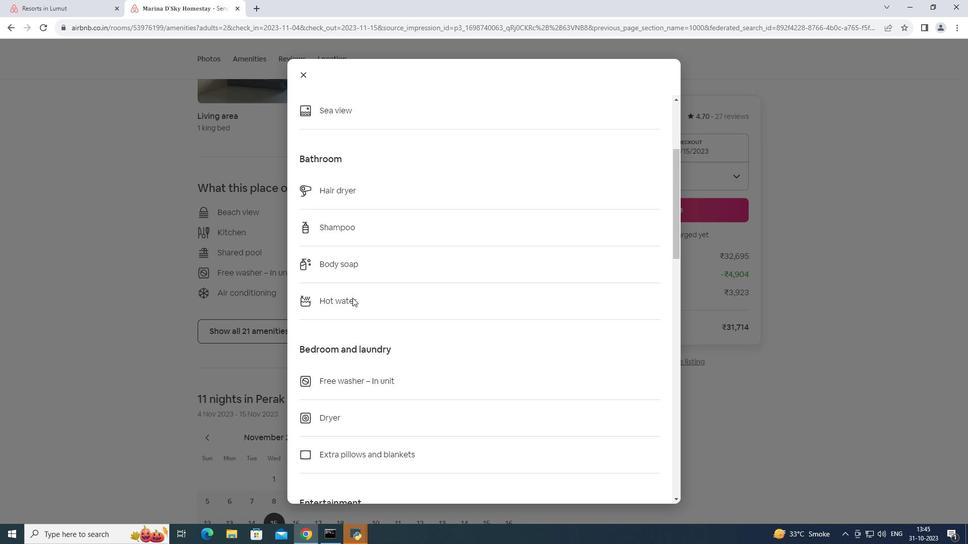 
Action: Mouse scrolled (352, 297) with delta (0, 0)
Screenshot: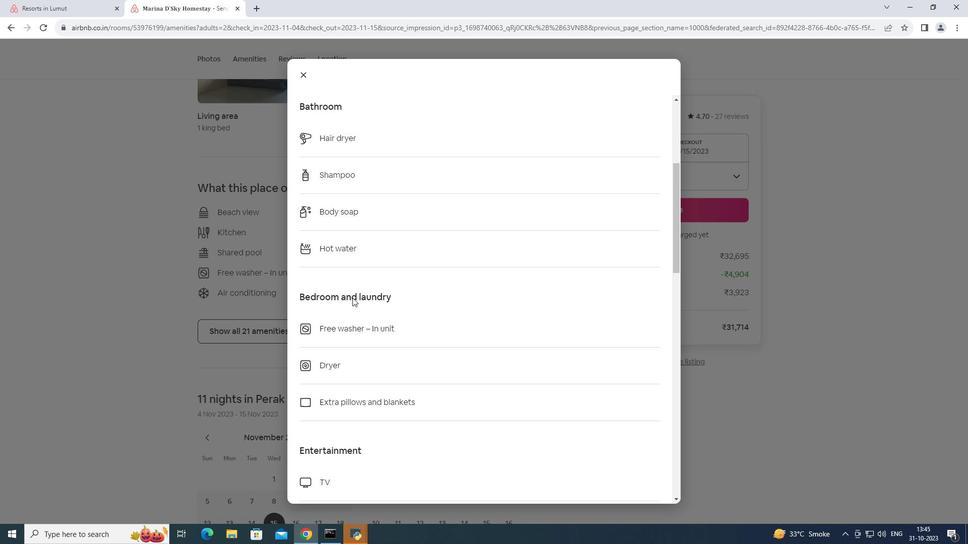
Action: Mouse scrolled (352, 297) with delta (0, 0)
Screenshot: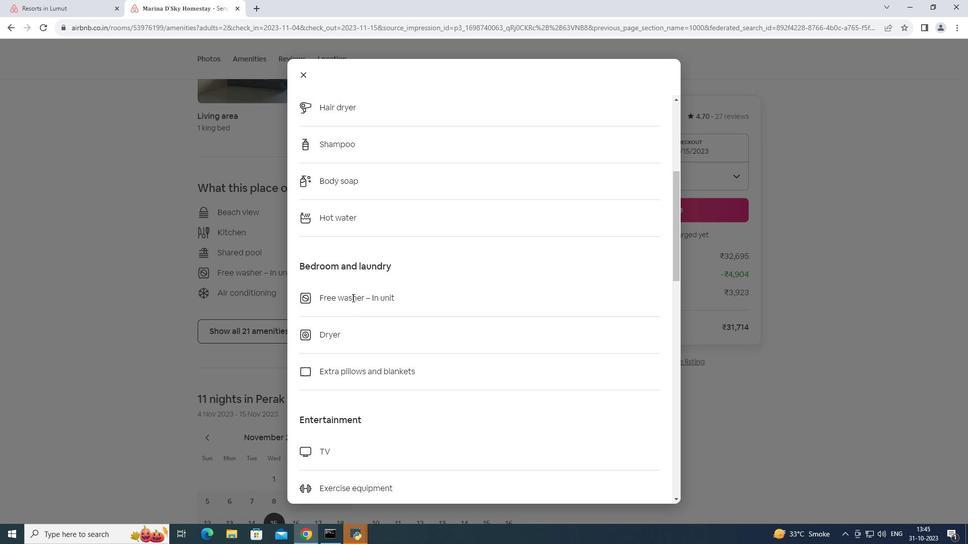 
Action: Mouse scrolled (352, 297) with delta (0, 0)
Screenshot: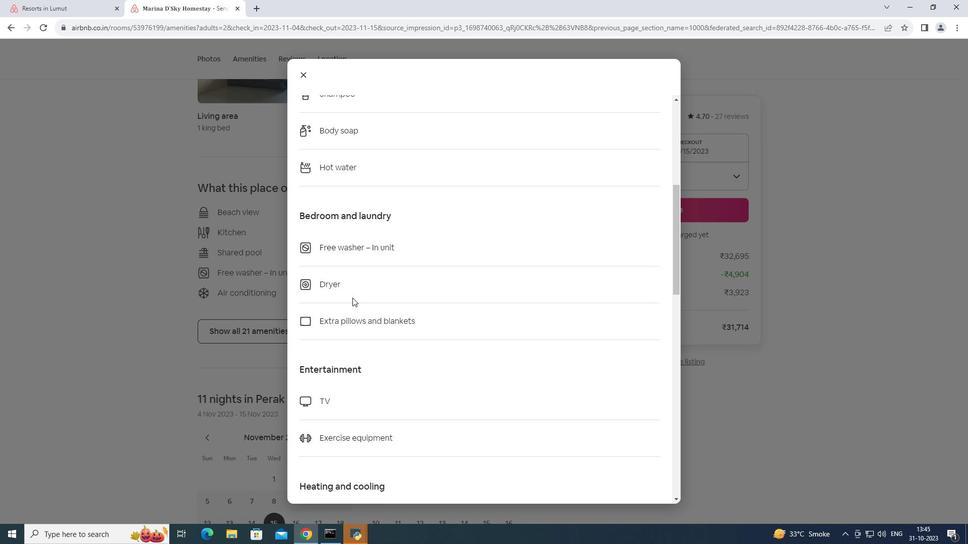 
Action: Mouse moved to (352, 297)
Screenshot: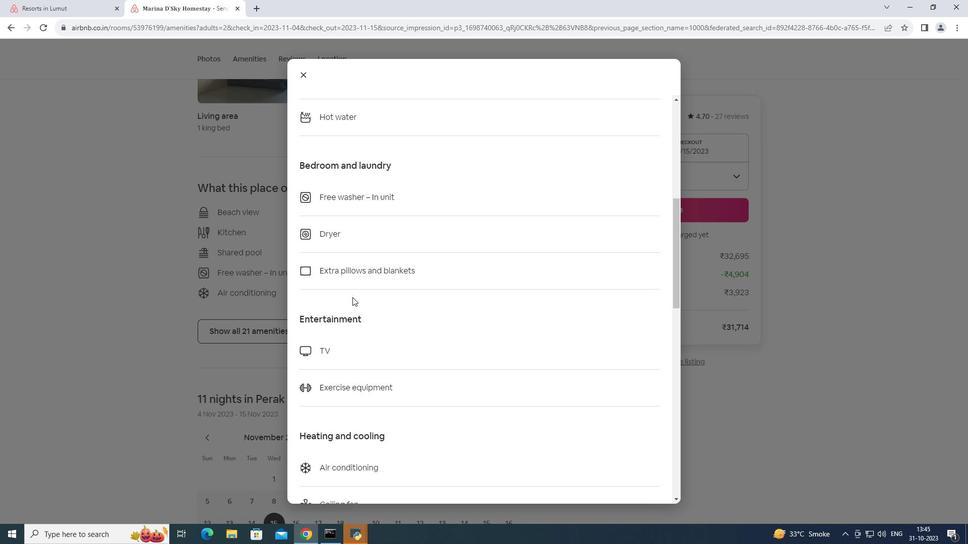 
Action: Mouse scrolled (352, 297) with delta (0, 0)
Screenshot: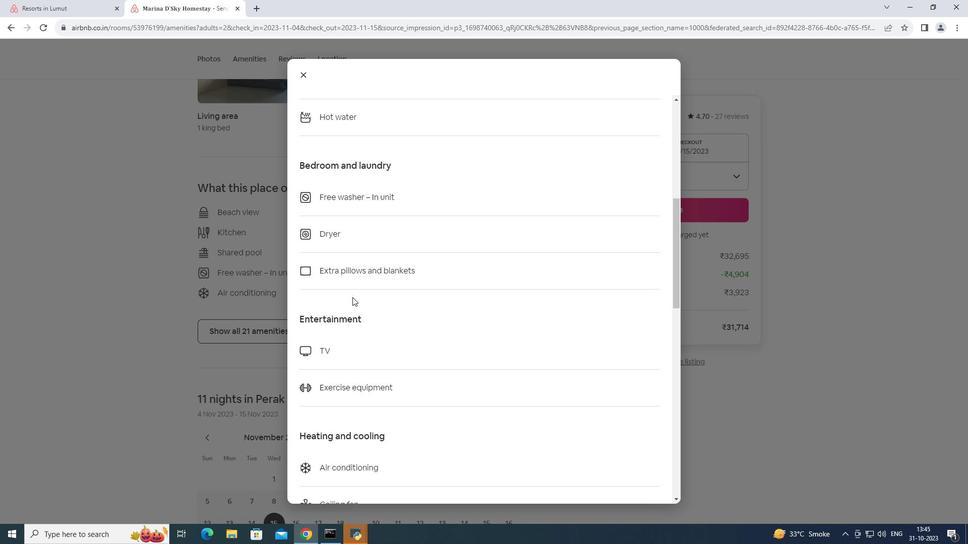 
Action: Mouse scrolled (352, 297) with delta (0, 0)
Screenshot: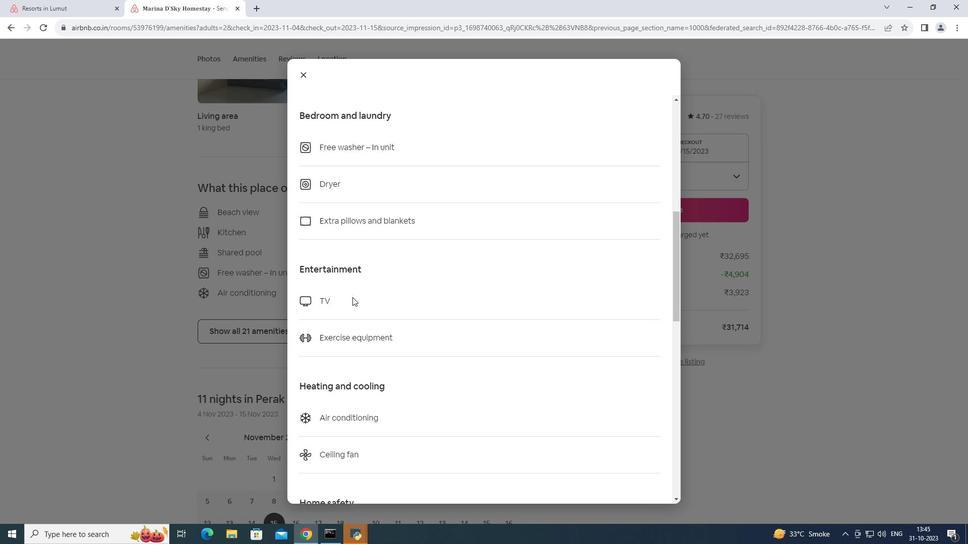 
Action: Mouse scrolled (352, 297) with delta (0, 0)
Screenshot: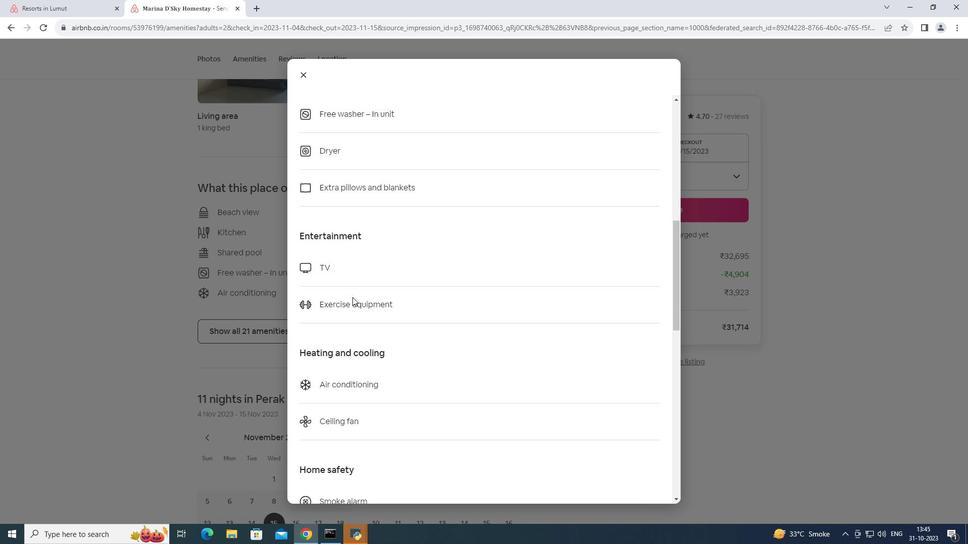 
Action: Mouse scrolled (352, 297) with delta (0, 0)
Screenshot: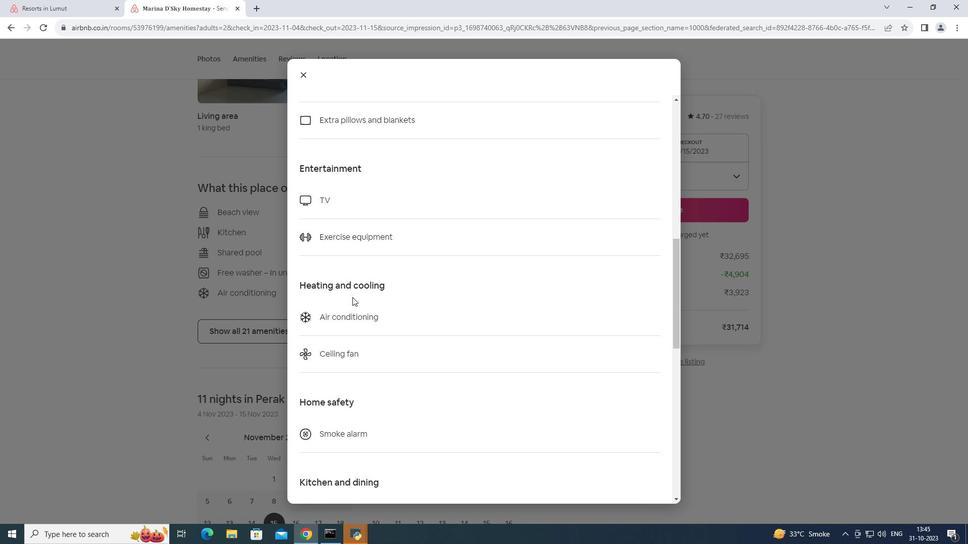 
Action: Mouse scrolled (352, 297) with delta (0, 0)
Screenshot: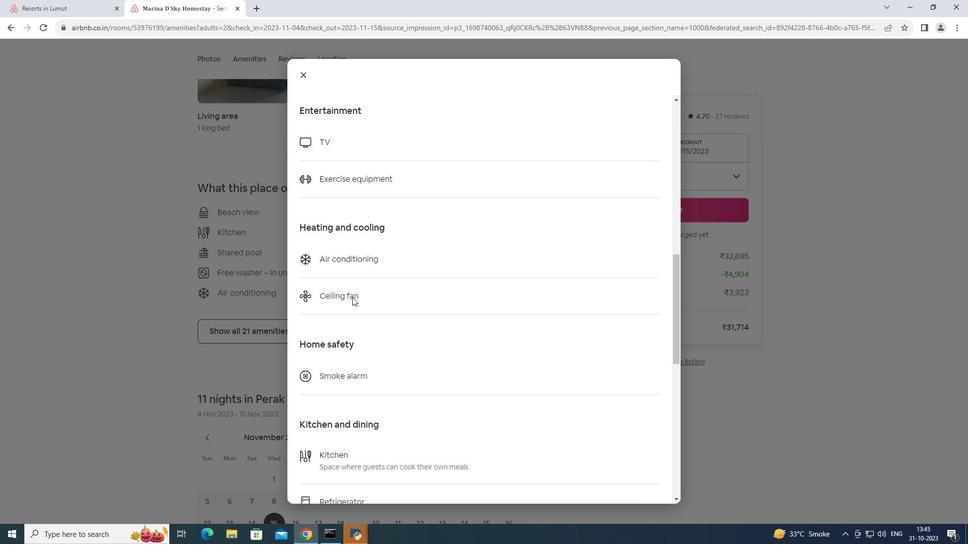 
Action: Mouse scrolled (352, 297) with delta (0, 0)
Screenshot: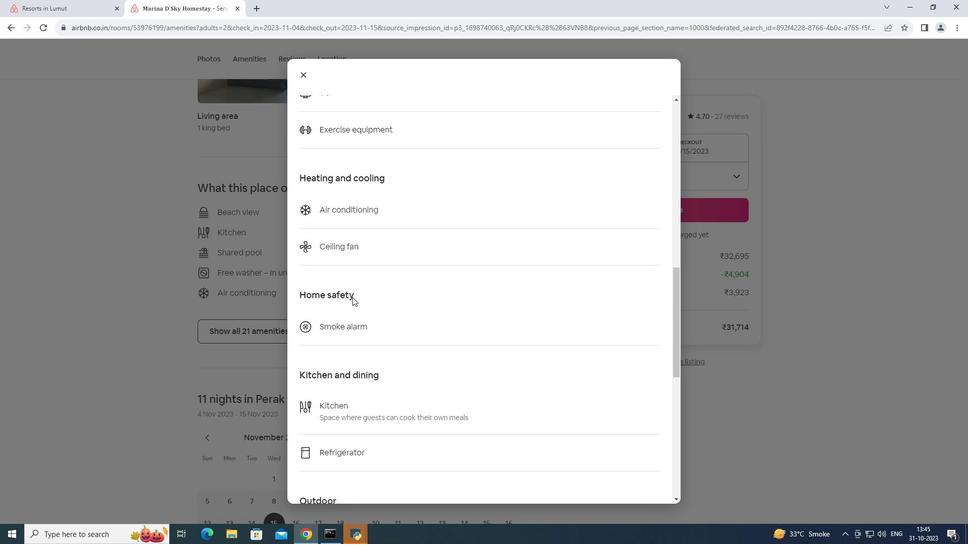 
Action: Mouse scrolled (352, 297) with delta (0, 0)
Screenshot: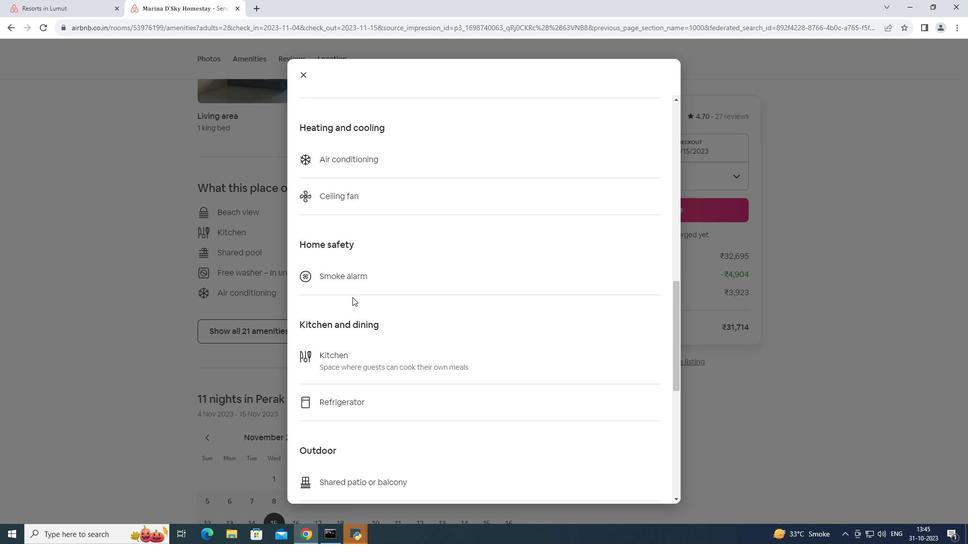 
Action: Mouse scrolled (352, 297) with delta (0, 0)
Screenshot: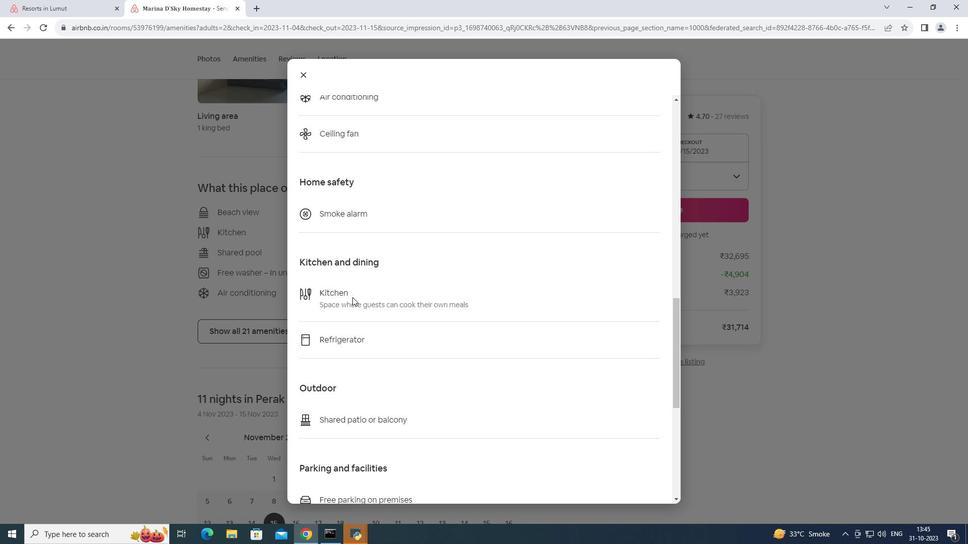 
Action: Mouse scrolled (352, 297) with delta (0, 0)
Screenshot: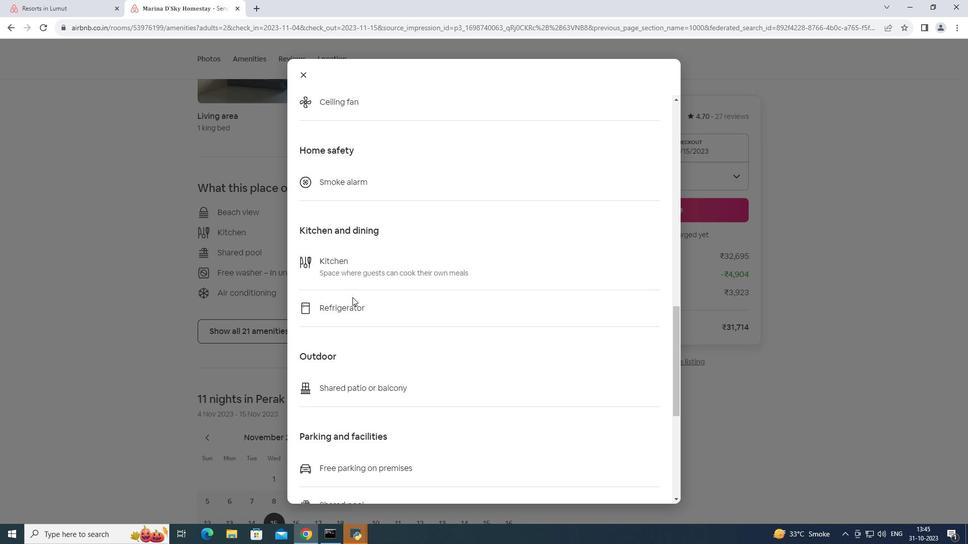 
Action: Mouse scrolled (352, 297) with delta (0, 0)
Screenshot: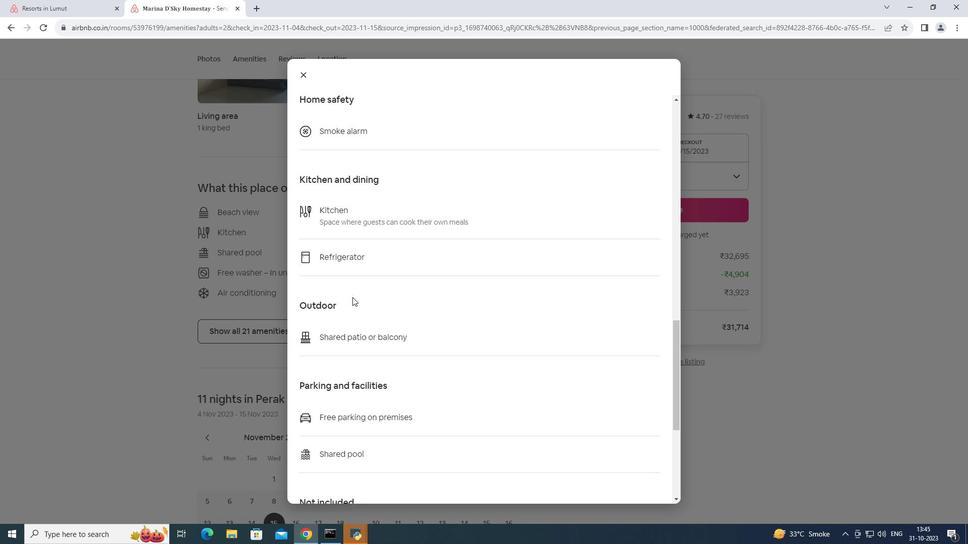 
Action: Mouse moved to (353, 296)
Screenshot: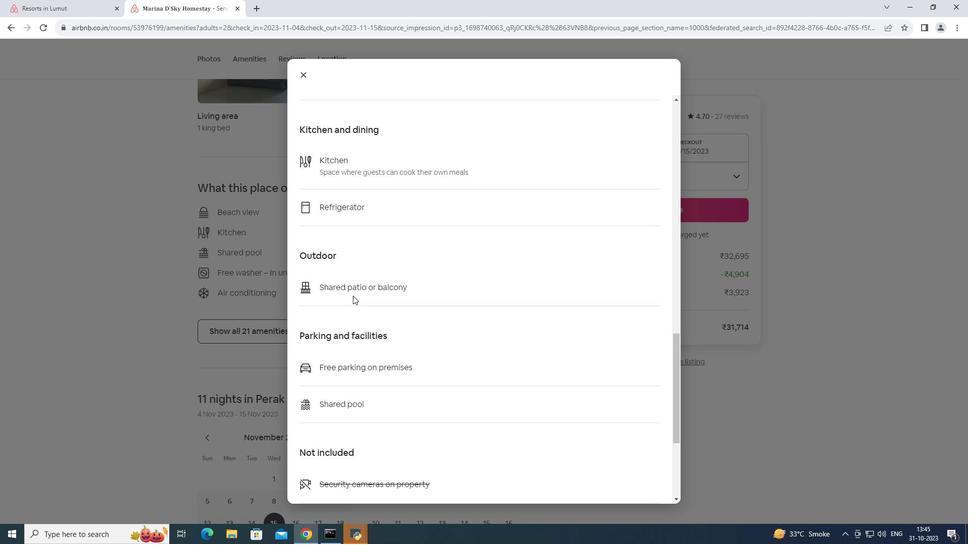 
Action: Mouse scrolled (353, 296) with delta (0, 0)
Screenshot: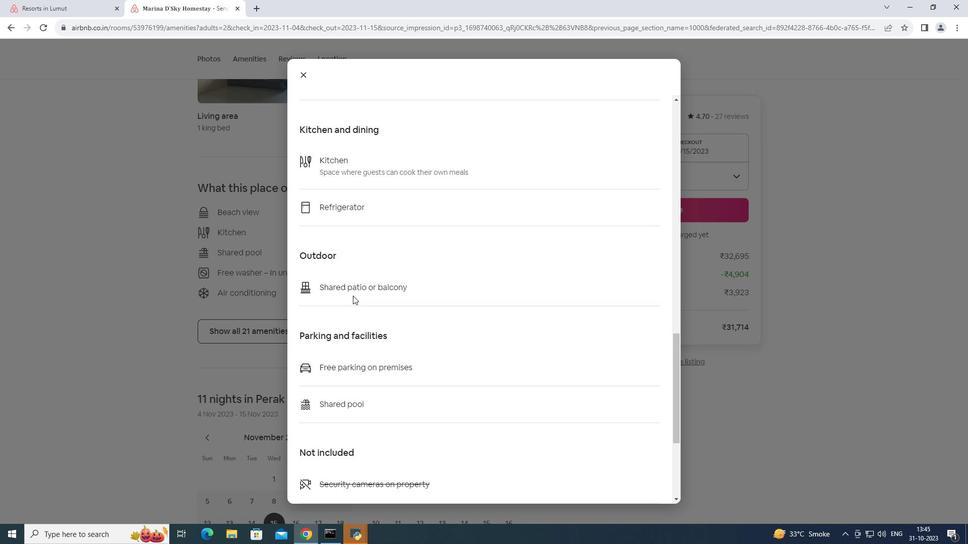 
Action: Mouse moved to (353, 296)
Screenshot: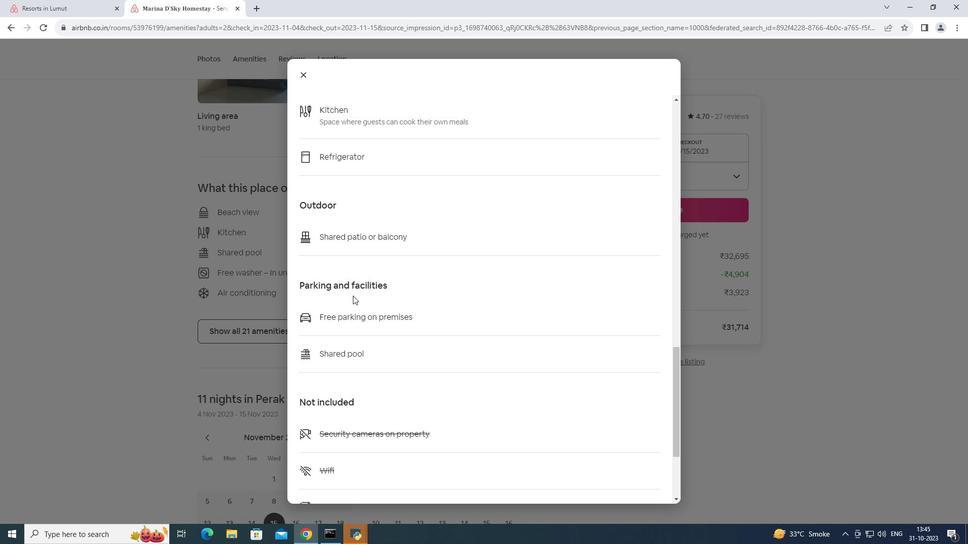 
Action: Mouse scrolled (353, 295) with delta (0, 0)
Screenshot: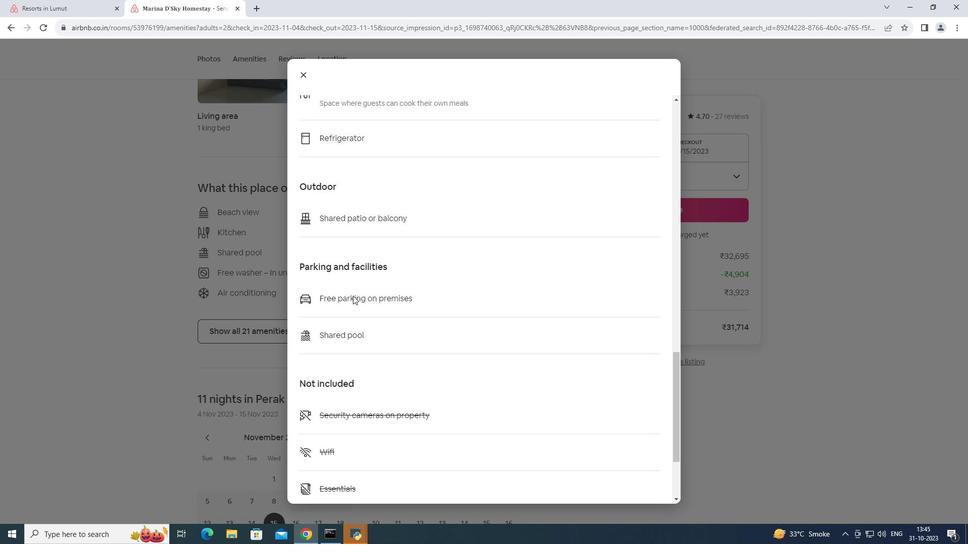 
Action: Mouse scrolled (353, 295) with delta (0, 0)
Screenshot: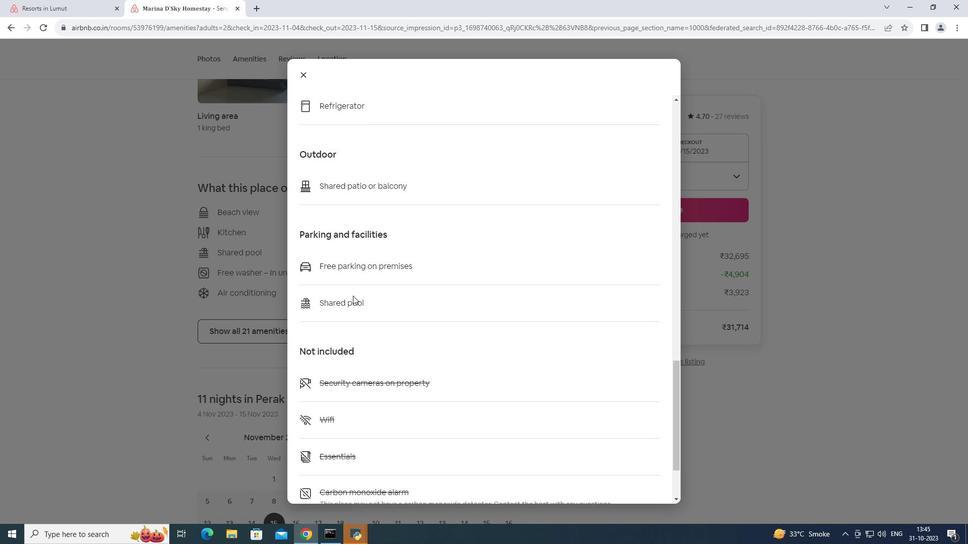 
Action: Mouse scrolled (353, 295) with delta (0, 0)
Screenshot: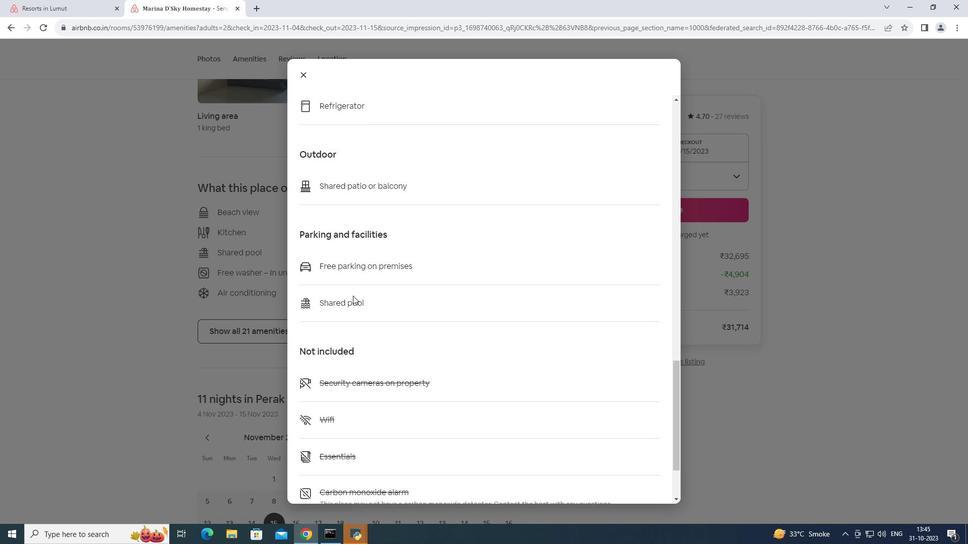
Action: Mouse scrolled (353, 295) with delta (0, 0)
Screenshot: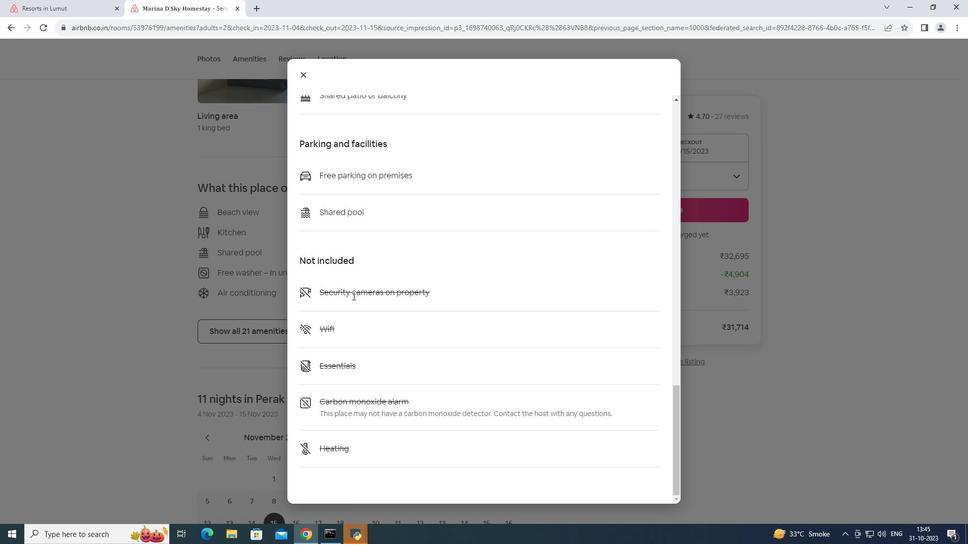 
Action: Mouse scrolled (353, 295) with delta (0, 0)
Screenshot: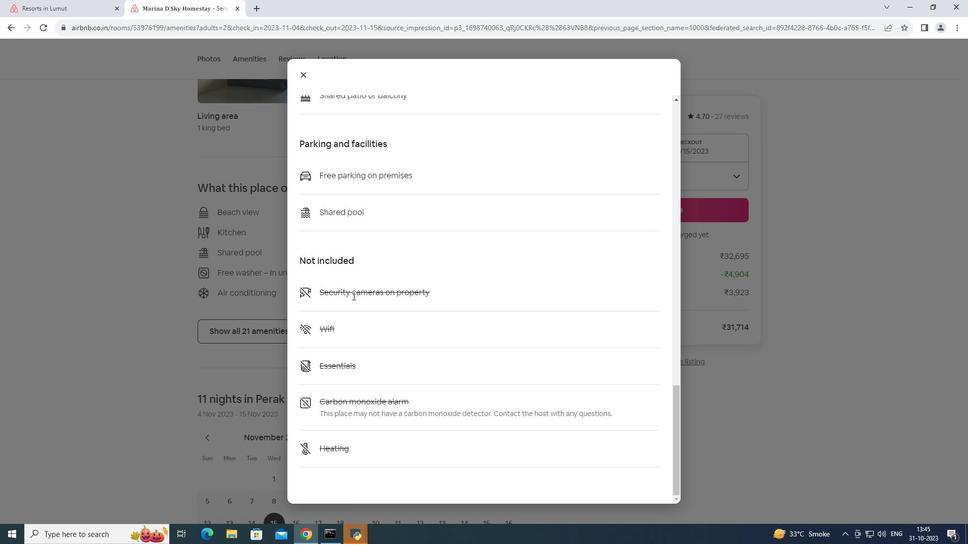 
Action: Mouse scrolled (353, 295) with delta (0, 0)
Screenshot: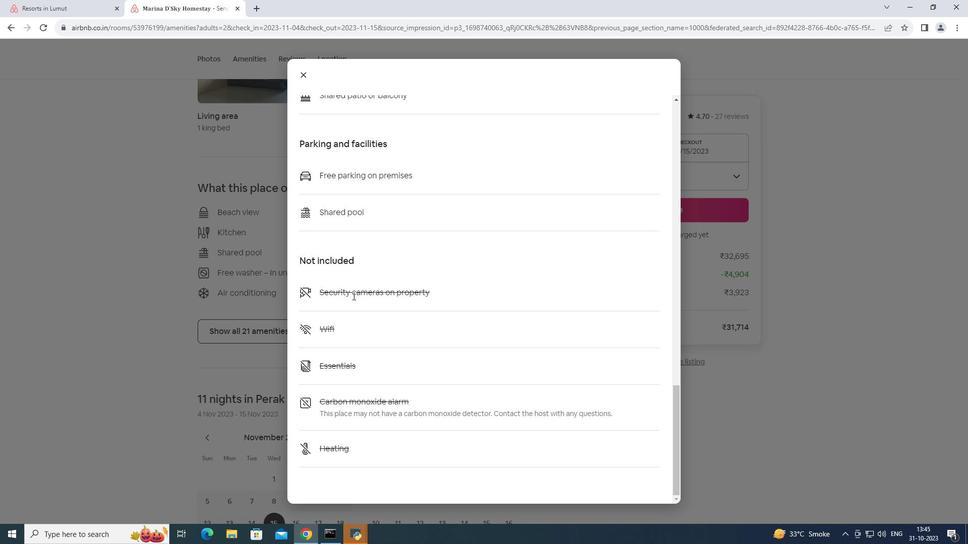
Action: Mouse scrolled (353, 295) with delta (0, 0)
Screenshot: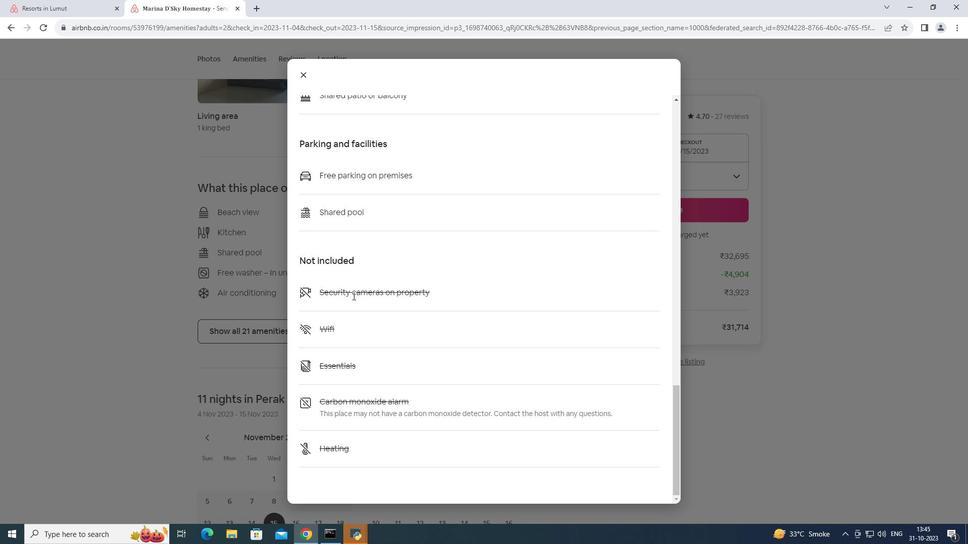 
Action: Mouse moved to (301, 69)
Screenshot: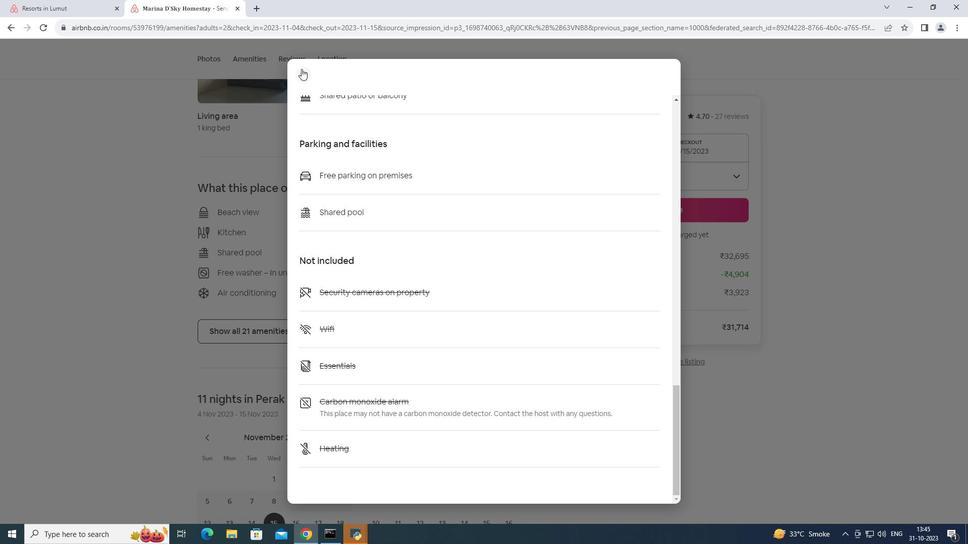 
Action: Mouse pressed left at (301, 69)
Screenshot: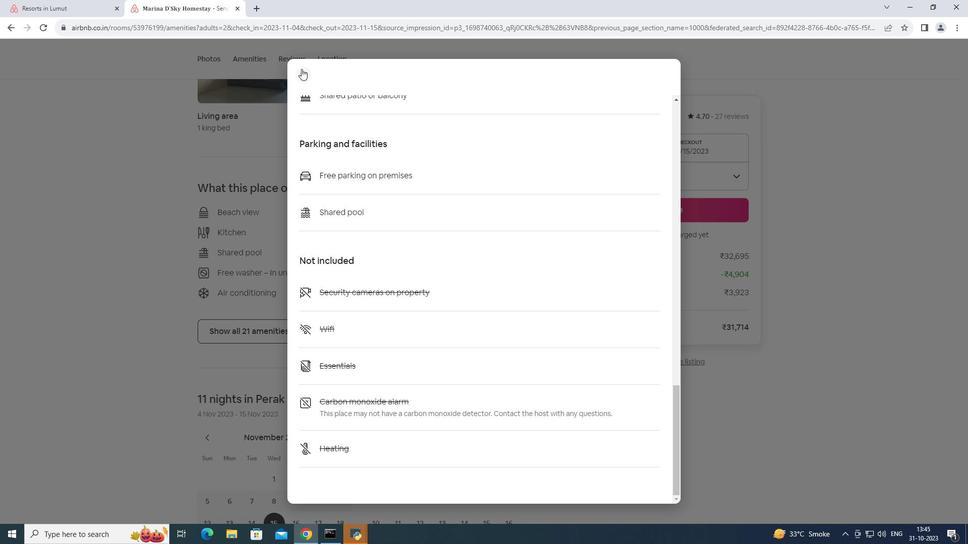 
Action: Mouse moved to (291, 323)
Screenshot: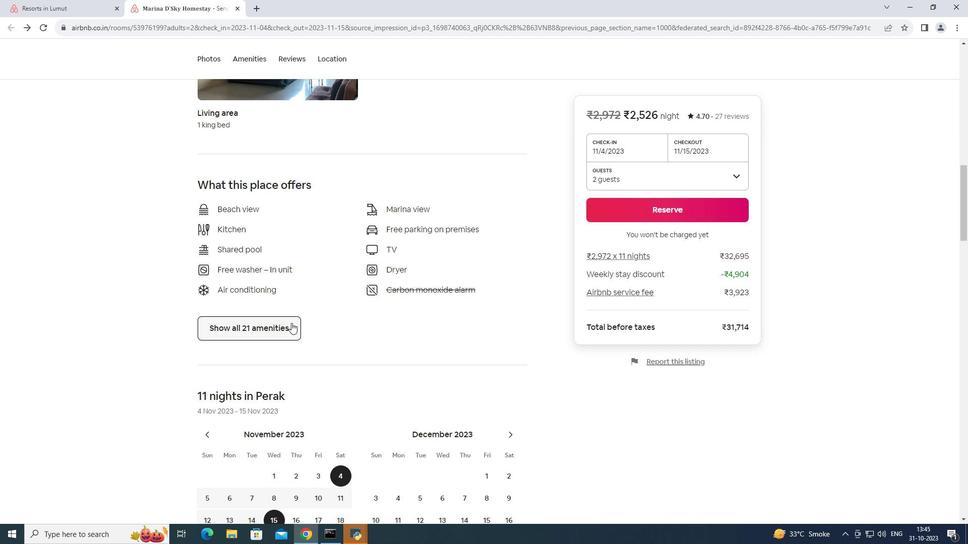 
Action: Mouse scrolled (291, 322) with delta (0, 0)
Screenshot: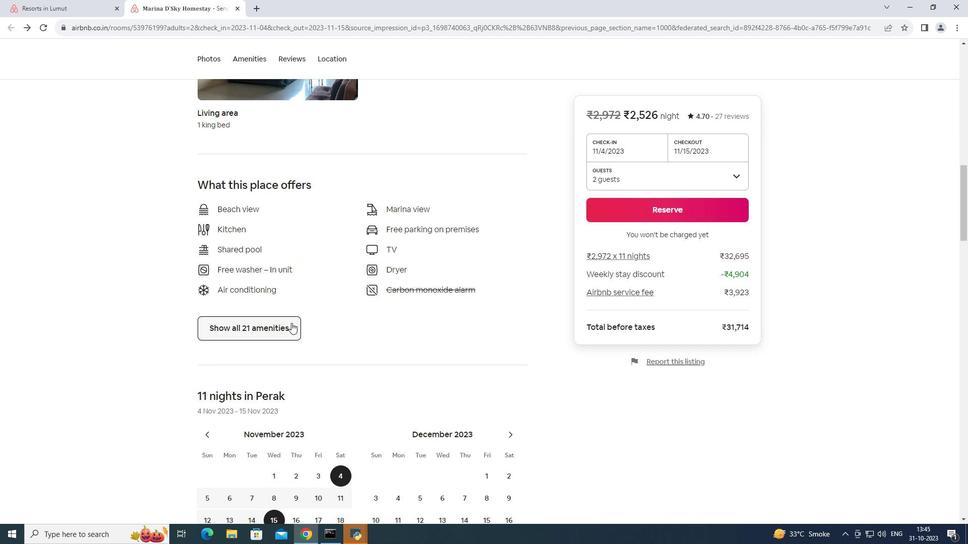 
Action: Mouse scrolled (291, 322) with delta (0, 0)
Screenshot: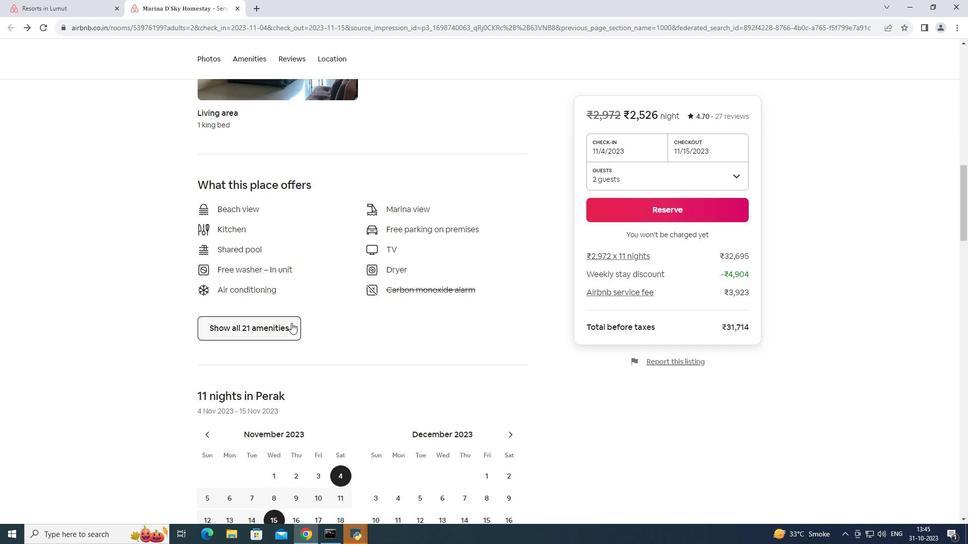 
Action: Mouse scrolled (291, 322) with delta (0, 0)
Screenshot: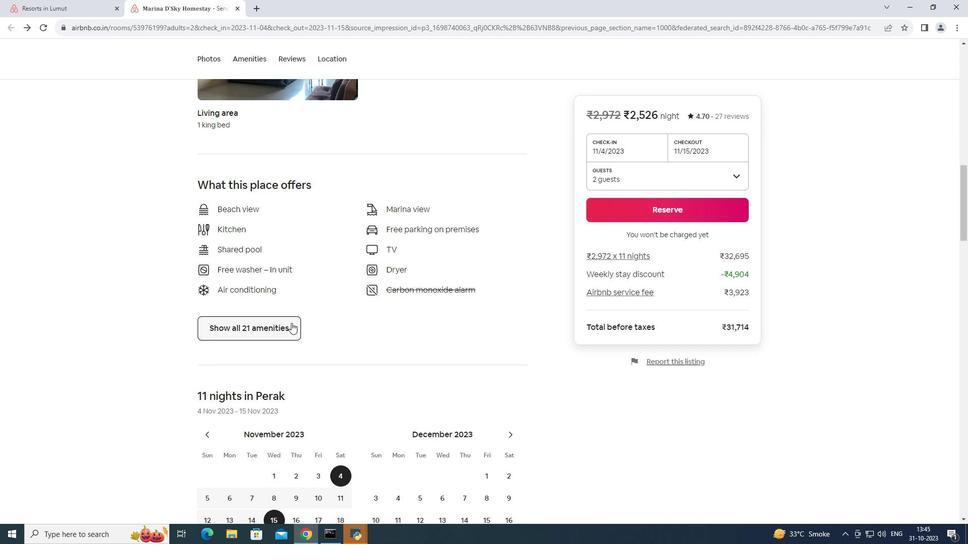 
Action: Mouse scrolled (291, 322) with delta (0, 0)
Screenshot: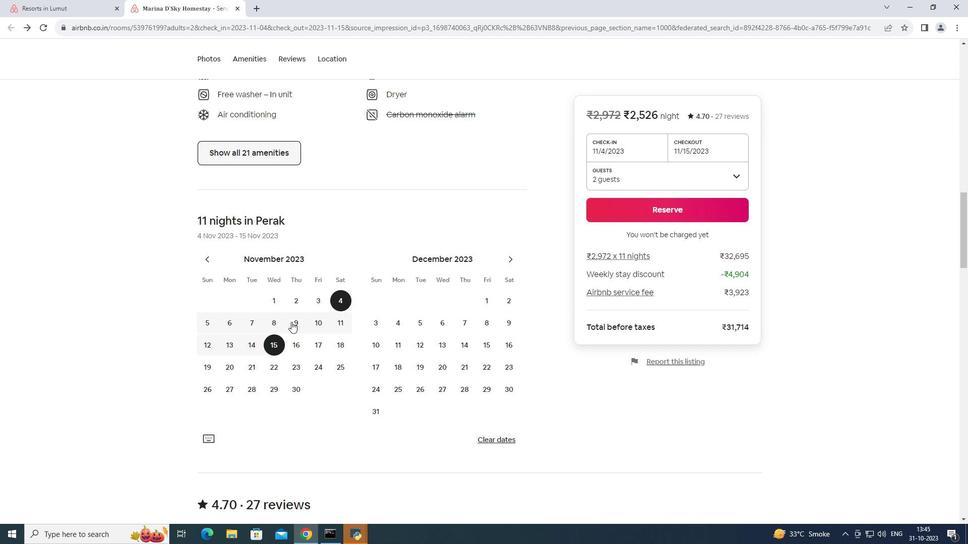 
Action: Mouse moved to (291, 321)
Screenshot: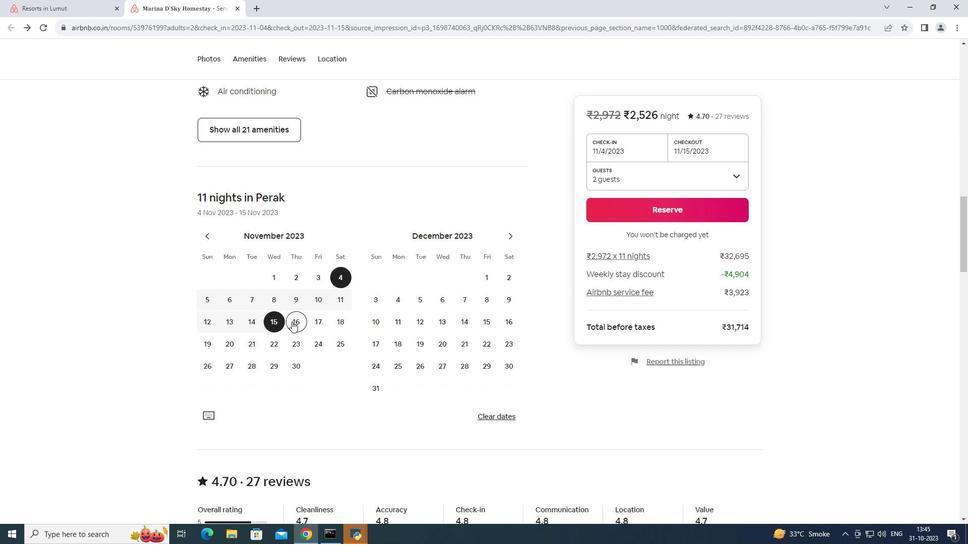
Action: Mouse scrolled (291, 321) with delta (0, 0)
Screenshot: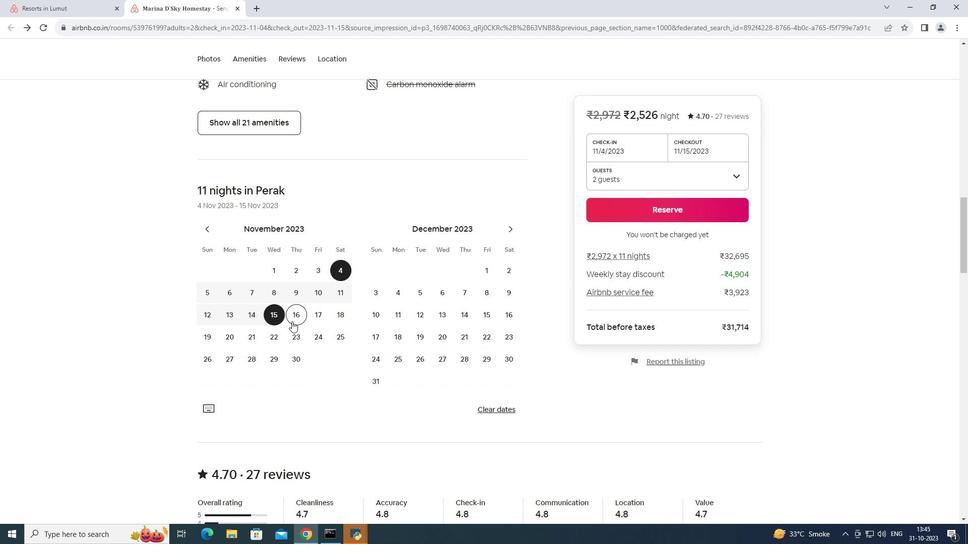 
Action: Mouse scrolled (291, 321) with delta (0, 0)
Screenshot: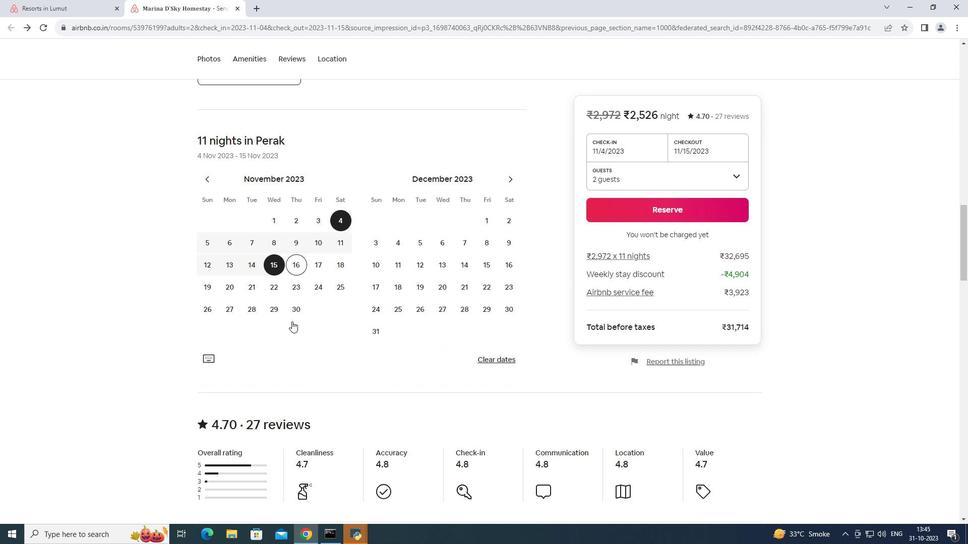 
Action: Mouse scrolled (291, 321) with delta (0, 0)
Screenshot: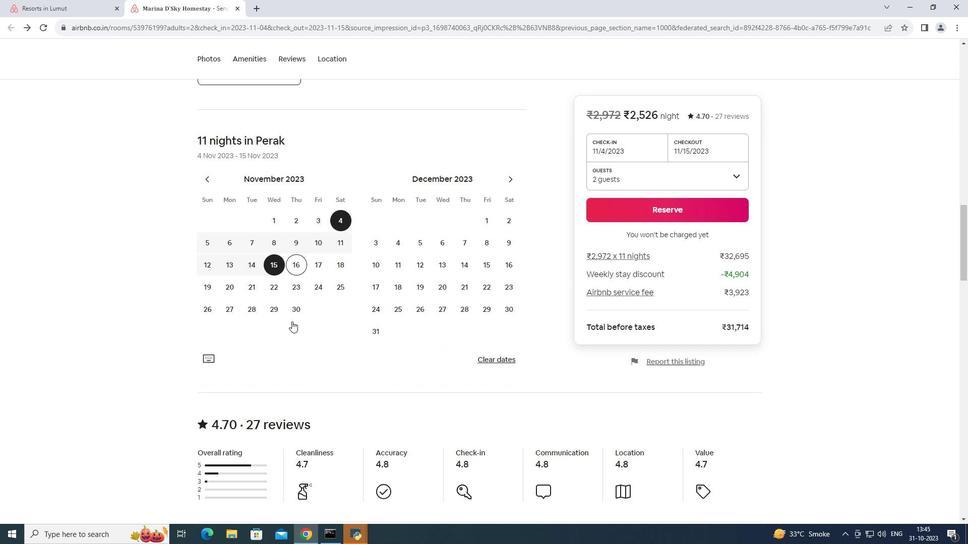 
Action: Mouse moved to (292, 320)
Screenshot: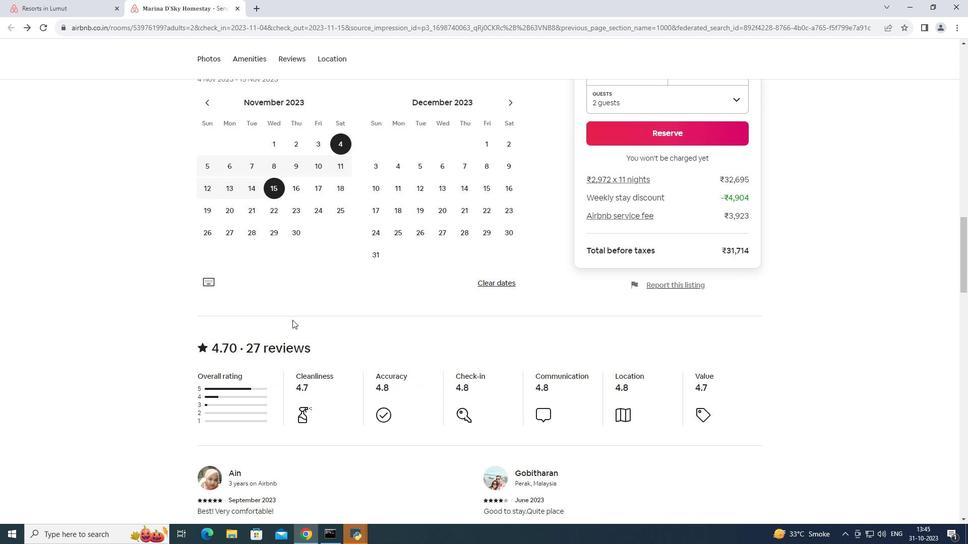 
Action: Mouse scrolled (292, 319) with delta (0, 0)
Screenshot: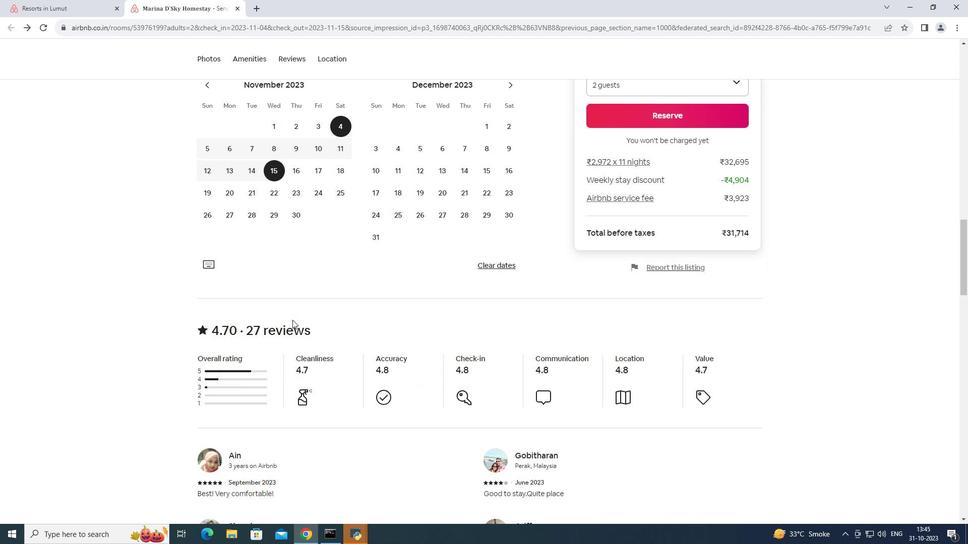 
Action: Mouse scrolled (292, 319) with delta (0, 0)
Screenshot: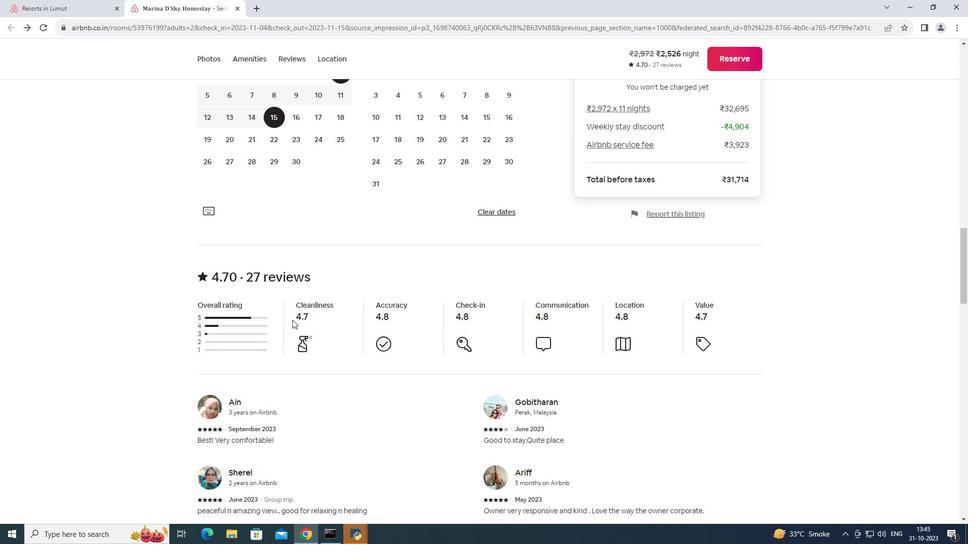 
Action: Mouse moved to (293, 319)
Screenshot: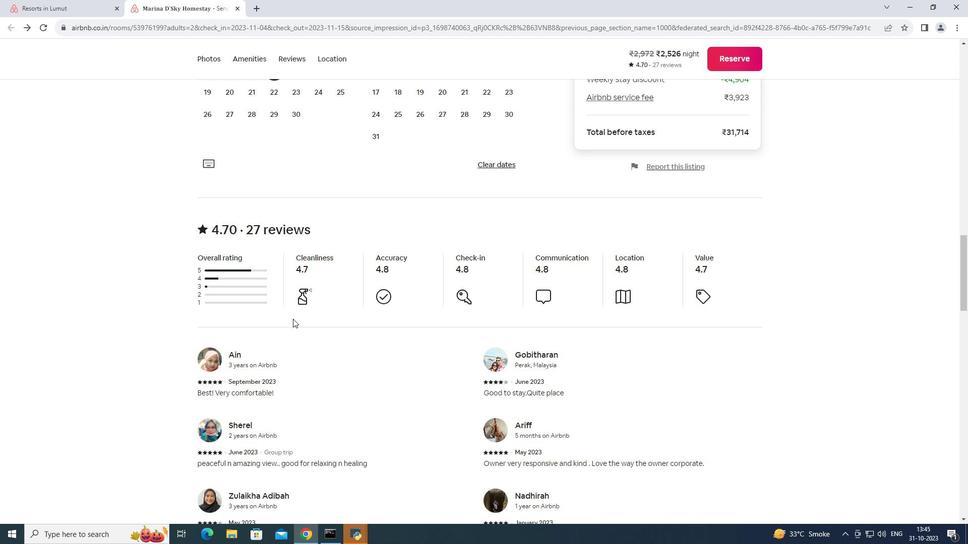 
Action: Mouse scrolled (293, 318) with delta (0, 0)
Screenshot: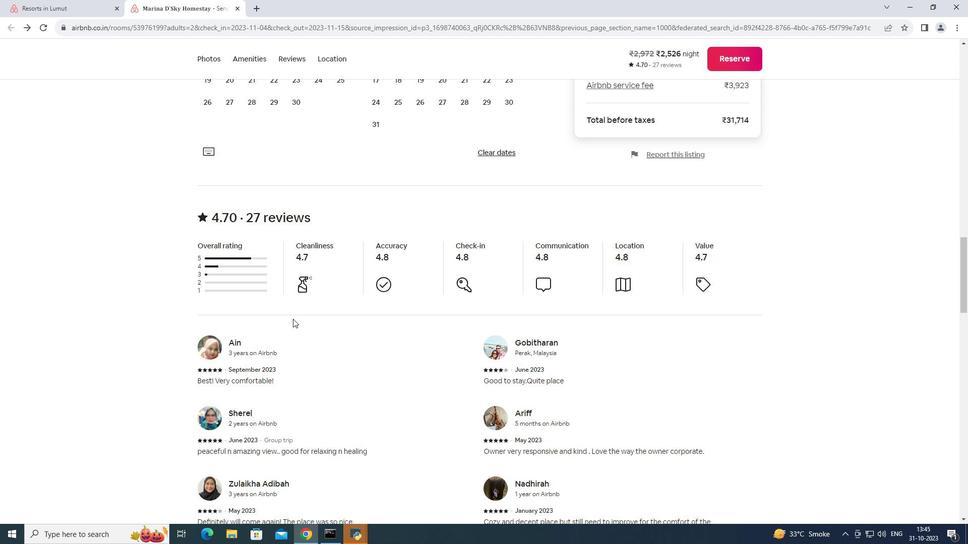 
Action: Mouse moved to (292, 311)
Screenshot: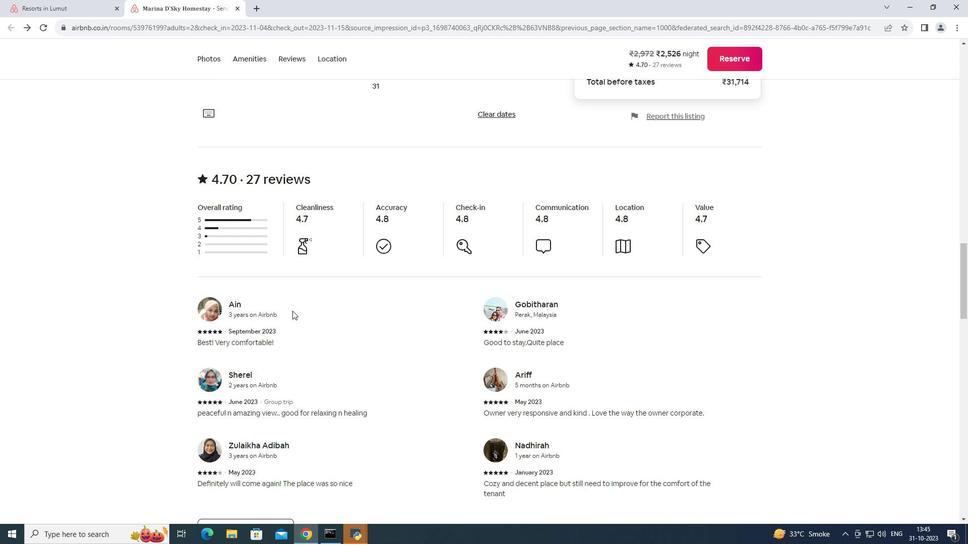 
Action: Mouse scrolled (292, 310) with delta (0, 0)
Screenshot: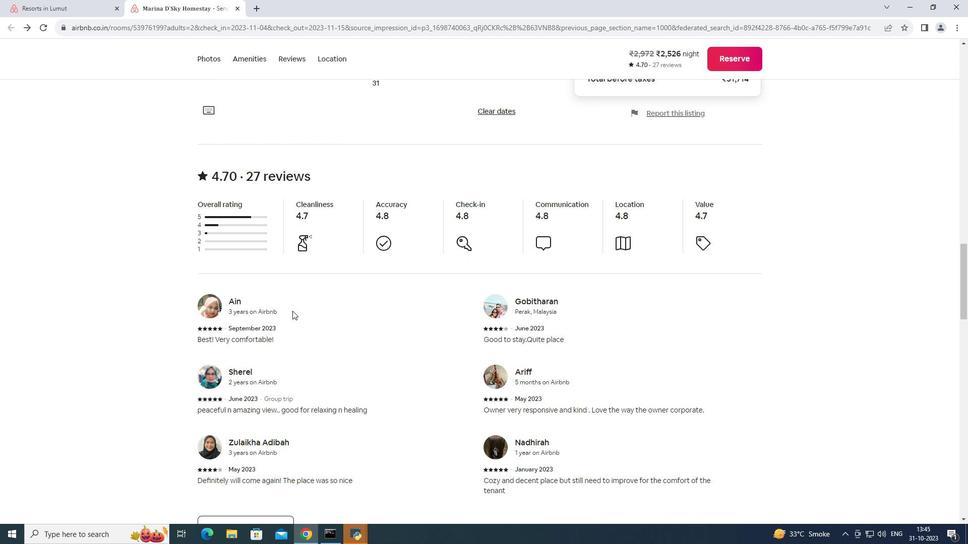
Action: Mouse scrolled (292, 310) with delta (0, 0)
Screenshot: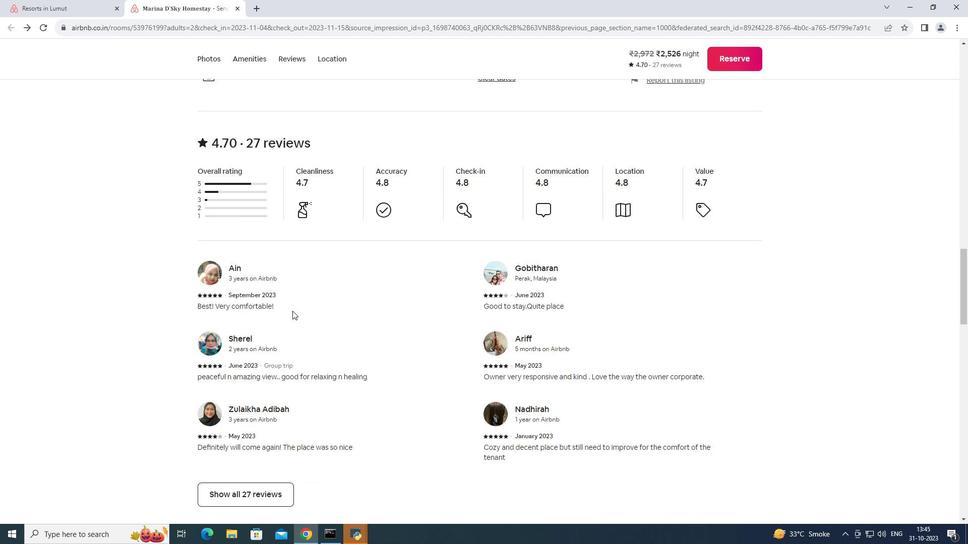 
Action: Mouse moved to (292, 310)
Screenshot: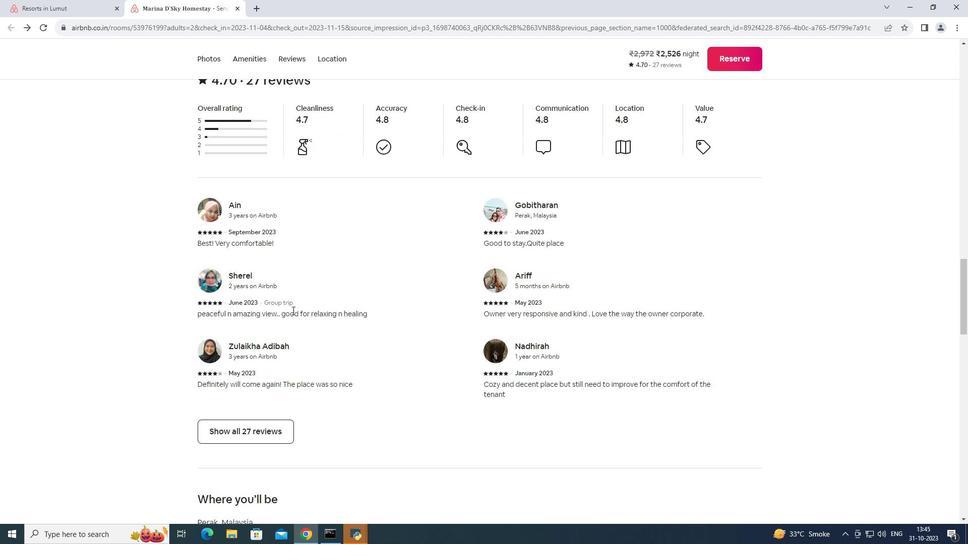 
Action: Mouse scrolled (292, 310) with delta (0, 0)
Screenshot: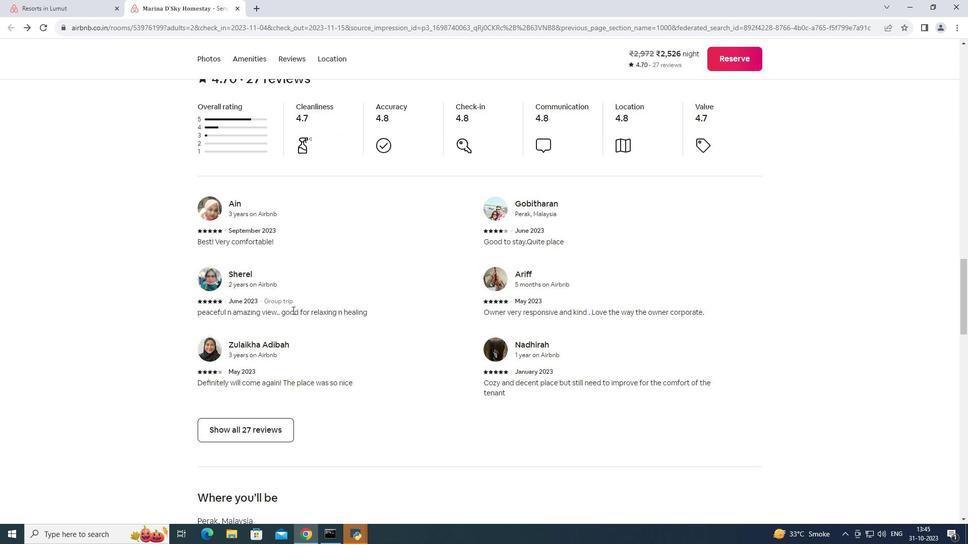 
Action: Mouse moved to (275, 372)
Screenshot: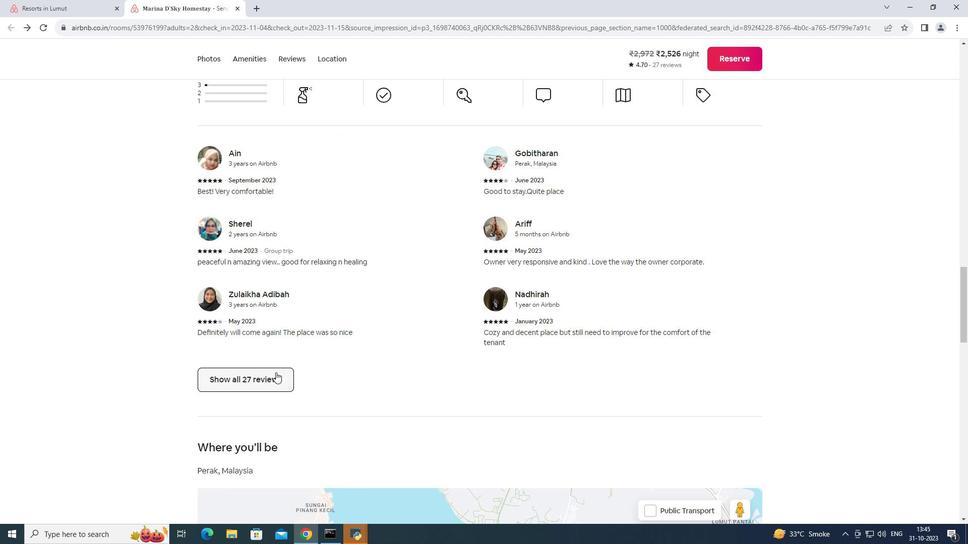 
Action: Mouse pressed left at (275, 372)
Screenshot: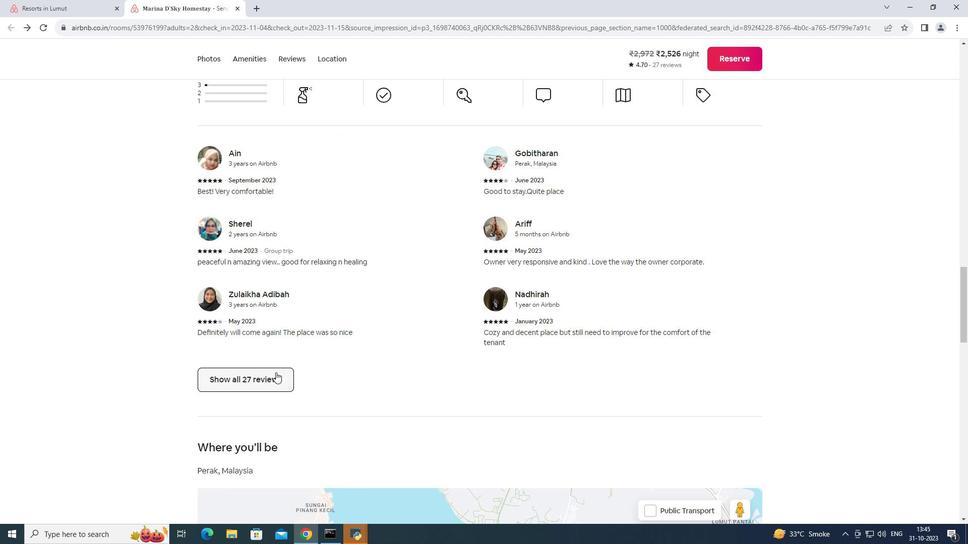 
Action: Mouse moved to (282, 327)
Screenshot: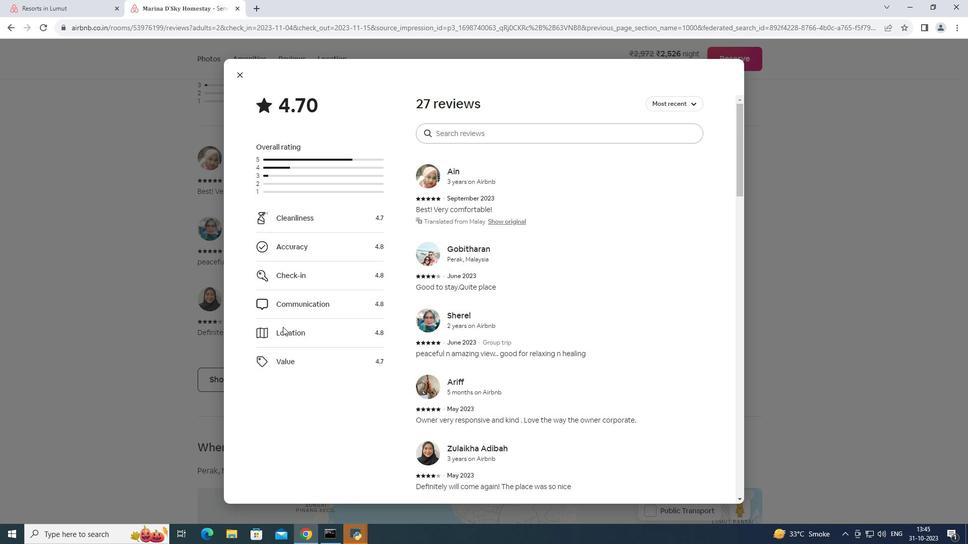 
Action: Mouse scrolled (282, 326) with delta (0, 0)
Screenshot: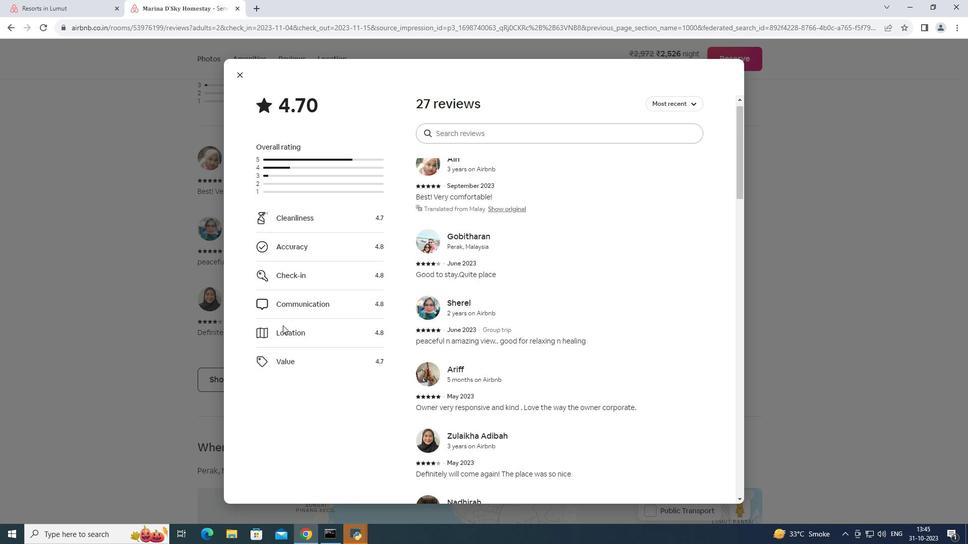 
Action: Mouse scrolled (282, 326) with delta (0, 0)
Screenshot: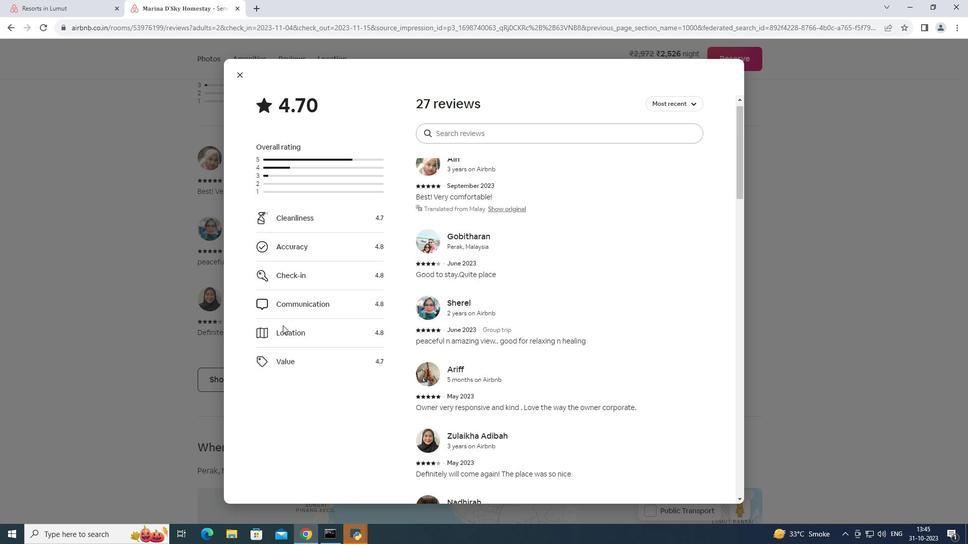 
Action: Mouse moved to (283, 325)
Screenshot: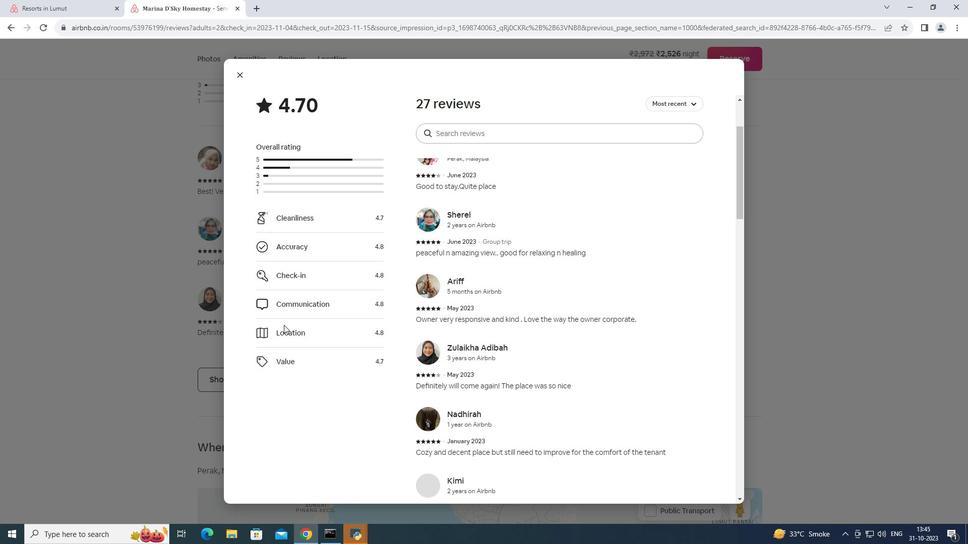 
Action: Mouse scrolled (283, 324) with delta (0, 0)
Screenshot: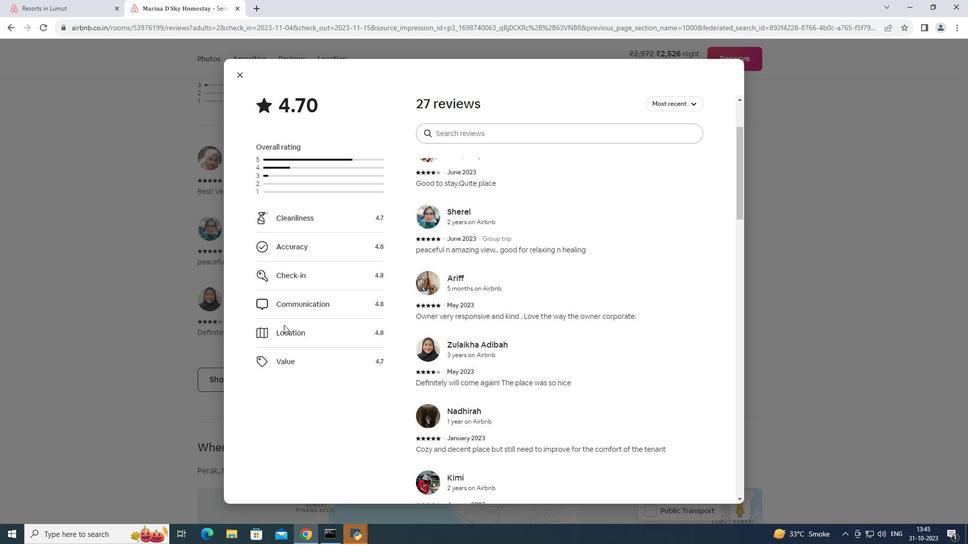 
Action: Mouse moved to (283, 324)
Screenshot: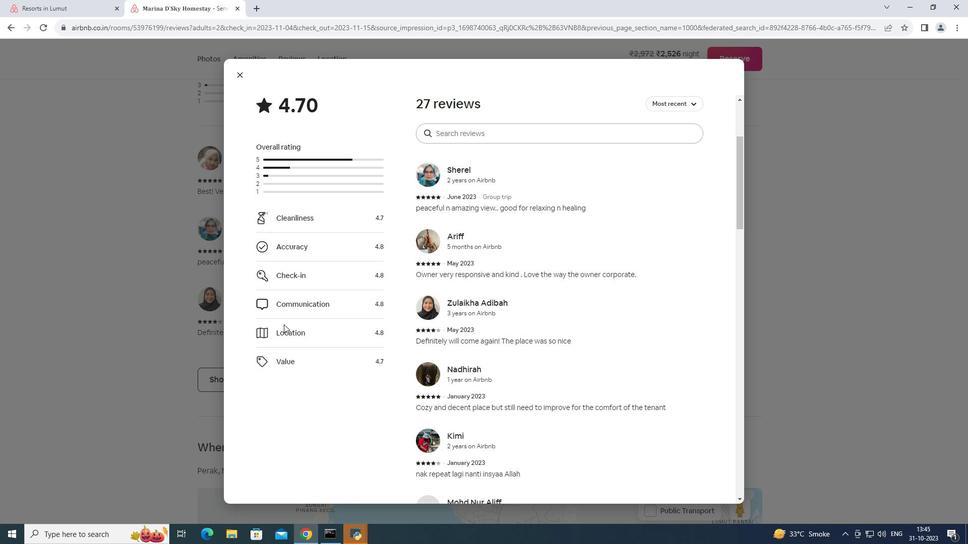
Action: Mouse scrolled (283, 324) with delta (0, 0)
Screenshot: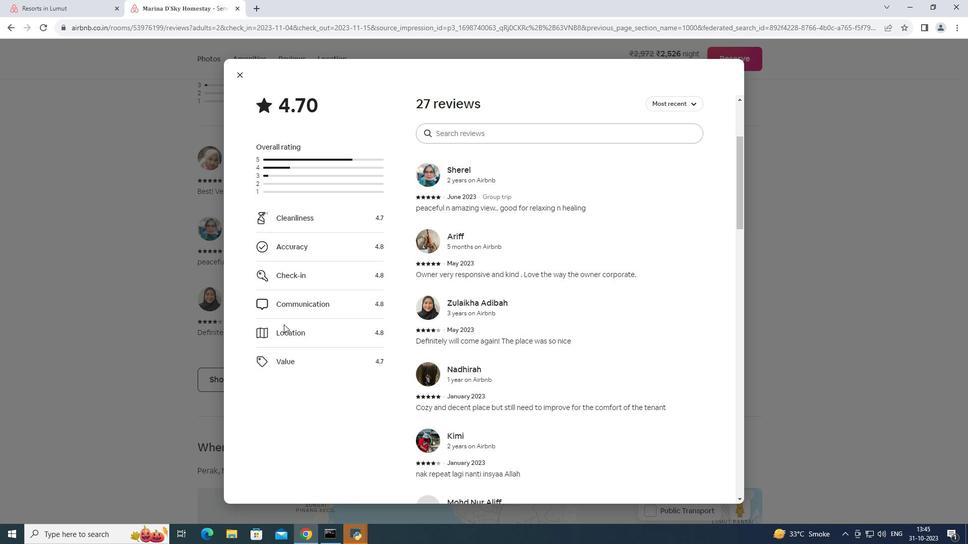 
Action: Mouse scrolled (283, 324) with delta (0, 0)
Screenshot: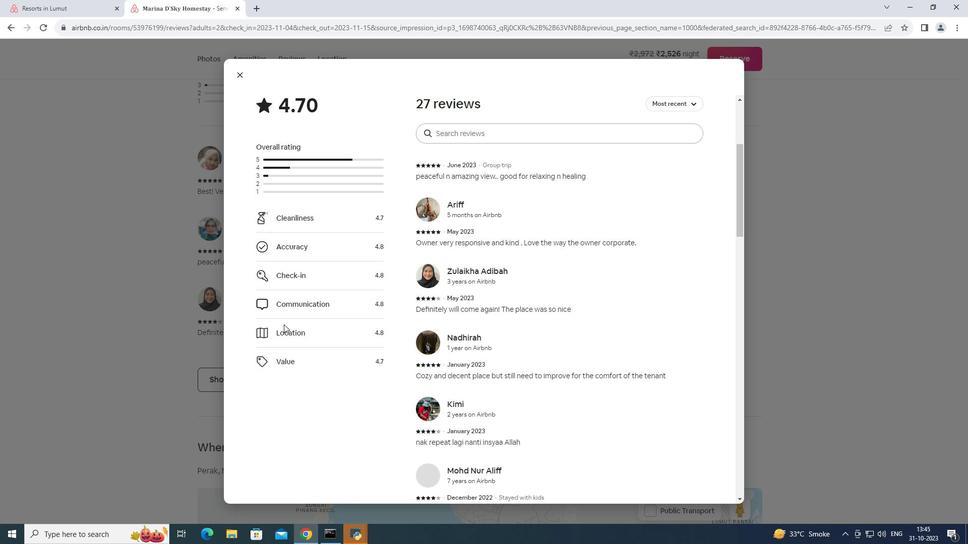 
Action: Mouse scrolled (283, 324) with delta (0, 0)
Screenshot: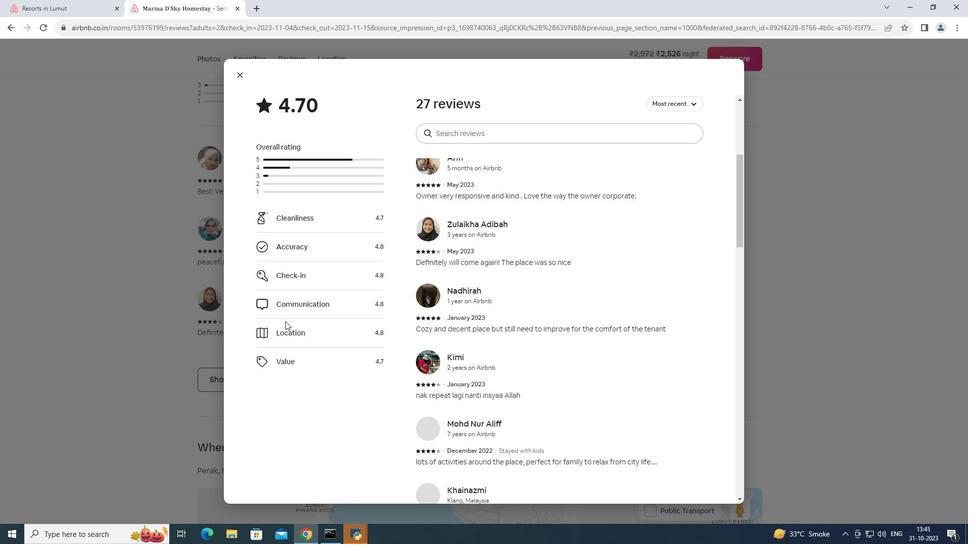 
Action: Mouse moved to (285, 321)
Screenshot: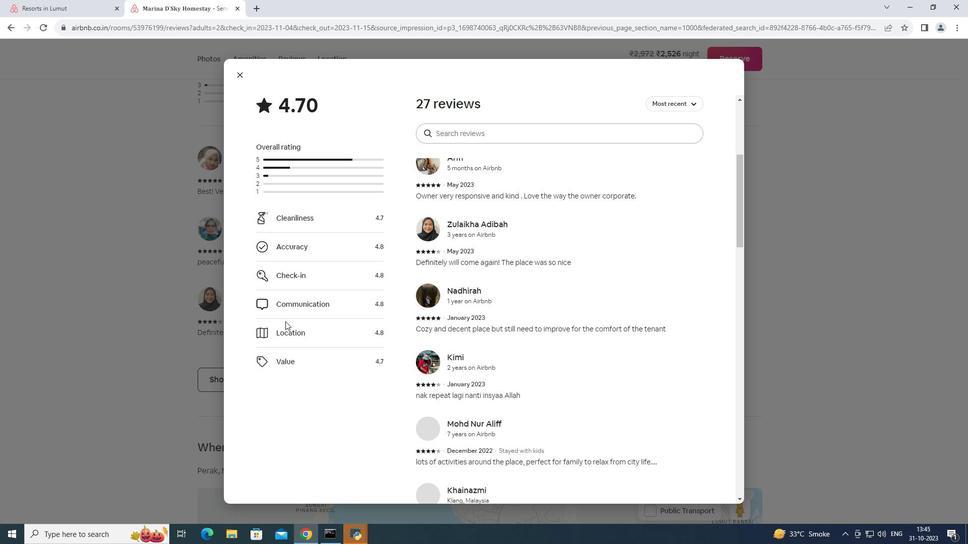 
Action: Mouse scrolled (285, 321) with delta (0, 0)
Screenshot: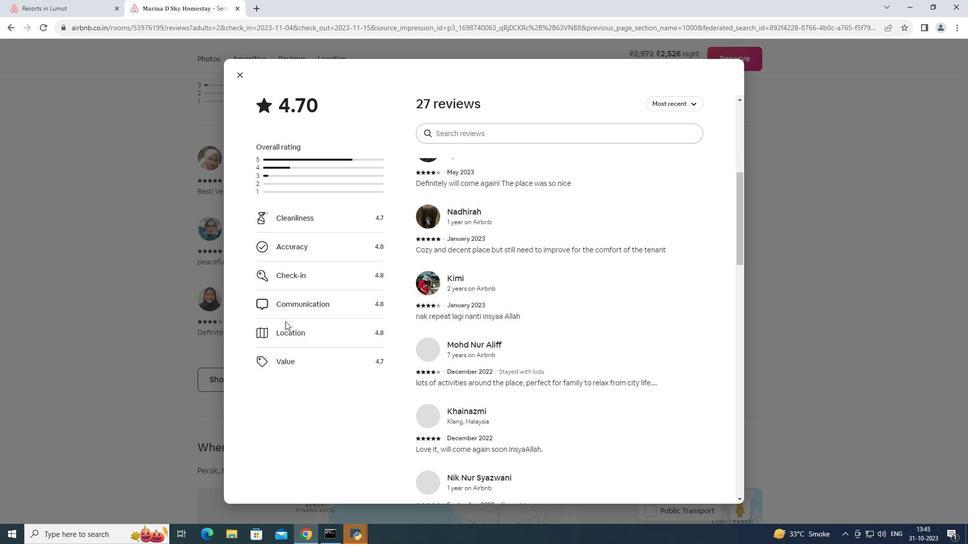 
Action: Mouse scrolled (285, 321) with delta (0, 0)
Screenshot: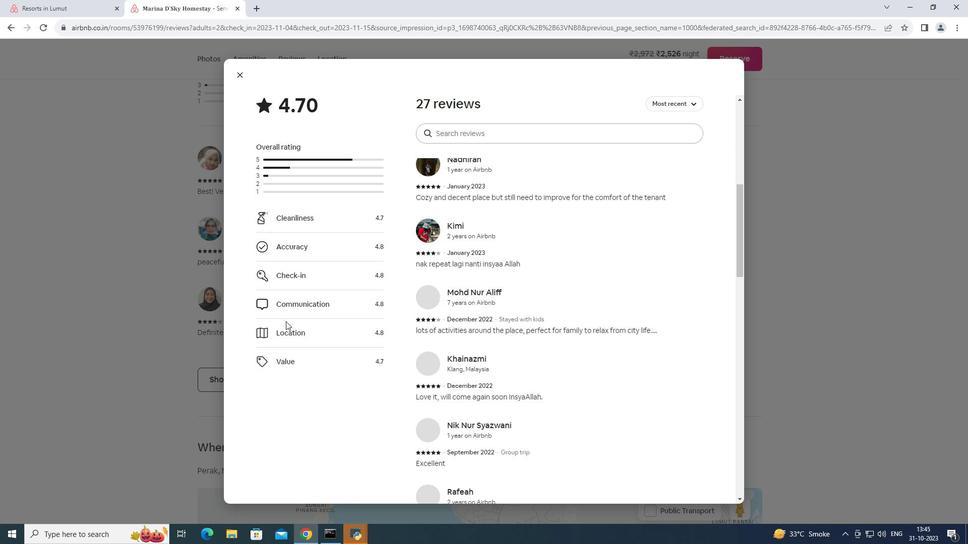 
Action: Mouse moved to (285, 321)
Screenshot: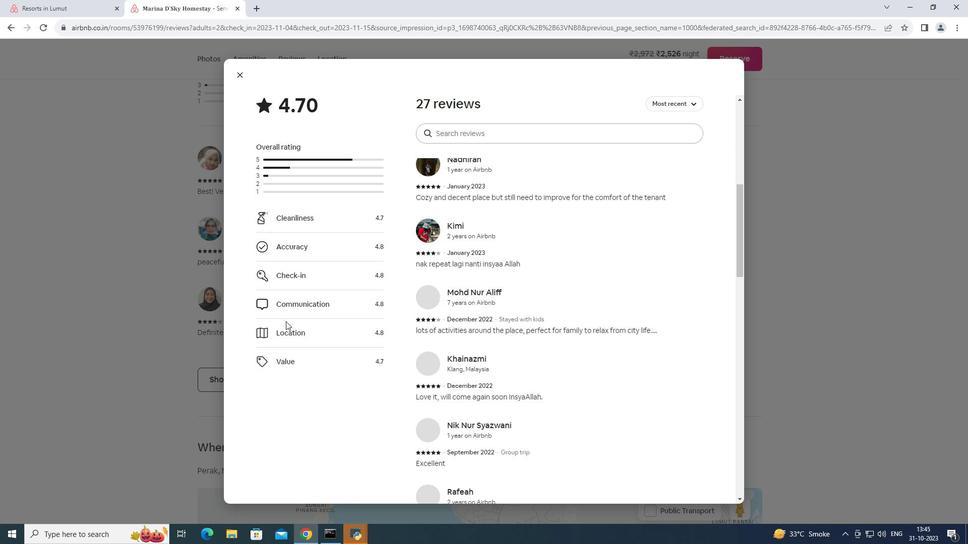 
Action: Mouse scrolled (285, 321) with delta (0, 0)
Screenshot: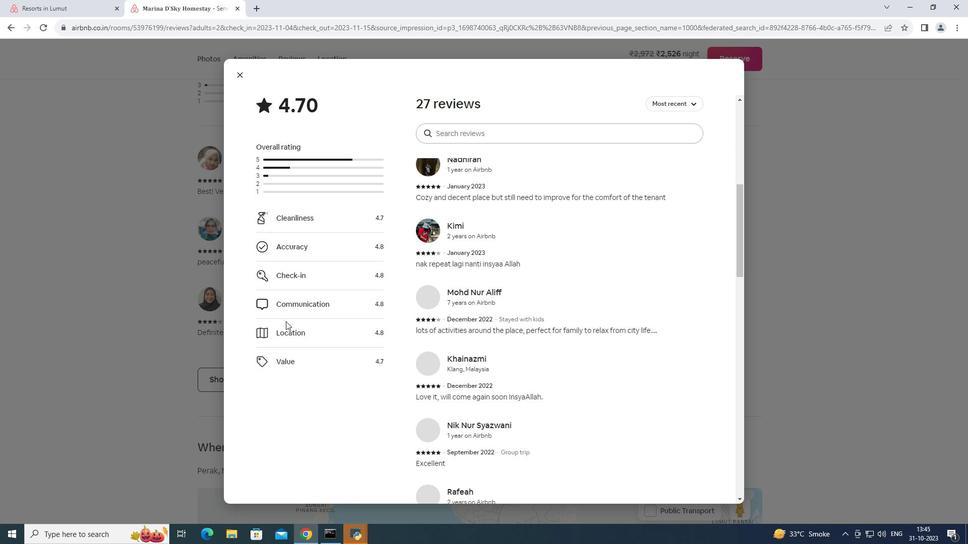 
Action: Mouse scrolled (285, 321) with delta (0, 0)
Screenshot: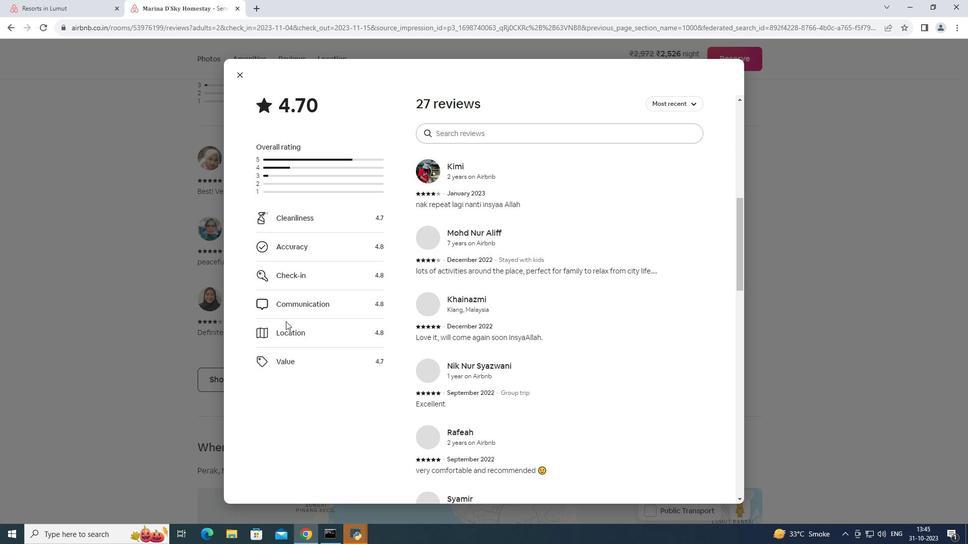 
Action: Mouse scrolled (285, 321) with delta (0, 0)
Screenshot: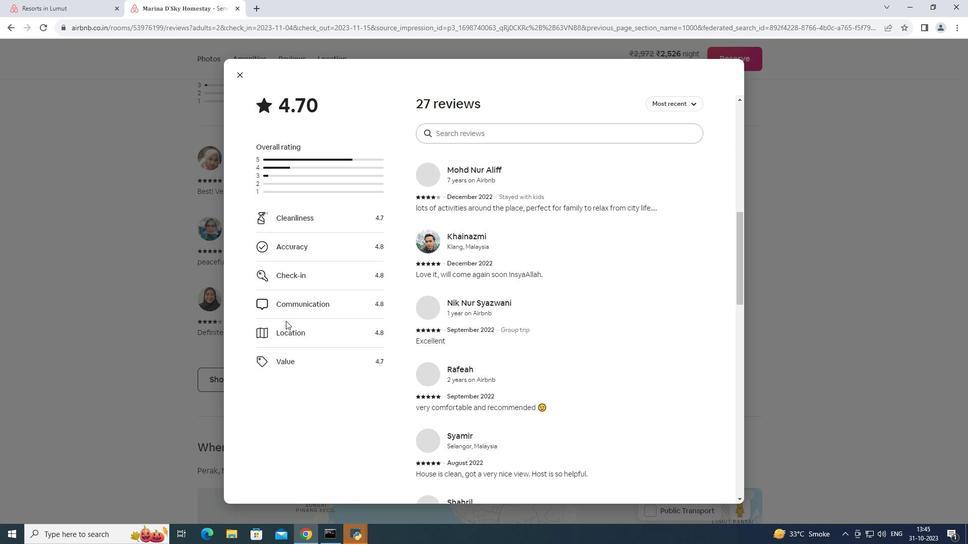 
Action: Mouse moved to (285, 321)
Screenshot: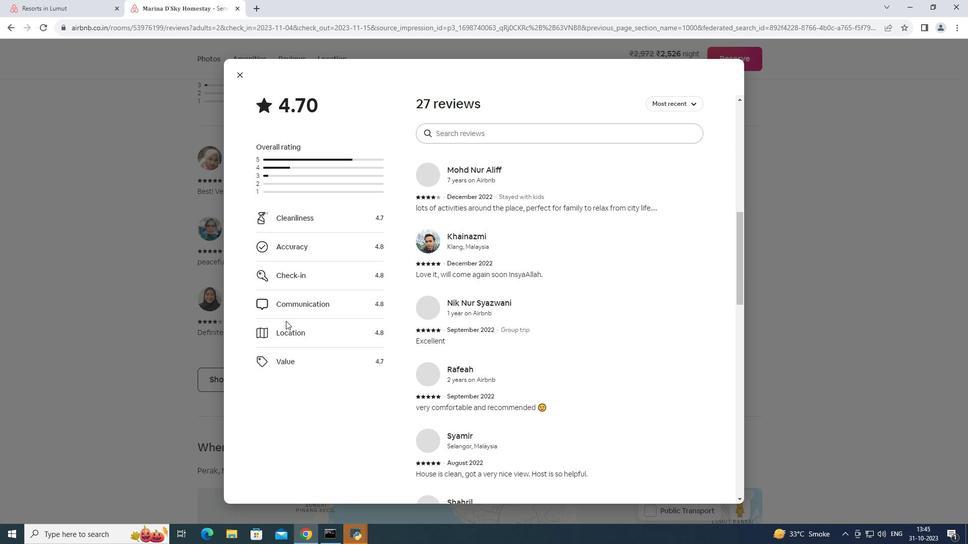 
Action: Mouse scrolled (285, 321) with delta (0, 0)
Screenshot: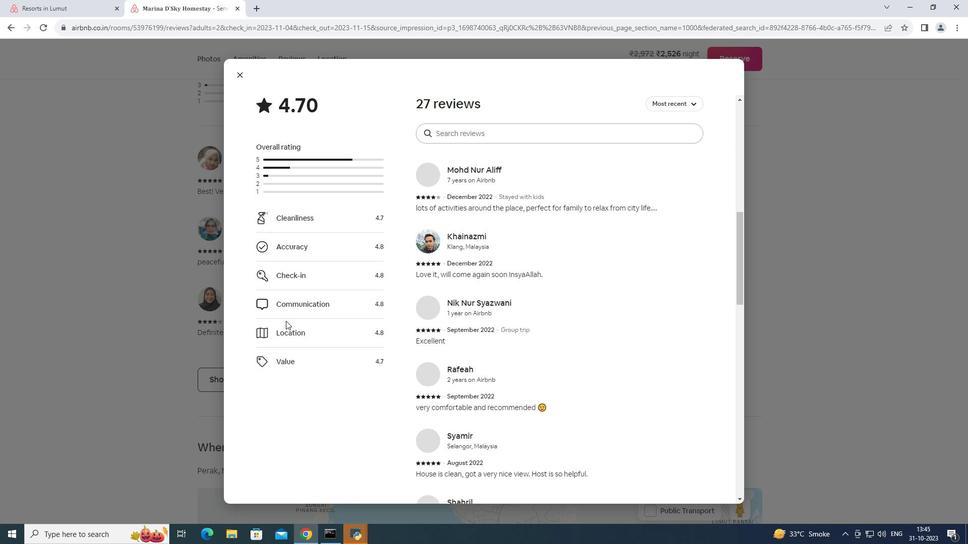 
Action: Mouse scrolled (285, 320) with delta (0, 0)
Screenshot: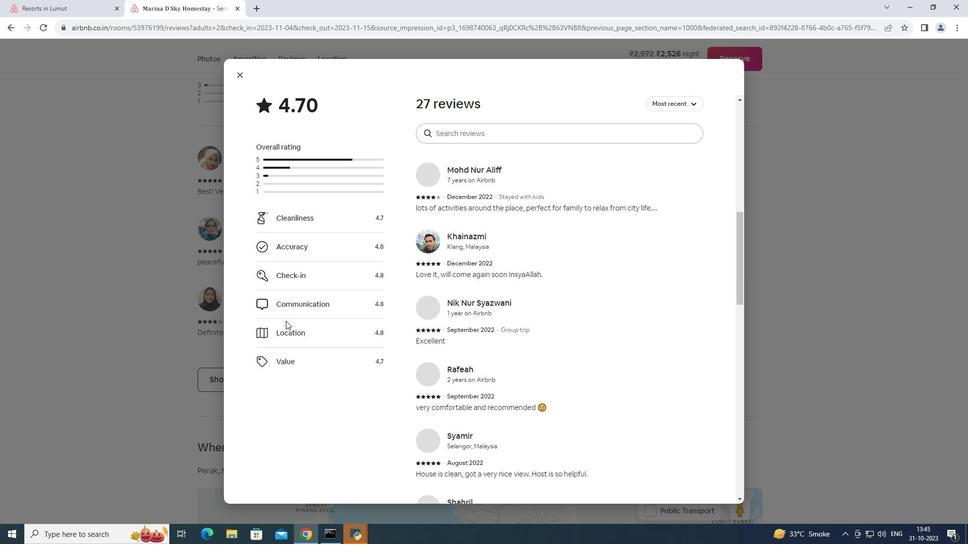 
Action: Mouse scrolled (285, 320) with delta (0, 0)
Screenshot: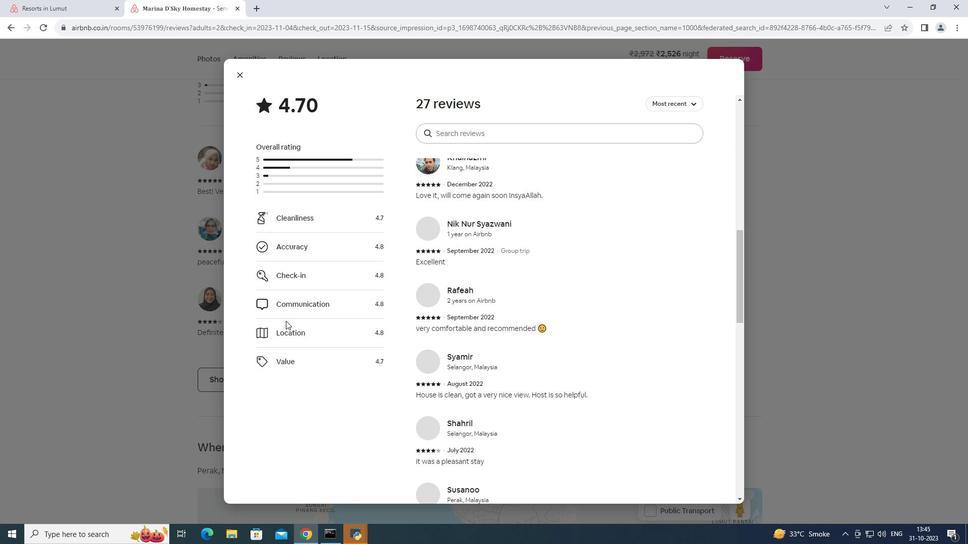 
Action: Mouse scrolled (285, 320) with delta (0, 0)
Screenshot: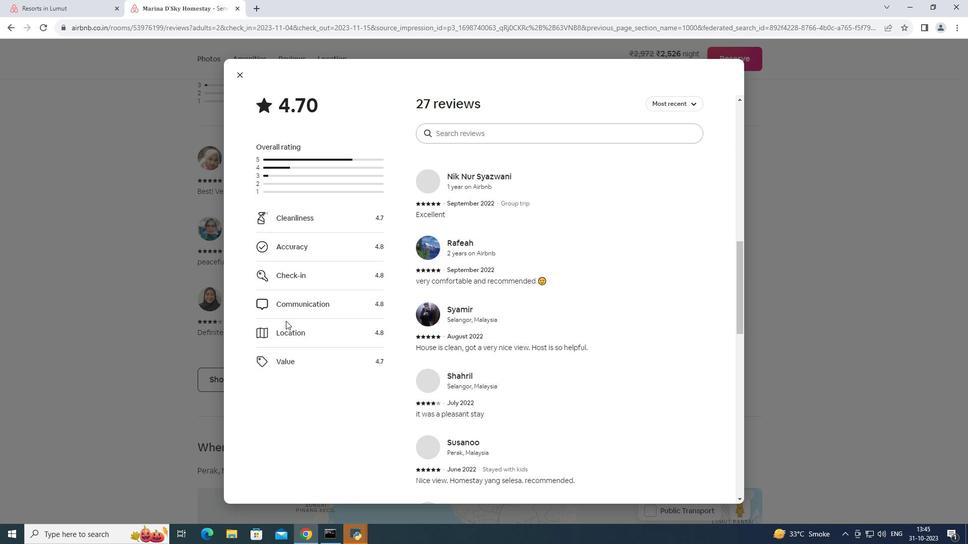 
Action: Mouse moved to (285, 320)
Screenshot: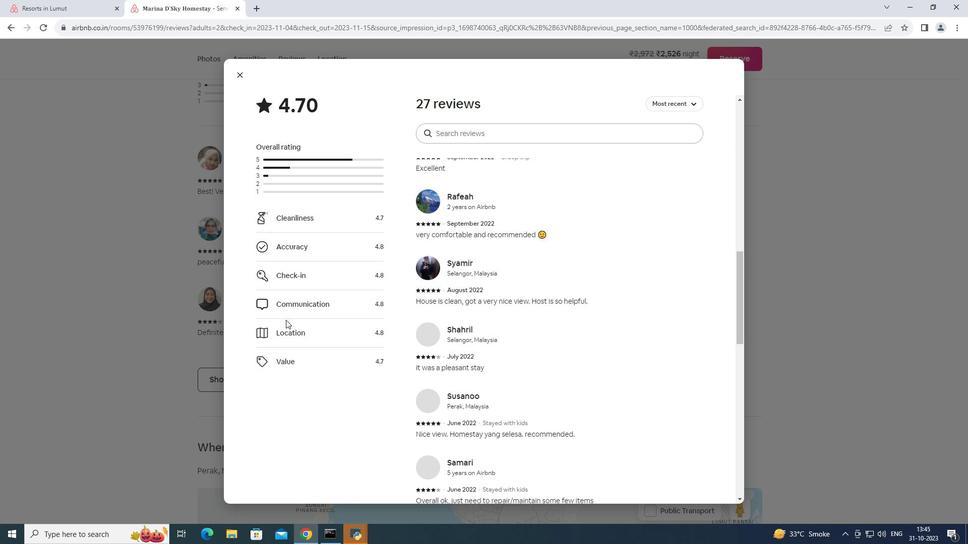 
Action: Mouse scrolled (285, 319) with delta (0, 0)
Screenshot: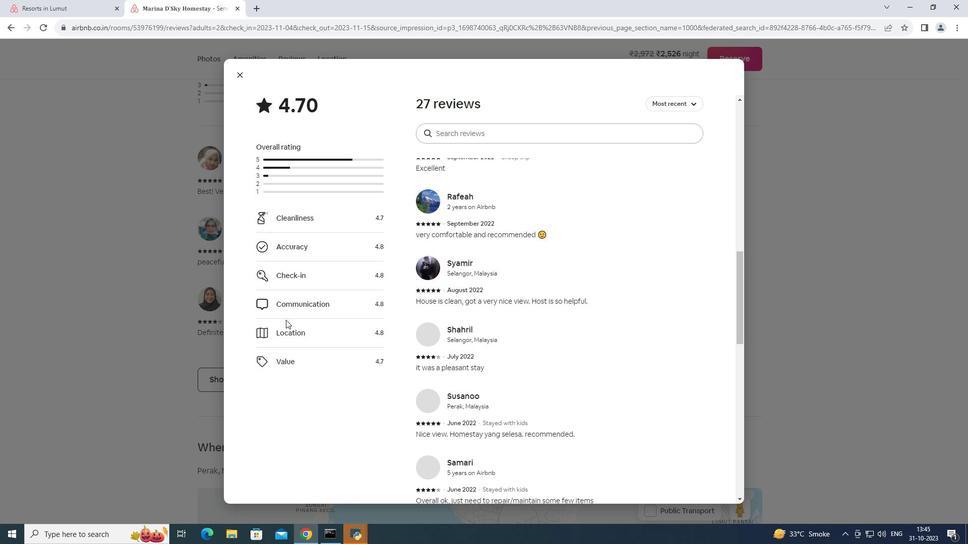 
Action: Mouse scrolled (285, 319) with delta (0, 0)
Screenshot: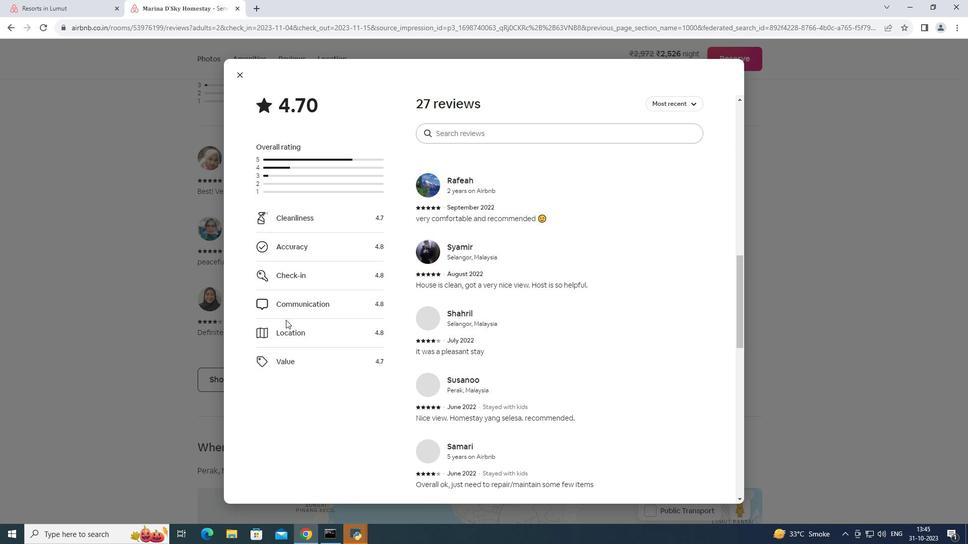 
Action: Mouse scrolled (285, 319) with delta (0, 0)
Screenshot: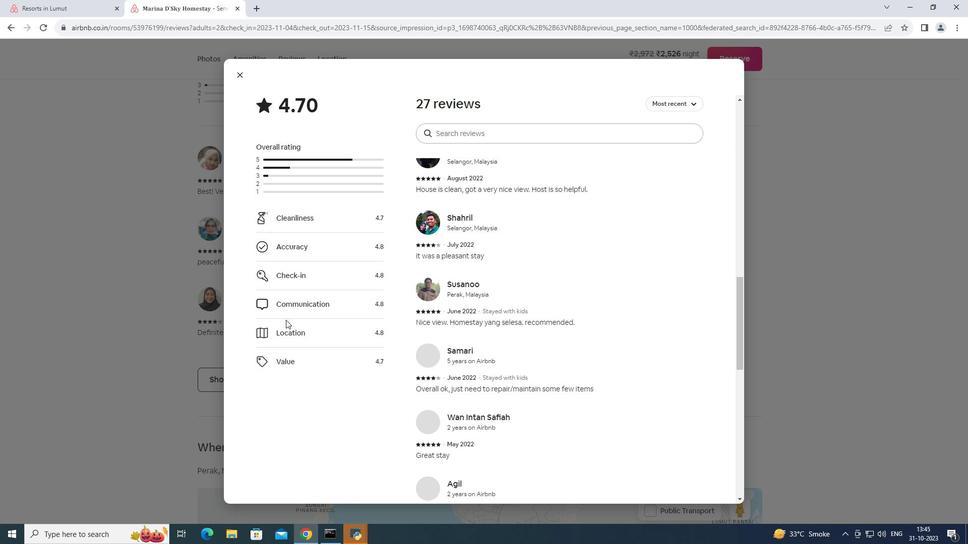 
Action: Mouse moved to (286, 319)
Screenshot: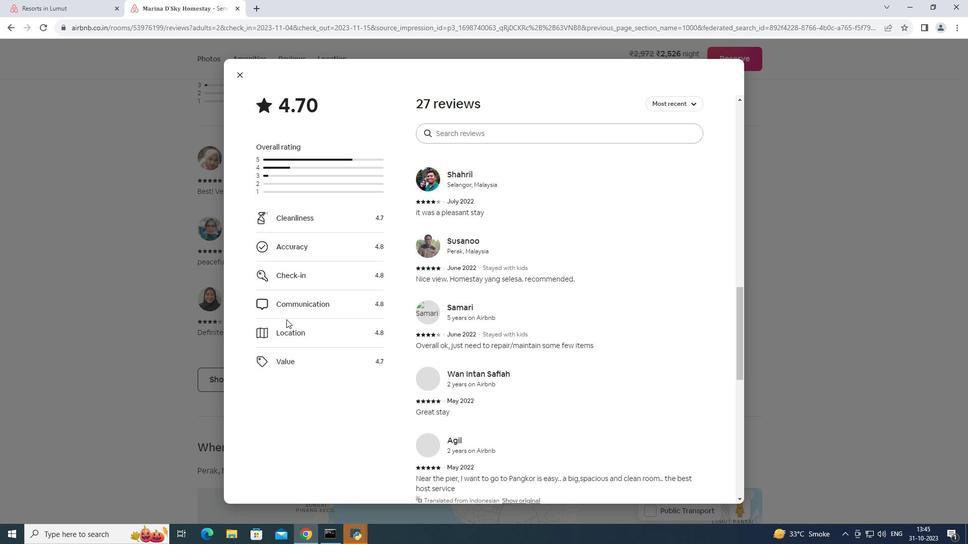 
Action: Mouse scrolled (286, 319) with delta (0, 0)
Screenshot: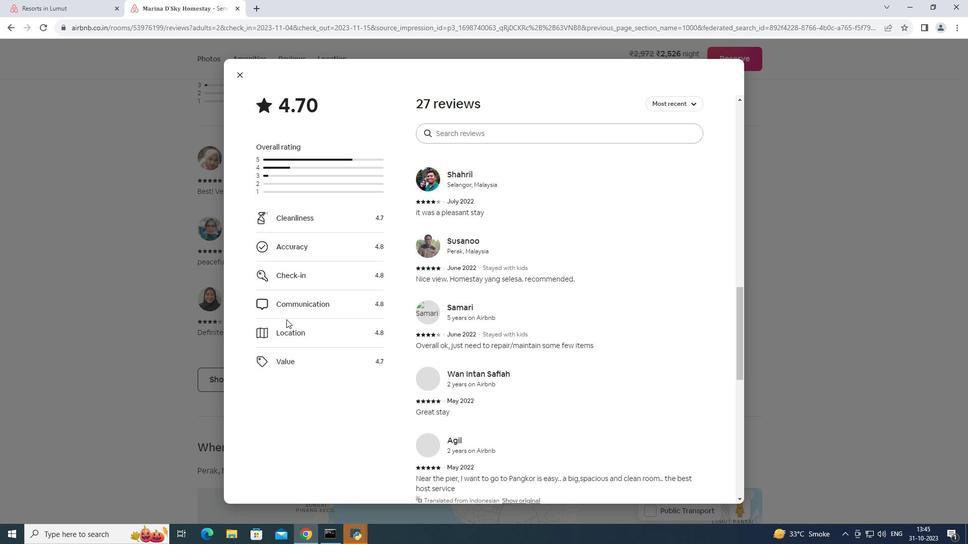 
Action: Mouse scrolled (286, 319) with delta (0, 0)
Screenshot: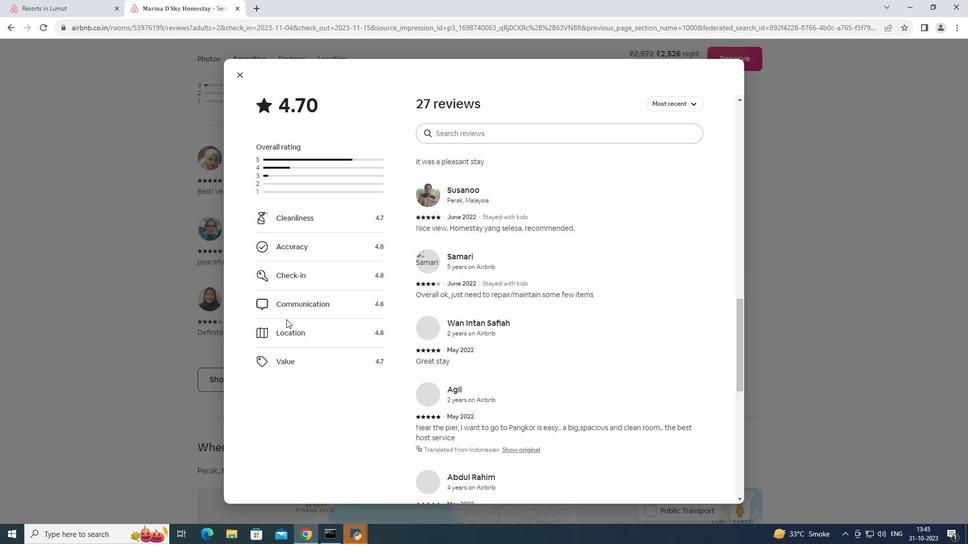 
Action: Mouse scrolled (286, 319) with delta (0, 0)
Screenshot: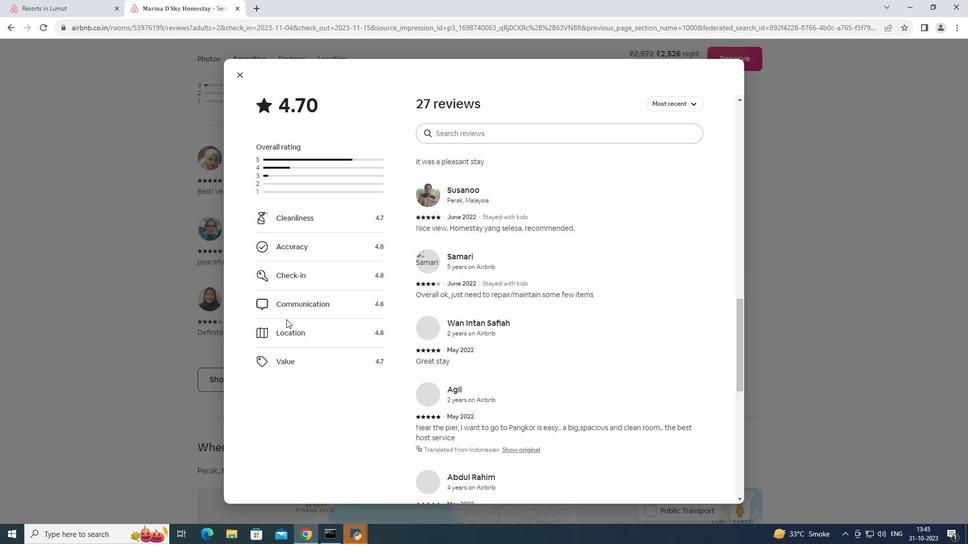 
Action: Mouse scrolled (286, 319) with delta (0, 0)
Screenshot: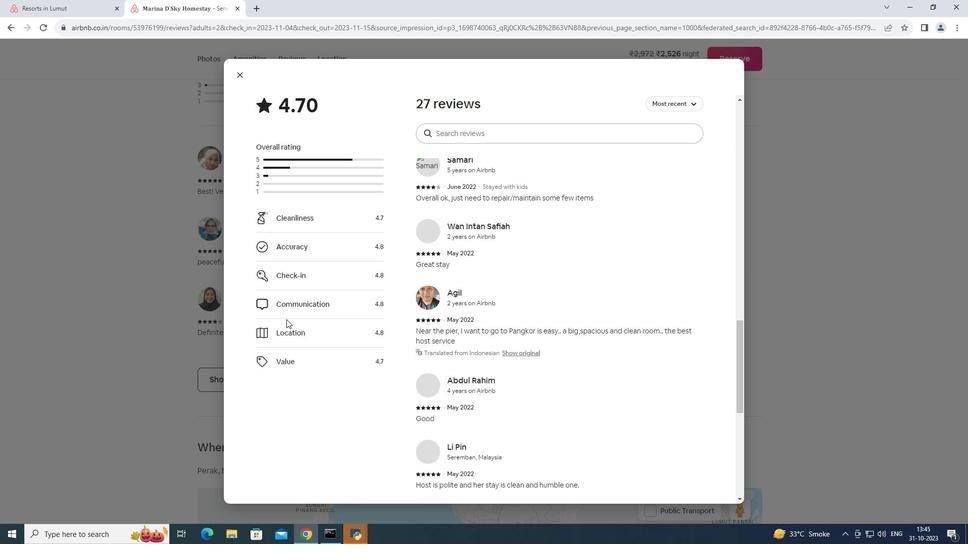 
Action: Mouse scrolled (286, 319) with delta (0, 0)
Screenshot: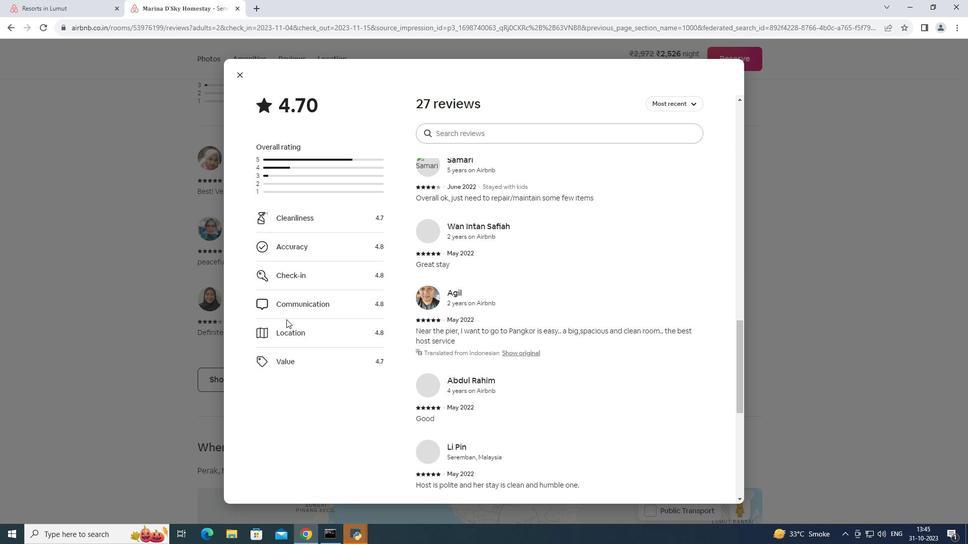 
Action: Mouse scrolled (286, 319) with delta (0, 0)
Screenshot: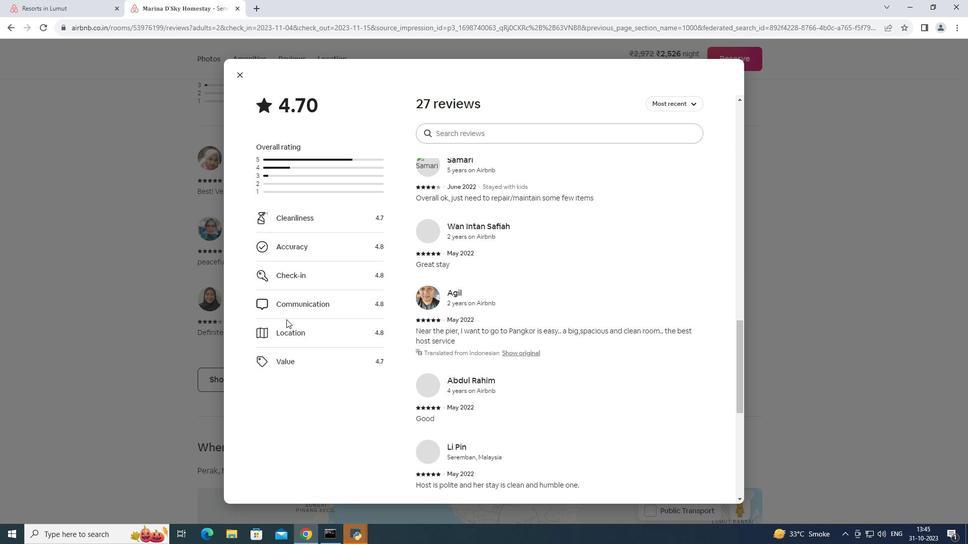 
Action: Mouse scrolled (286, 319) with delta (0, 0)
Screenshot: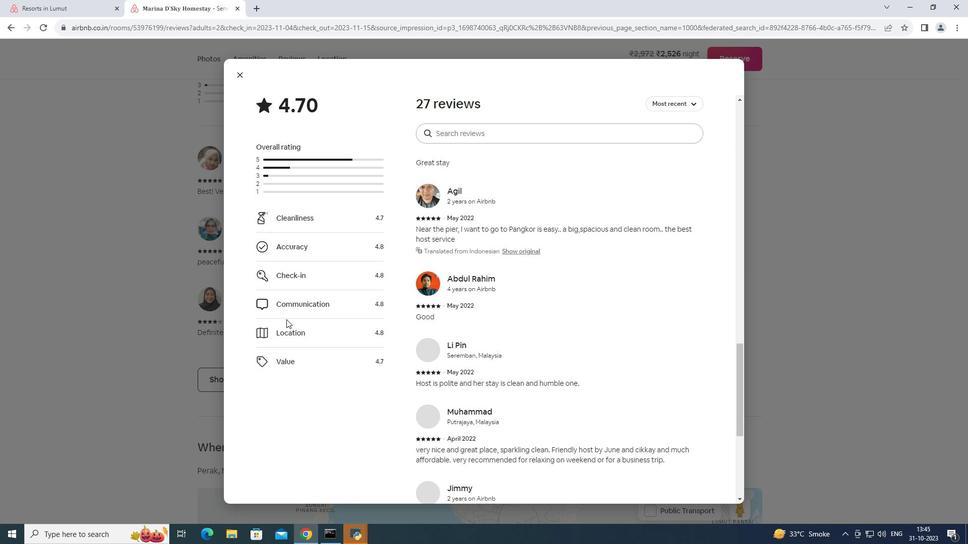 
Action: Mouse scrolled (286, 319) with delta (0, 0)
Screenshot: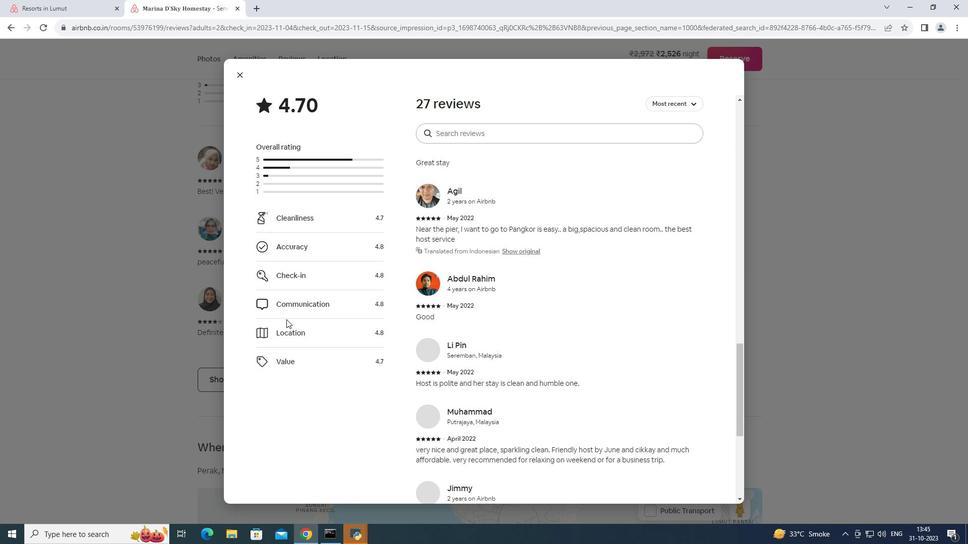 
Action: Mouse scrolled (286, 319) with delta (0, 0)
Screenshot: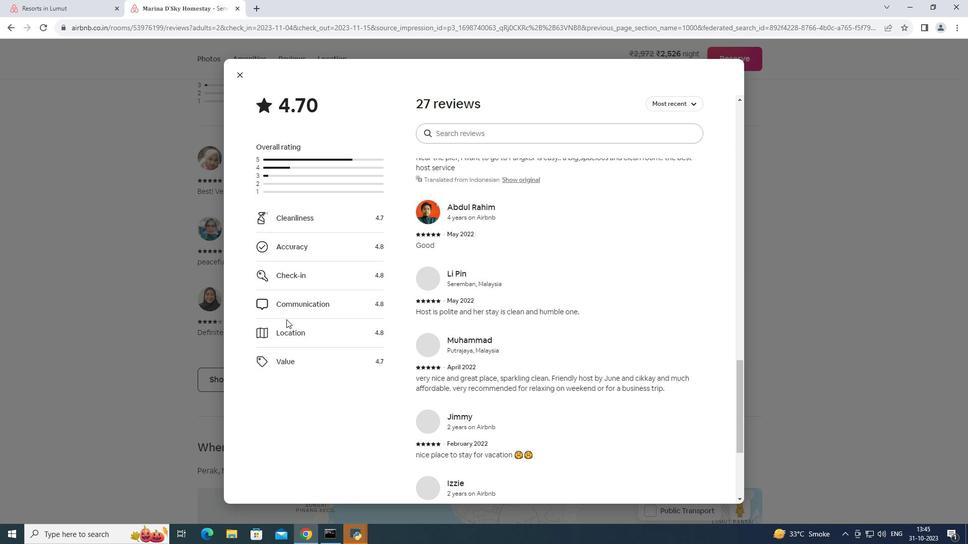 
Action: Mouse scrolled (286, 319) with delta (0, 0)
Screenshot: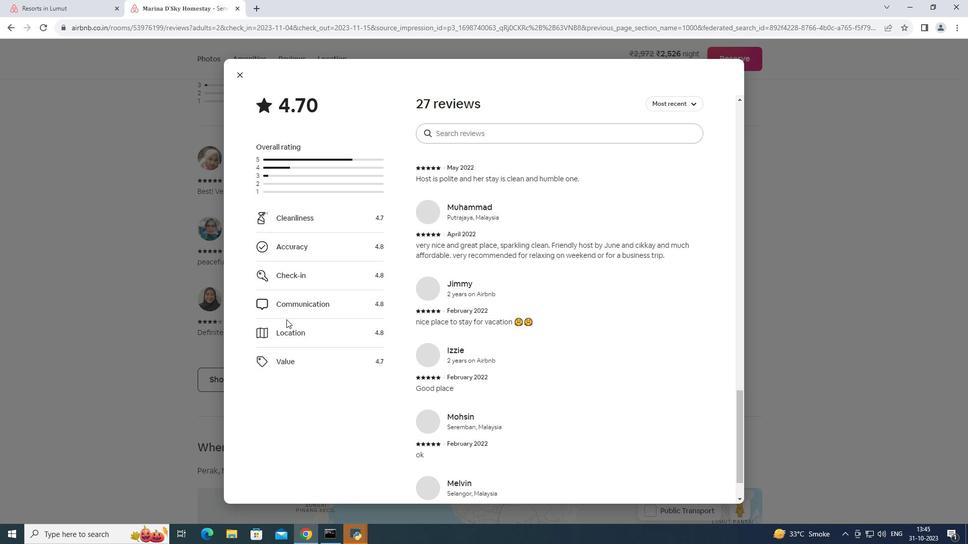 
Action: Mouse scrolled (286, 319) with delta (0, 0)
Screenshot: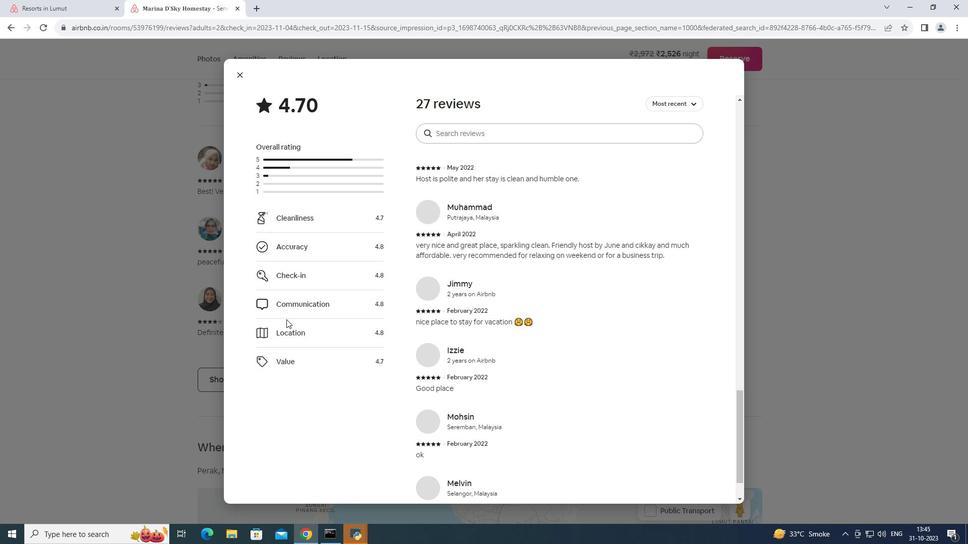 
Action: Mouse scrolled (286, 319) with delta (0, 0)
Screenshot: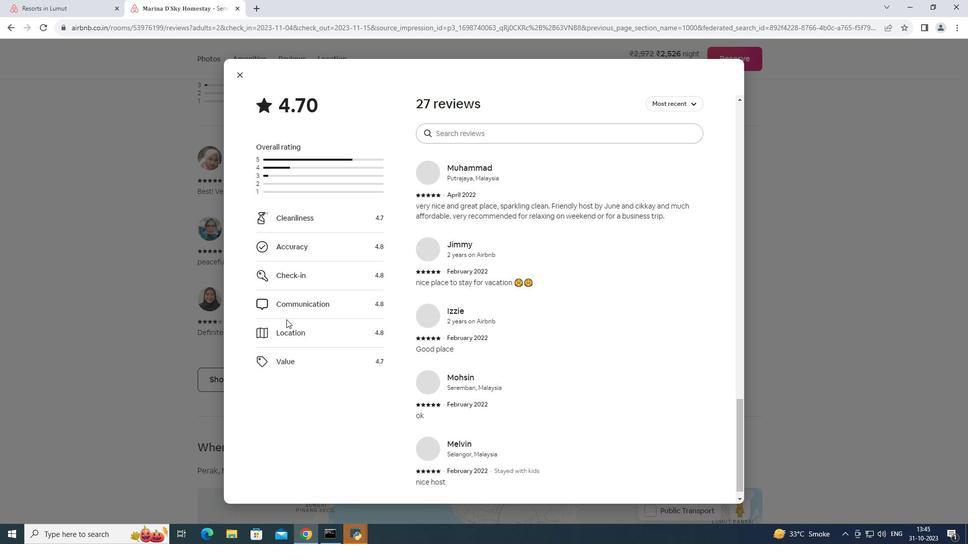 
Action: Mouse scrolled (286, 319) with delta (0, 0)
Screenshot: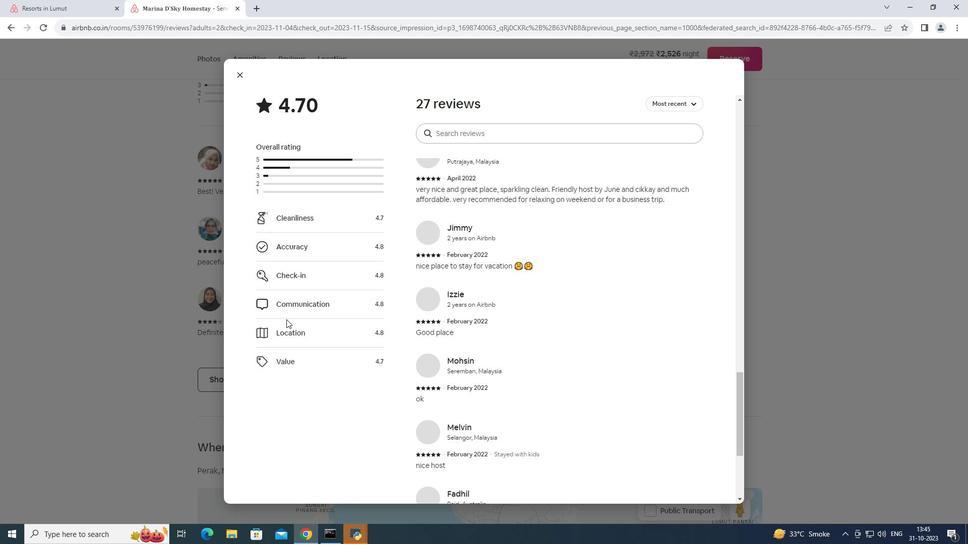 
Action: Mouse scrolled (286, 319) with delta (0, 0)
Screenshot: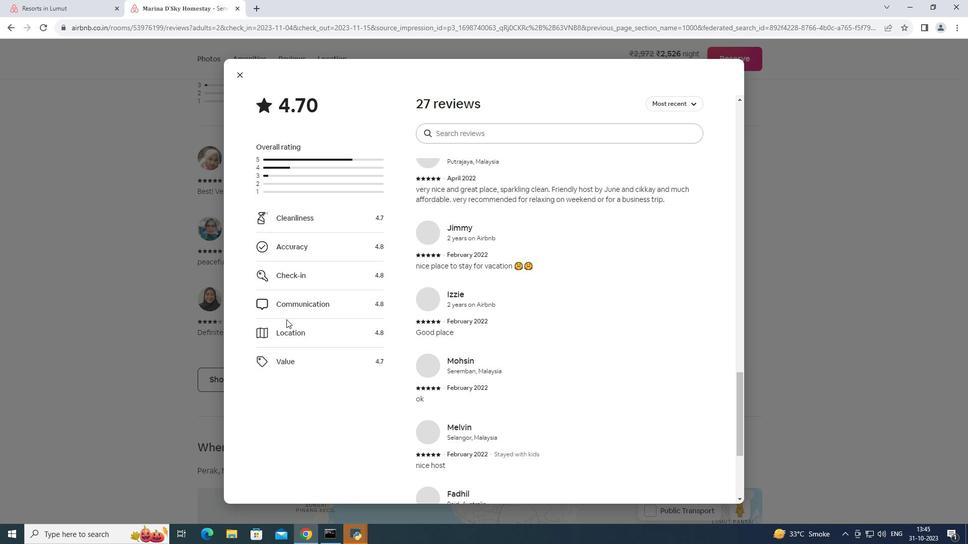 
Action: Mouse scrolled (286, 319) with delta (0, 0)
Screenshot: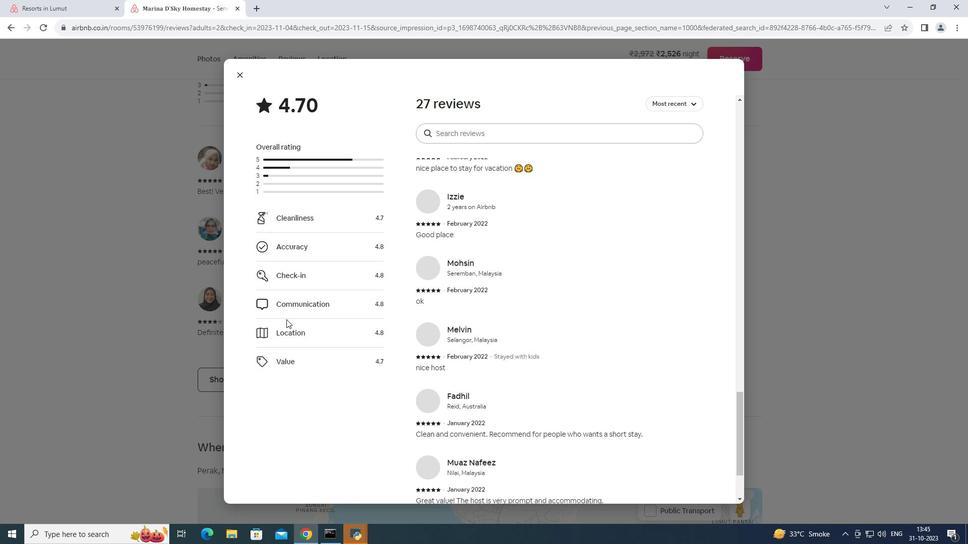 
Action: Mouse scrolled (286, 319) with delta (0, 0)
Screenshot: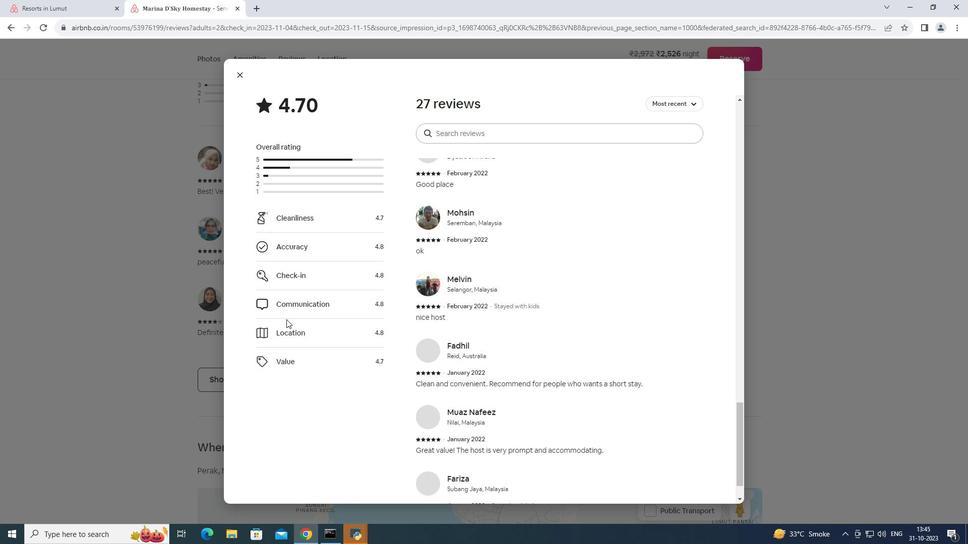
Action: Mouse scrolled (286, 319) with delta (0, 0)
Screenshot: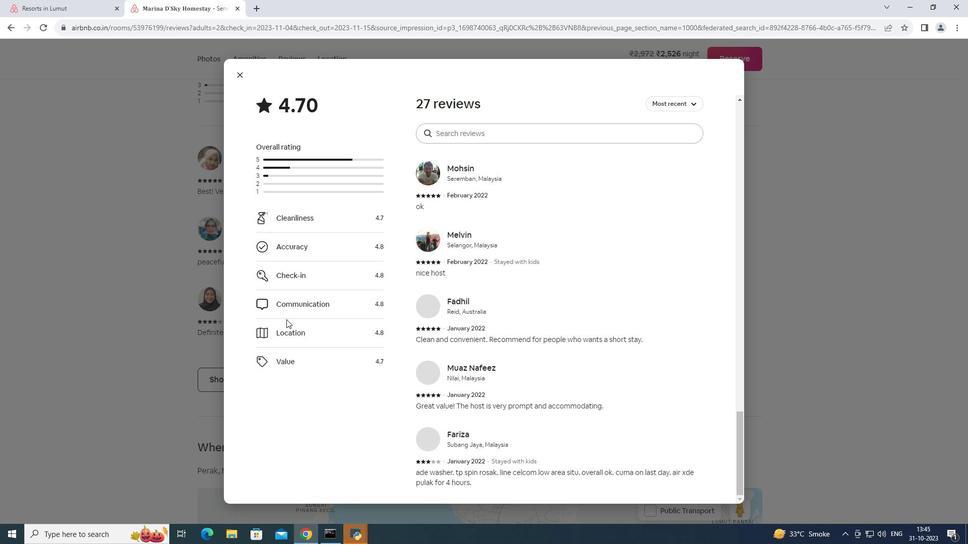 
Action: Mouse scrolled (286, 319) with delta (0, 0)
Screenshot: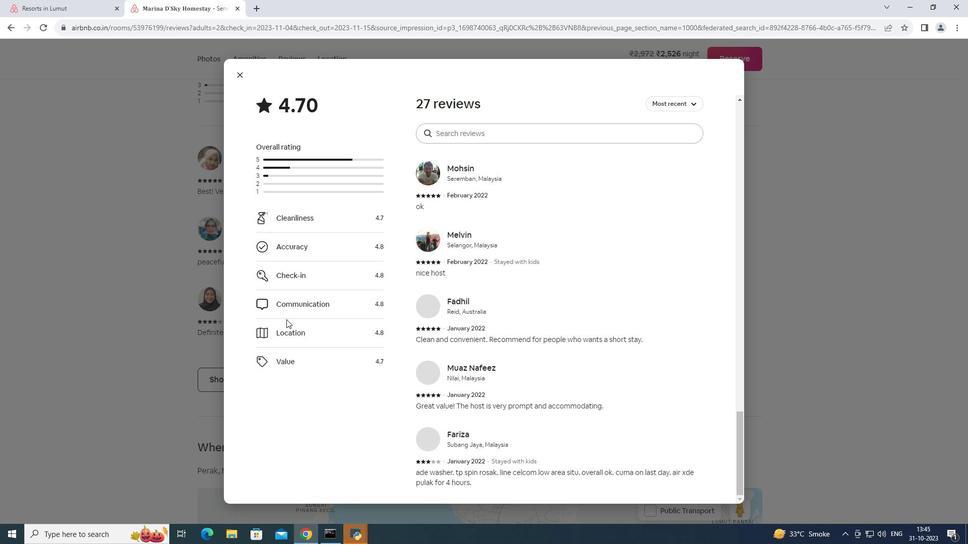 
Action: Mouse scrolled (286, 319) with delta (0, 0)
Screenshot: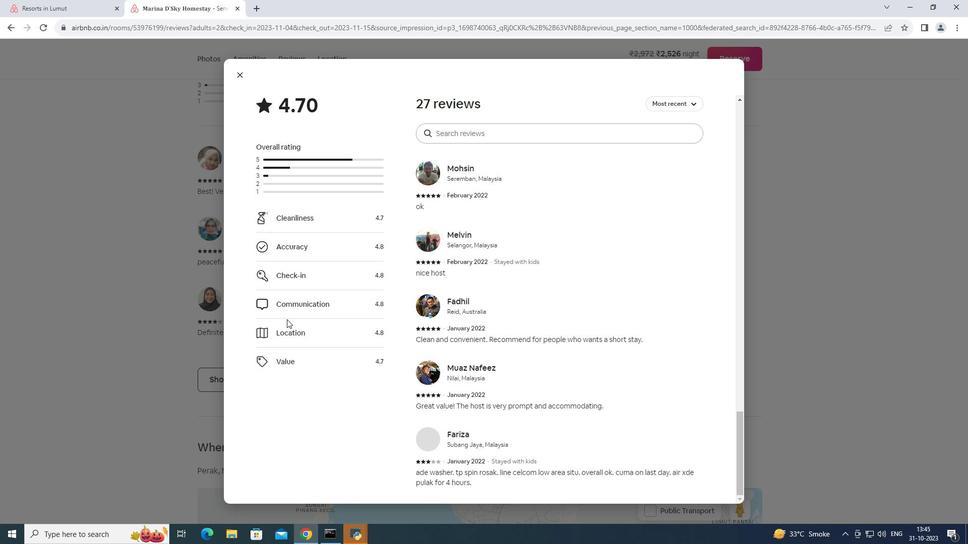 
Action: Mouse scrolled (286, 319) with delta (0, 0)
Screenshot: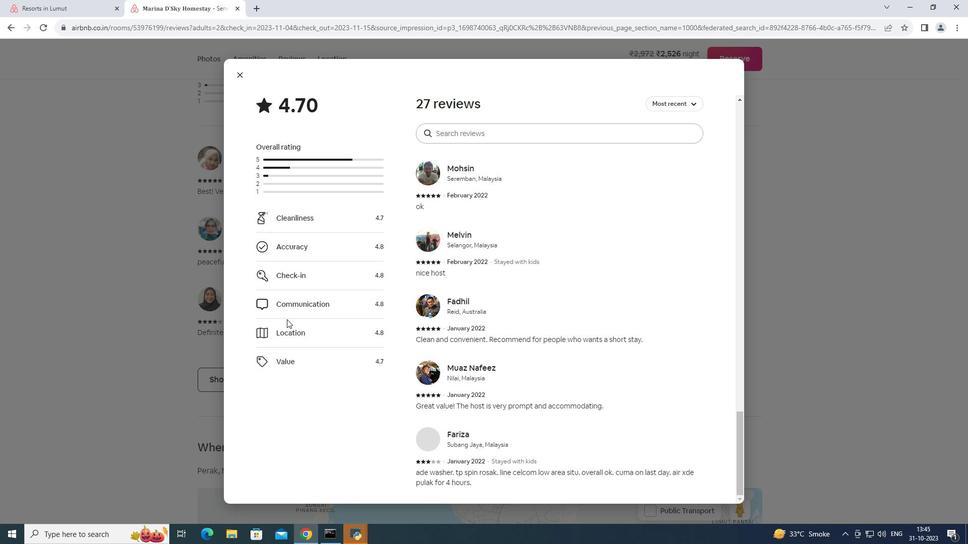 
Action: Mouse moved to (287, 319)
Screenshot: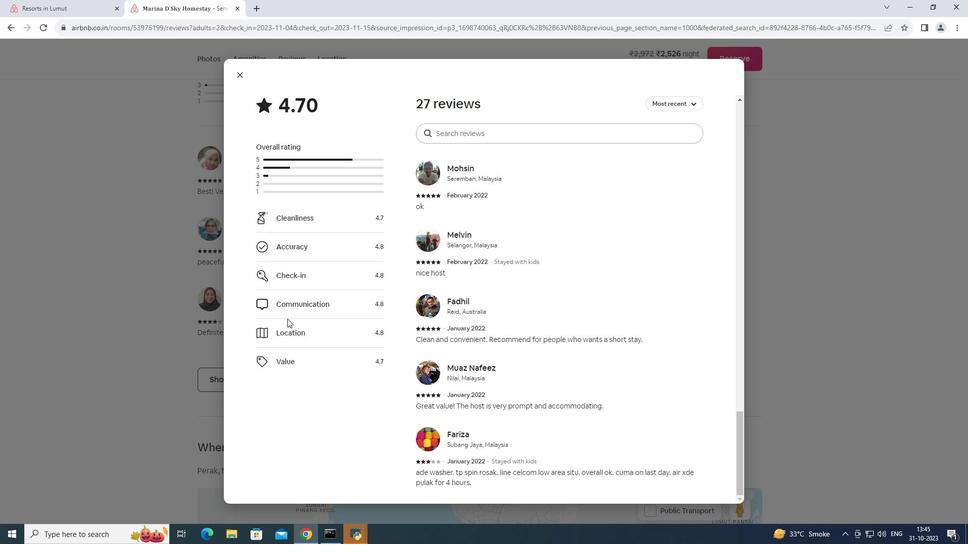 
Action: Mouse scrolled (287, 318) with delta (0, 0)
Screenshot: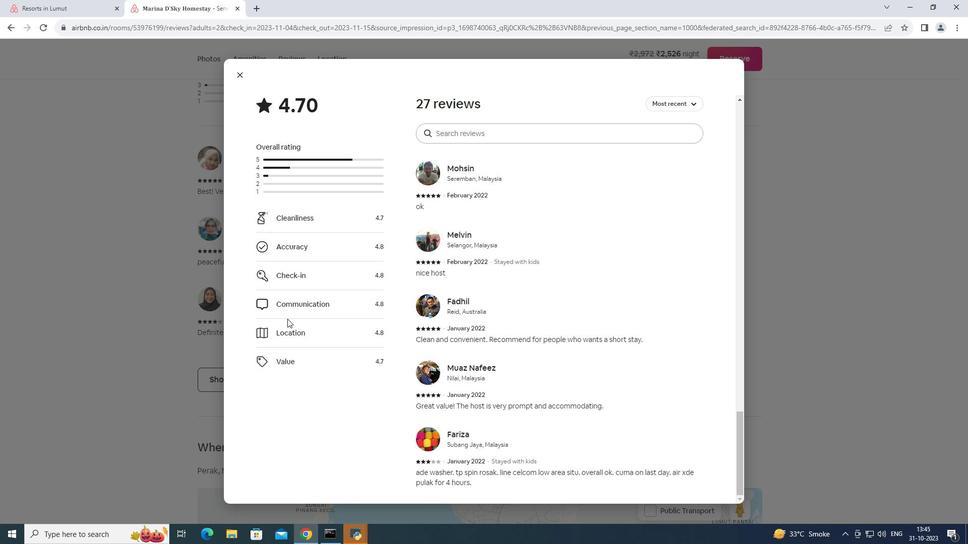
Action: Mouse scrolled (287, 318) with delta (0, 0)
Screenshot: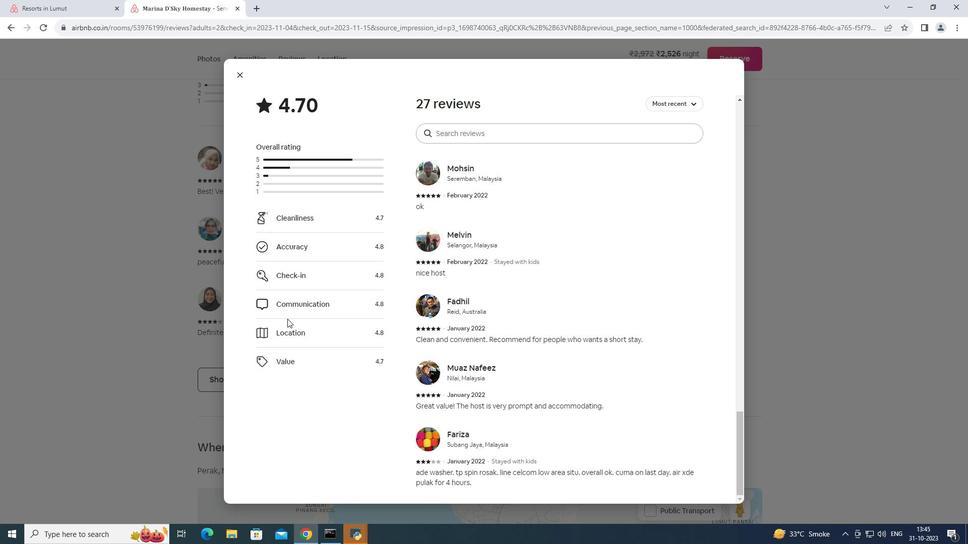 
Action: Mouse scrolled (287, 318) with delta (0, 0)
Screenshot: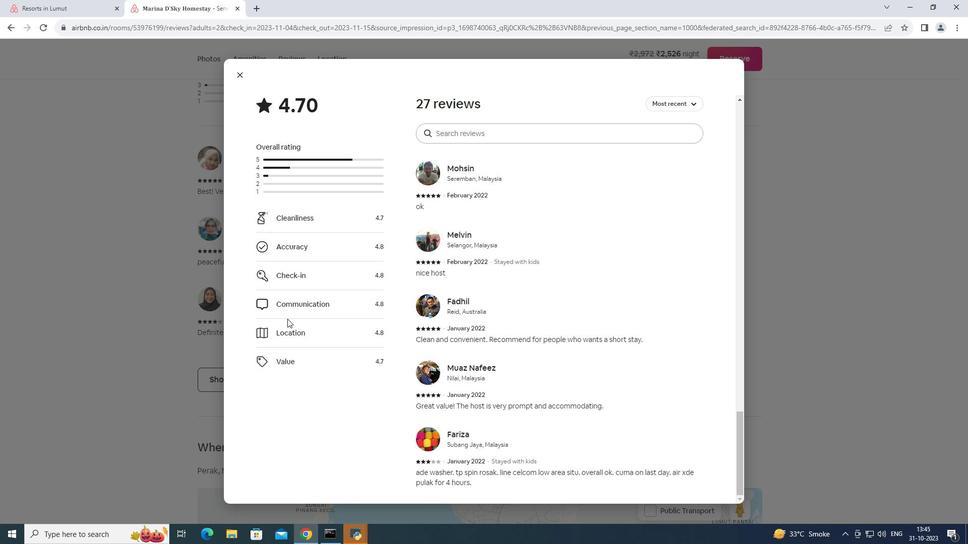 
Action: Mouse scrolled (287, 318) with delta (0, 0)
Screenshot: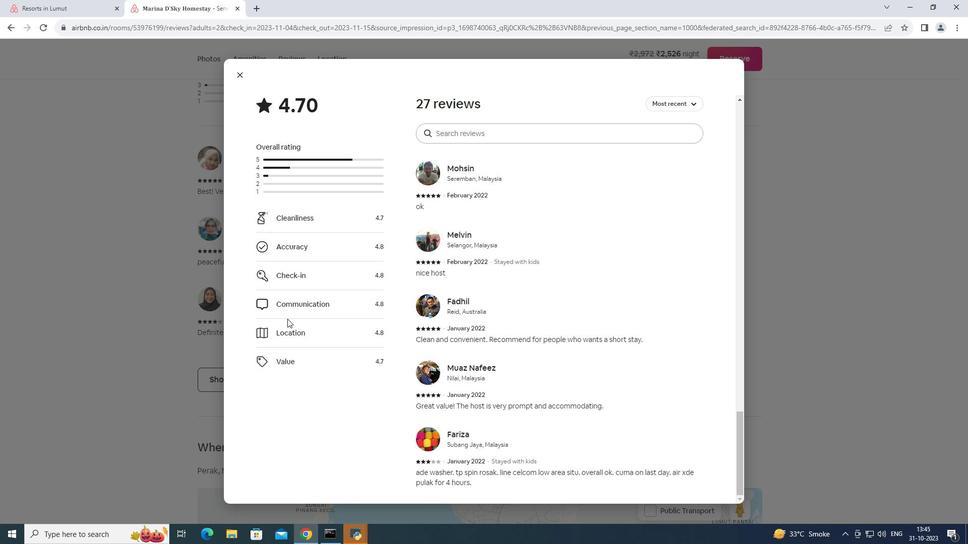 
Action: Mouse scrolled (287, 318) with delta (0, 0)
Screenshot: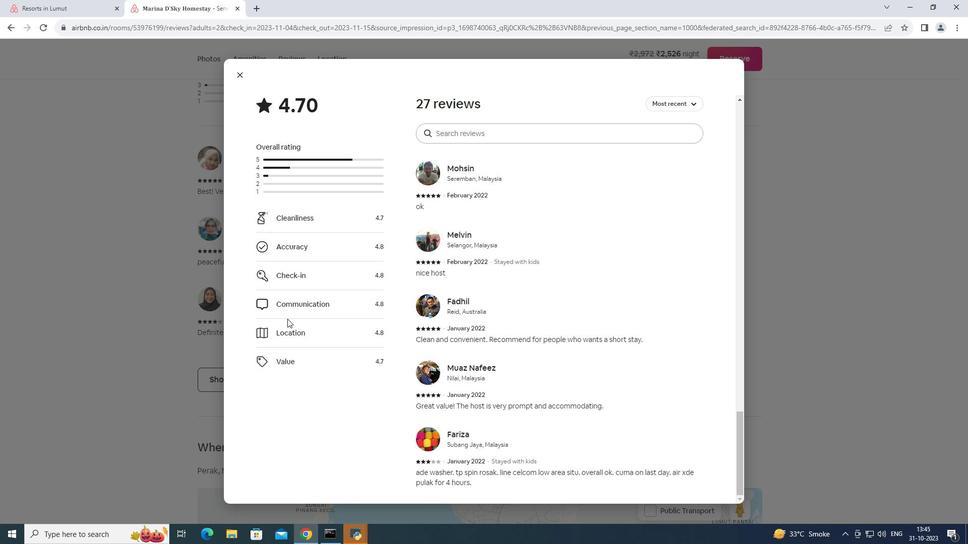 
Action: Mouse scrolled (287, 318) with delta (0, 0)
Screenshot: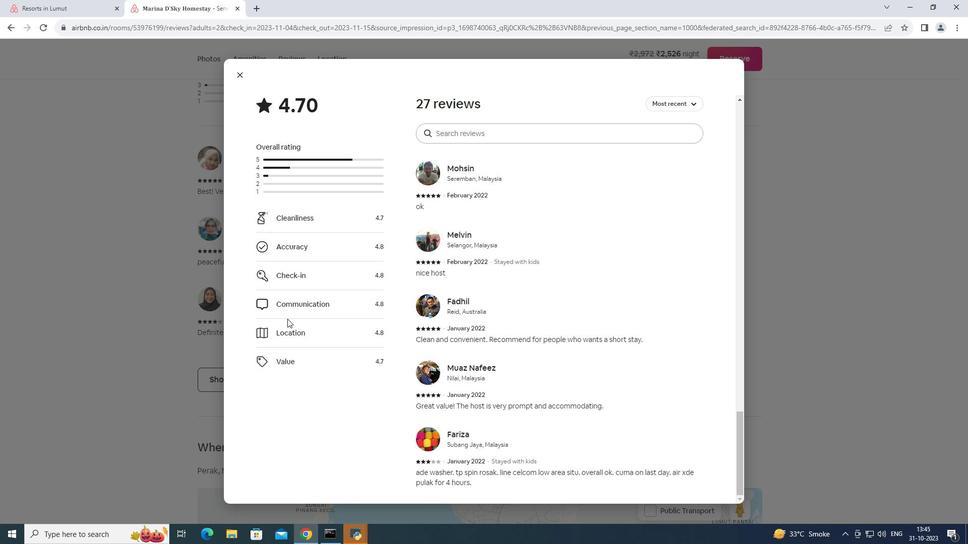
Action: Mouse moved to (242, 74)
Screenshot: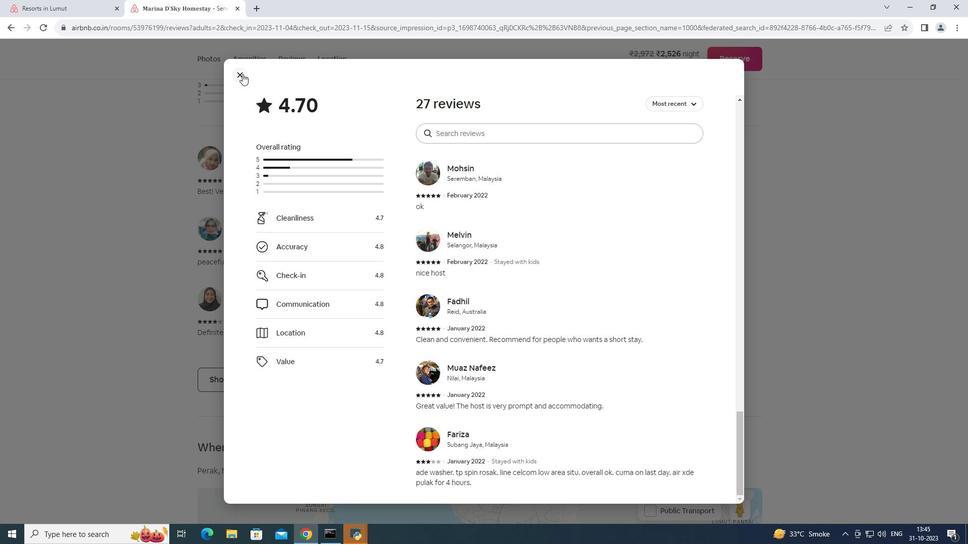 
Action: Mouse pressed left at (242, 74)
Screenshot: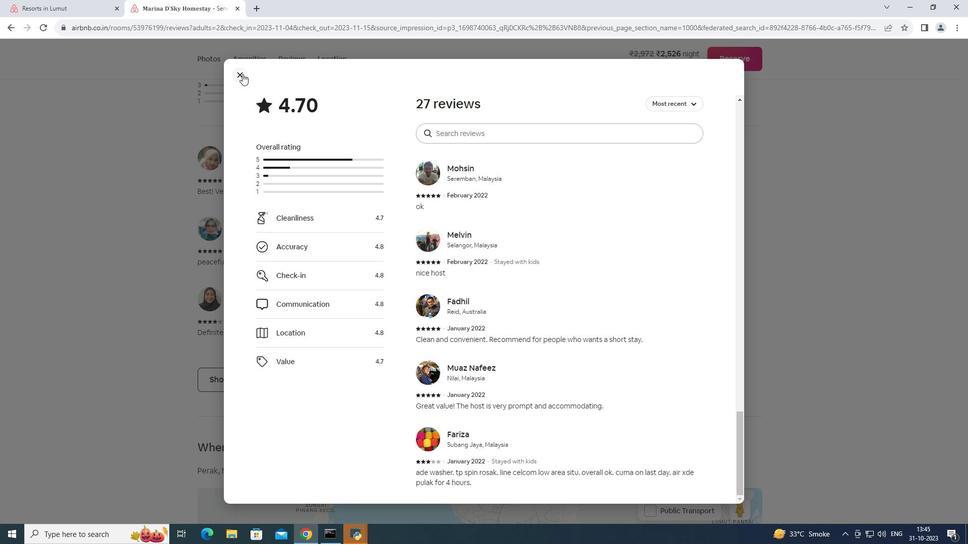 
Action: Mouse moved to (334, 297)
Screenshot: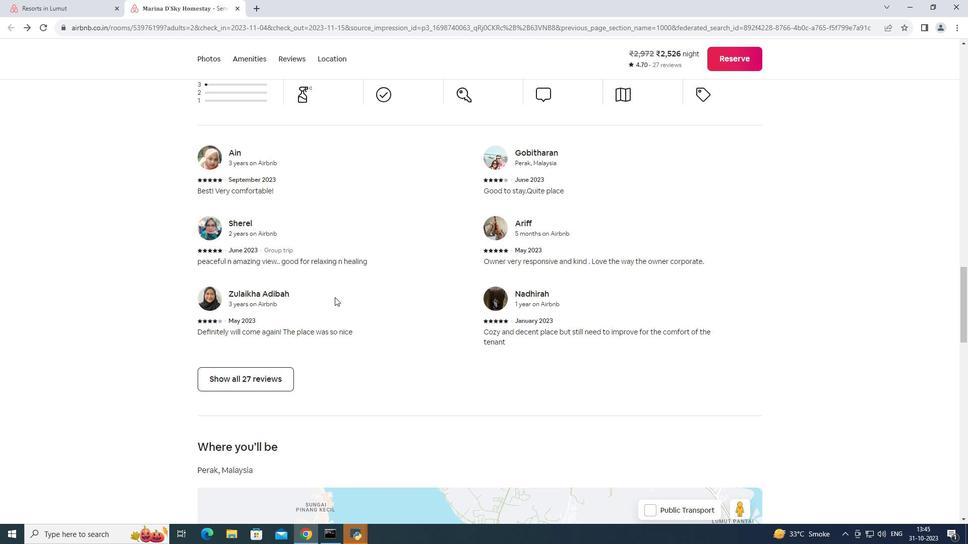 
Action: Mouse scrolled (334, 297) with delta (0, 0)
Screenshot: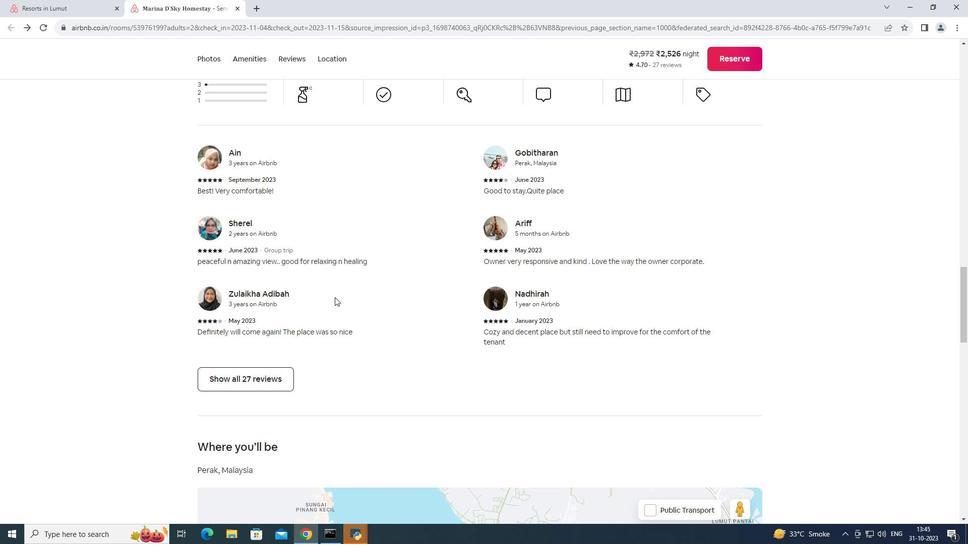 
Action: Mouse scrolled (334, 297) with delta (0, 0)
Screenshot: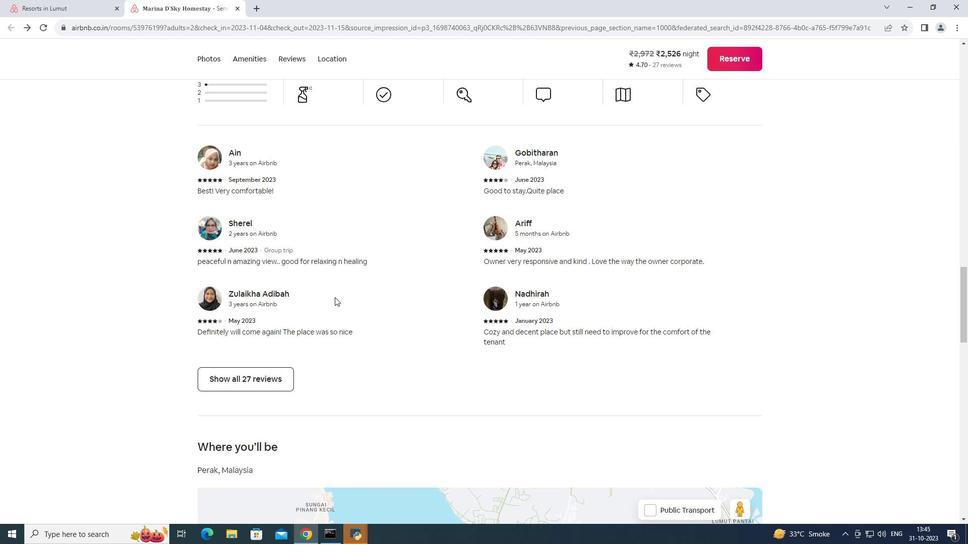 
Action: Mouse scrolled (334, 297) with delta (0, 0)
Screenshot: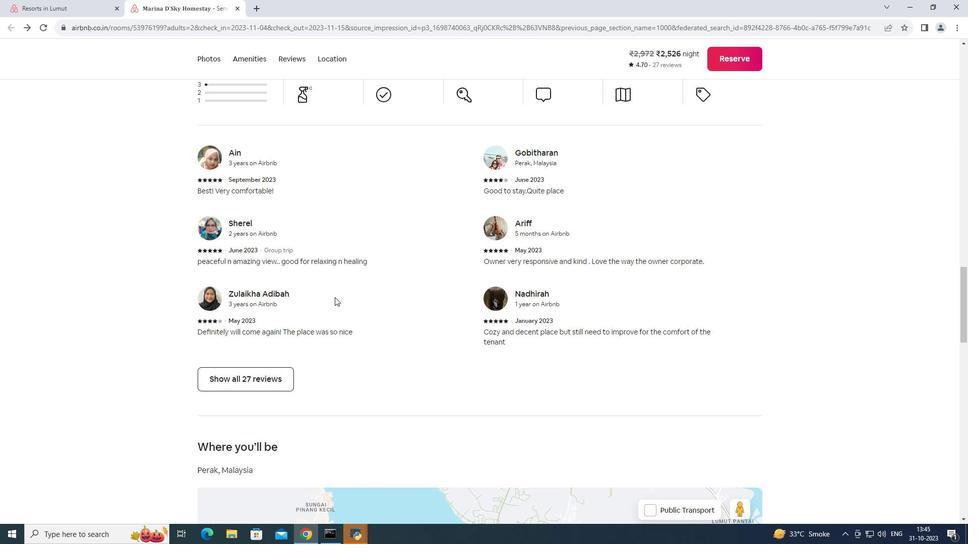 
Action: Mouse moved to (334, 297)
Screenshot: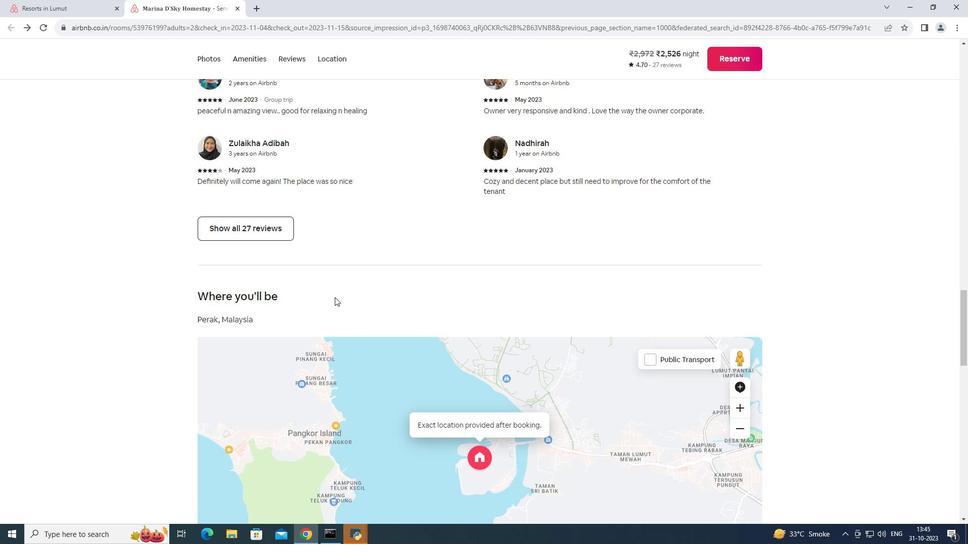 
Action: Mouse scrolled (334, 297) with delta (0, 0)
Screenshot: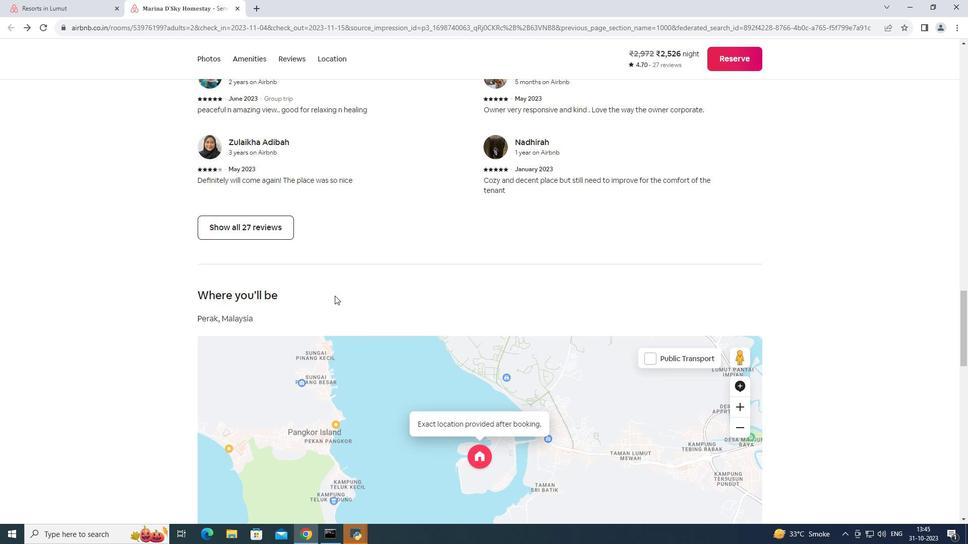 
Action: Mouse scrolled (334, 297) with delta (0, 0)
Screenshot: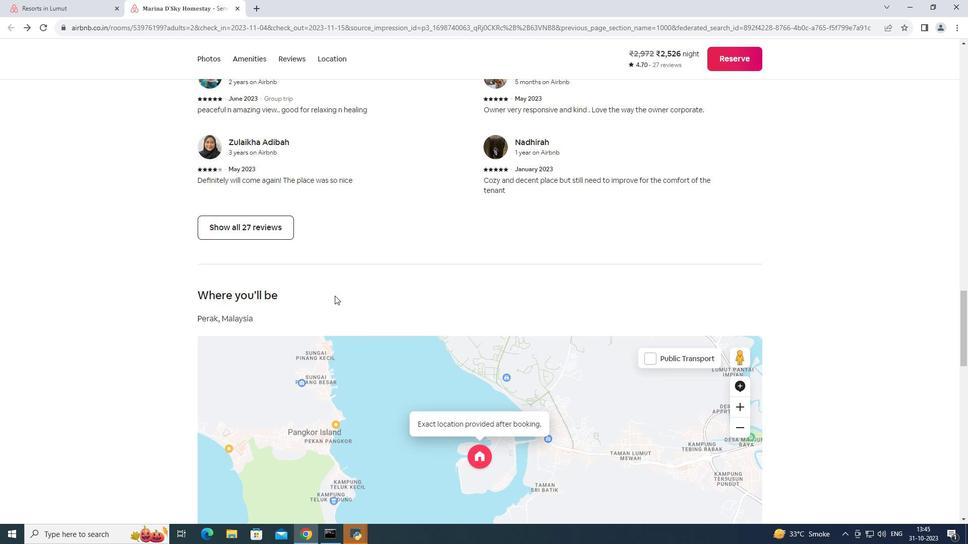 
Action: Mouse scrolled (334, 297) with delta (0, 0)
Screenshot: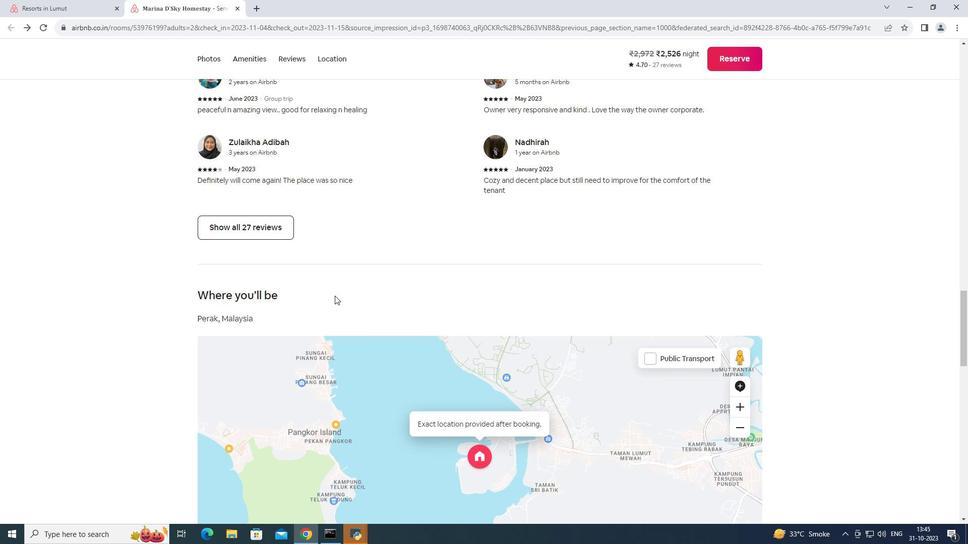 
Action: Mouse moved to (334, 293)
Screenshot: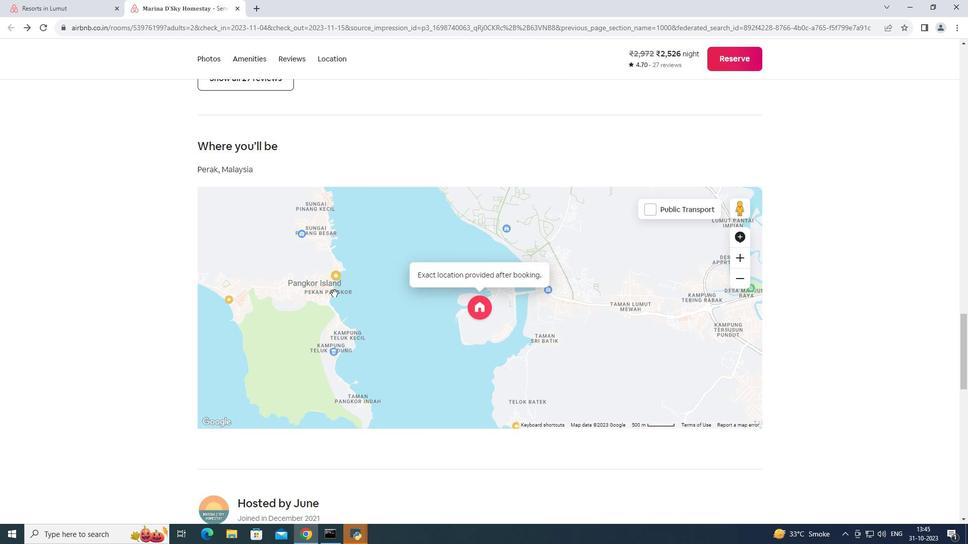 
Action: Mouse scrolled (334, 293) with delta (0, 0)
Screenshot: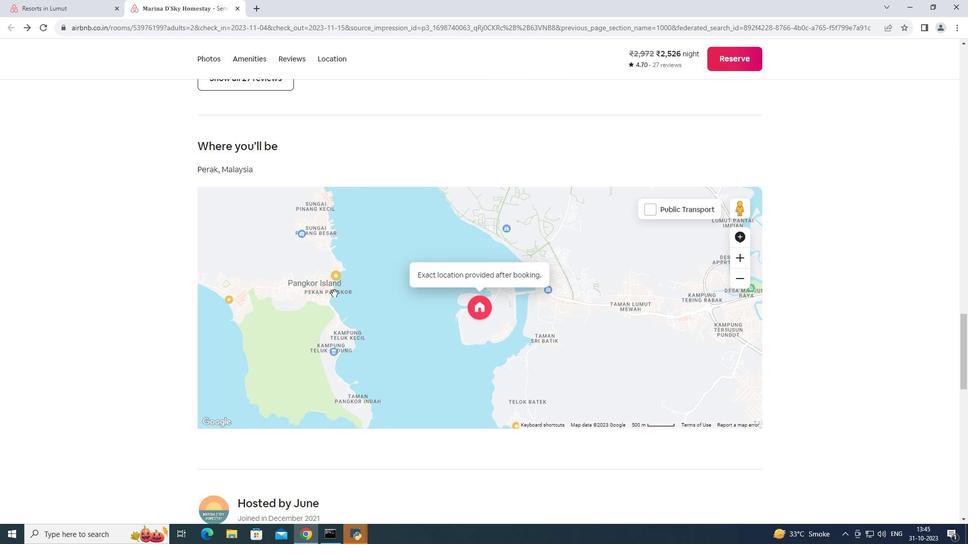 
Action: Mouse scrolled (334, 293) with delta (0, 0)
Screenshot: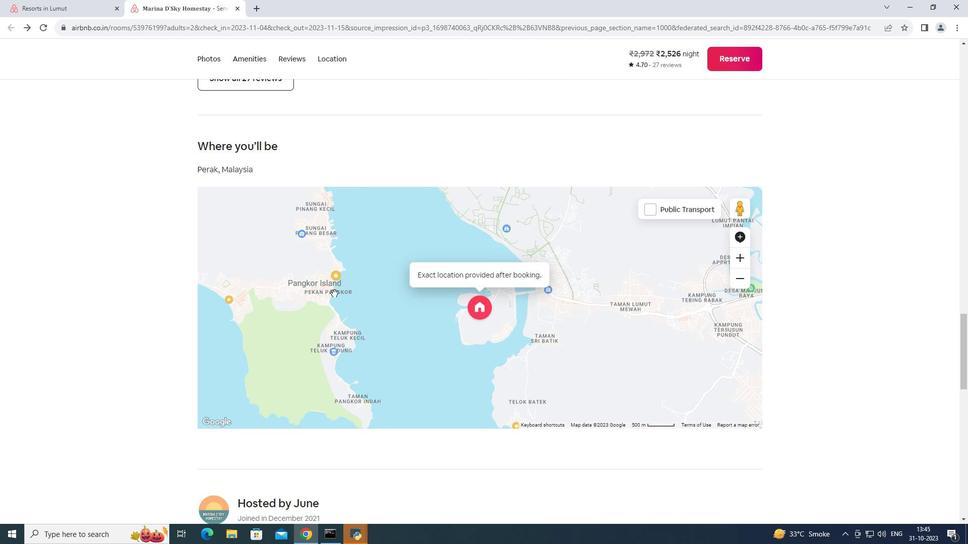 
Action: Mouse scrolled (334, 293) with delta (0, 0)
Screenshot: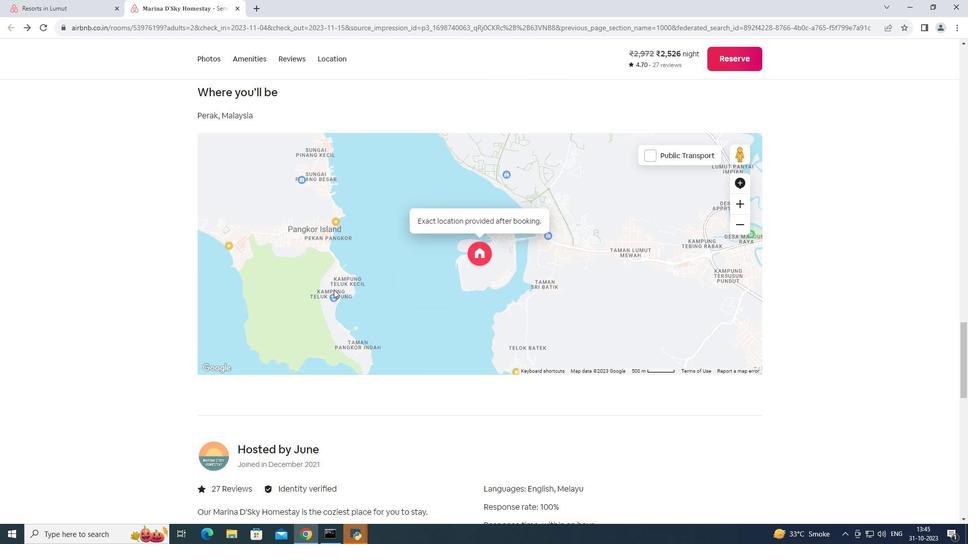 
Action: Mouse moved to (332, 289)
Screenshot: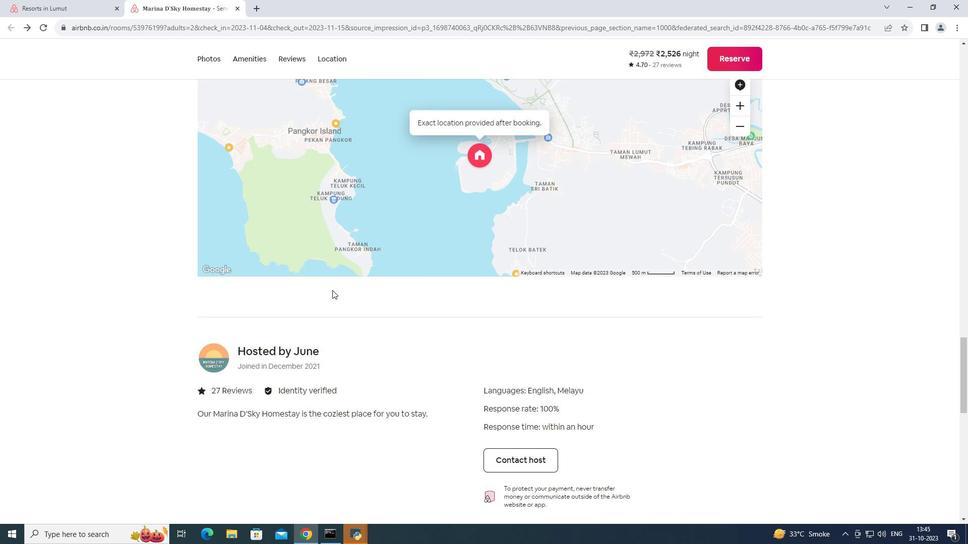 
Action: Mouse scrolled (332, 289) with delta (0, 0)
Screenshot: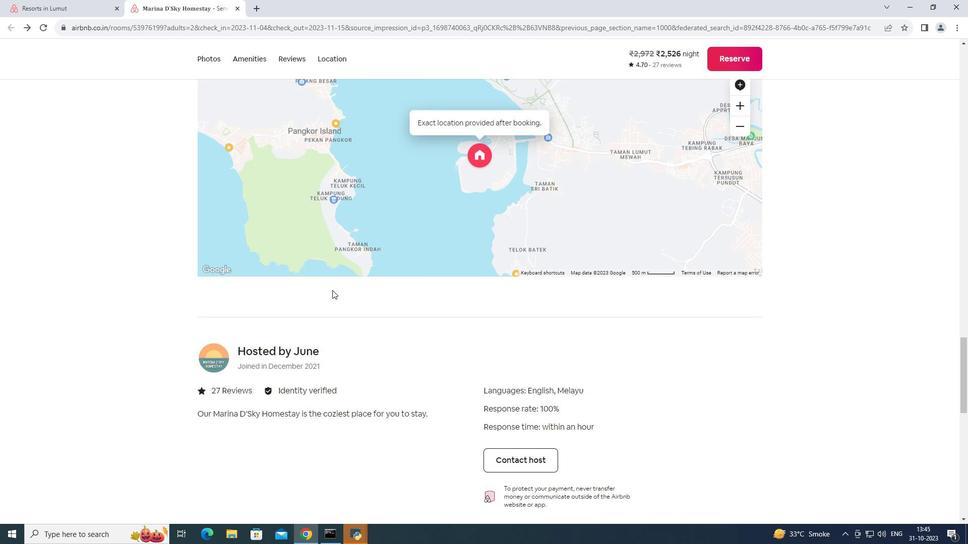 
Action: Mouse moved to (332, 290)
Screenshot: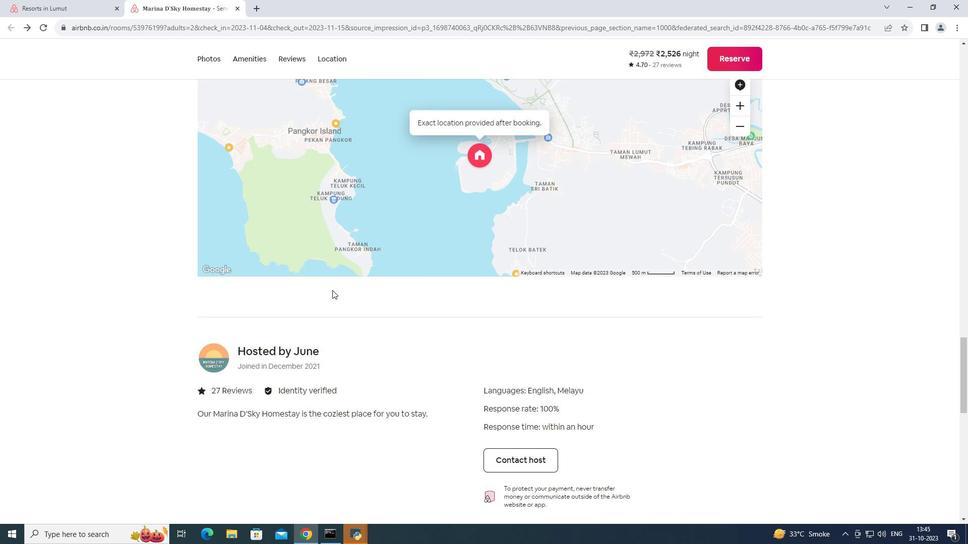 
Action: Mouse scrolled (332, 289) with delta (0, 0)
Screenshot: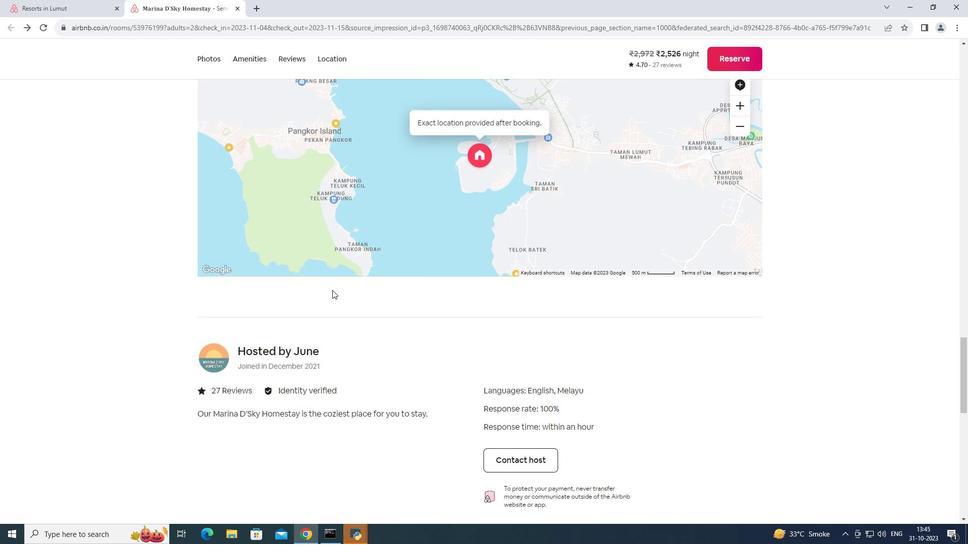
Action: Mouse scrolled (332, 289) with delta (0, 0)
Screenshot: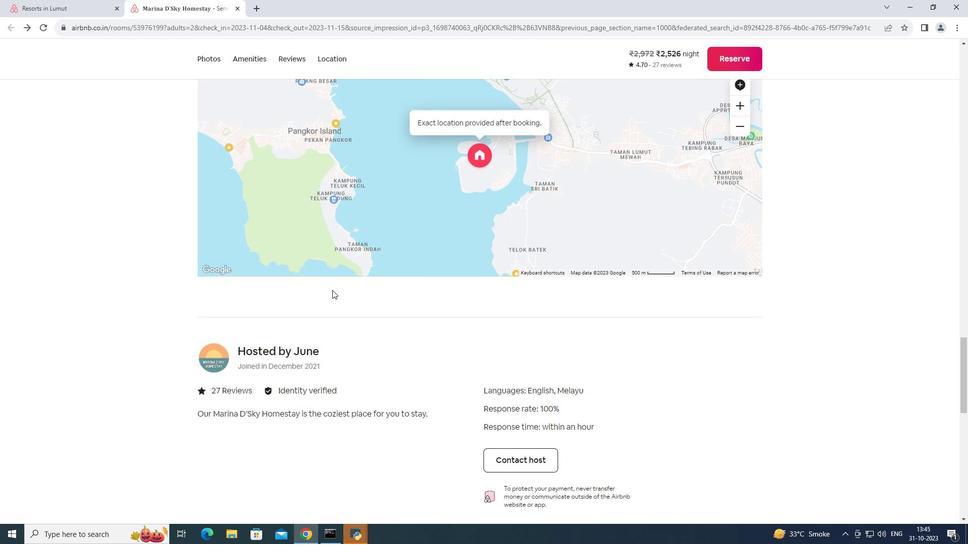 
Action: Mouse scrolled (332, 289) with delta (0, 0)
Screenshot: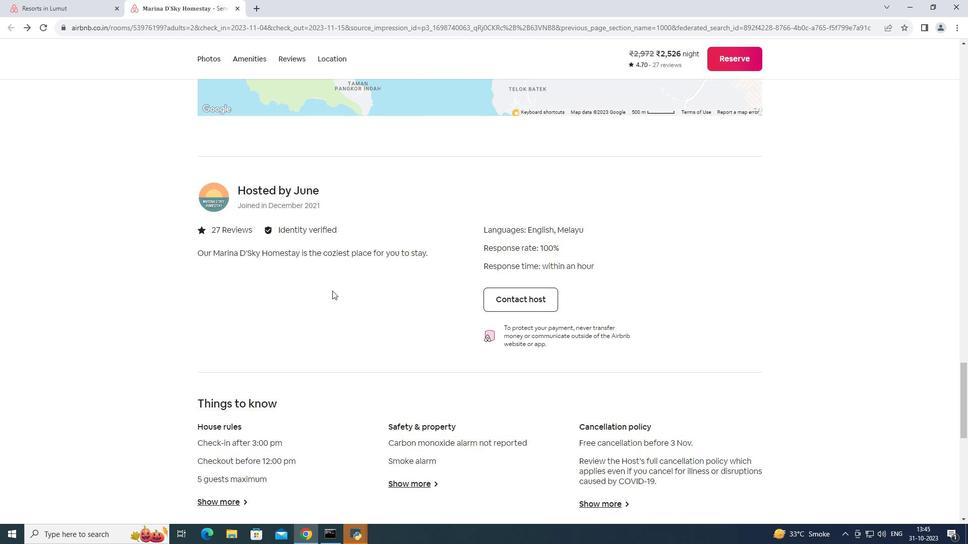 
Action: Mouse moved to (332, 290)
Screenshot: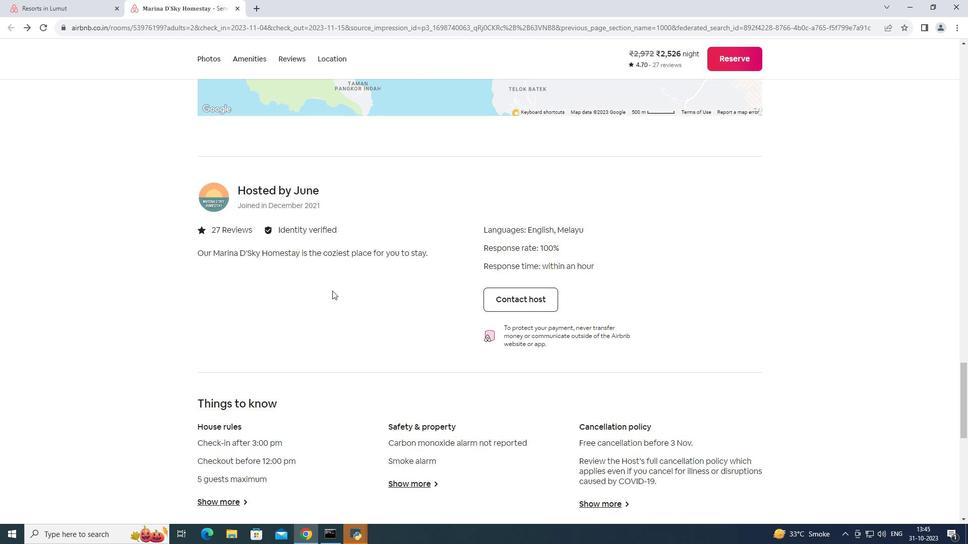 
Action: Mouse scrolled (332, 290) with delta (0, 0)
Screenshot: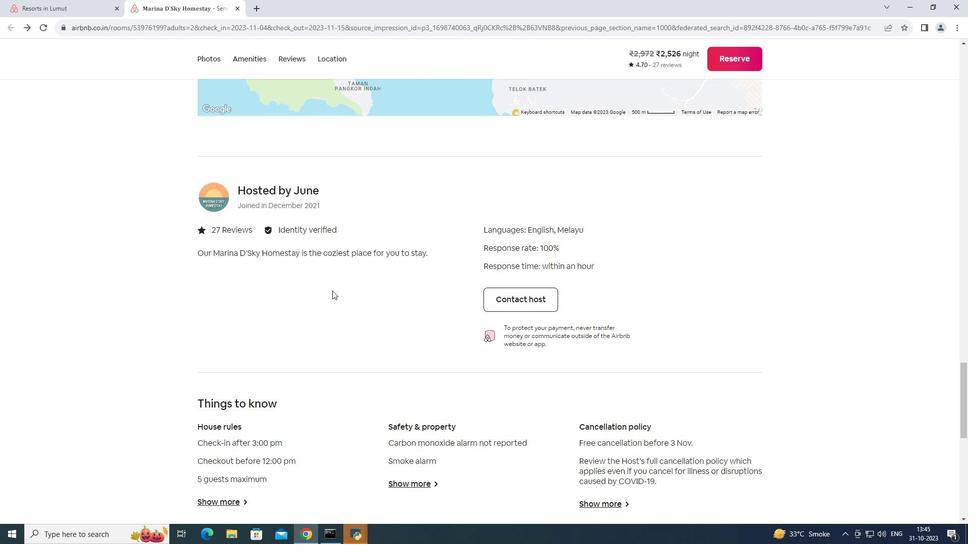 
Action: Mouse moved to (239, 407)
Screenshot: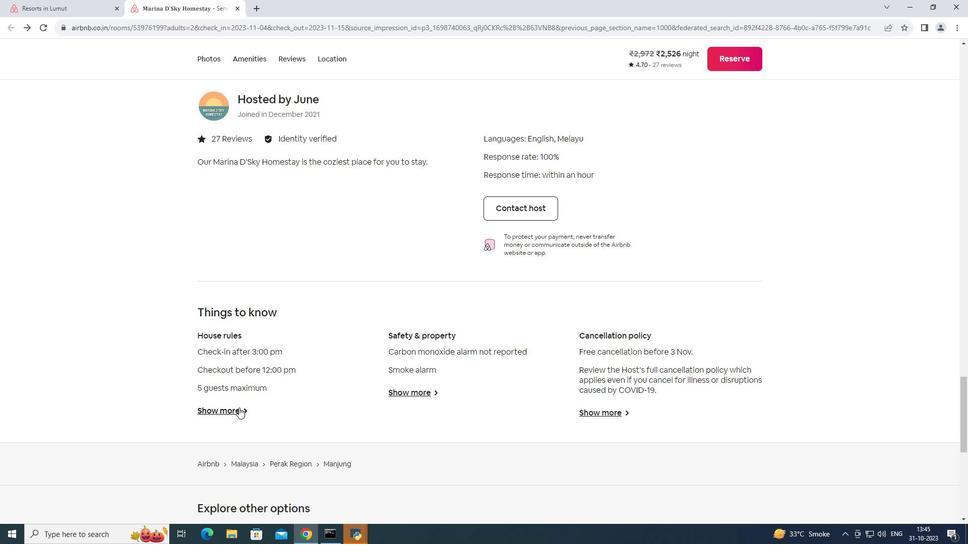 
Action: Mouse pressed left at (239, 407)
Screenshot: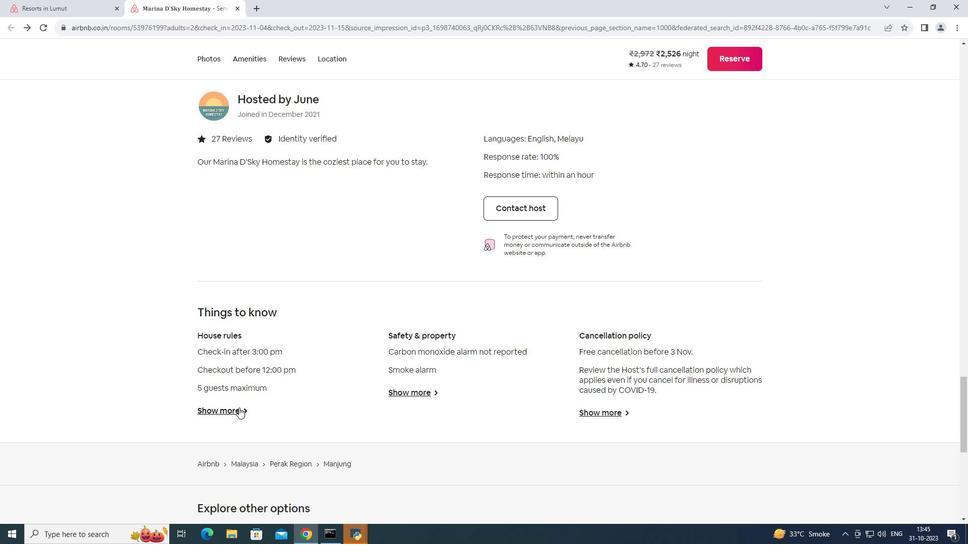 
Action: Mouse moved to (424, 294)
